 Task: Look for space in Mudon, Myanmar from 10th July, 2023 to 15th July, 2023 for 7 adults in price range Rs.10000 to Rs.15000. Place can be entire place or shared room with 4 bedrooms having 7 beds and 4 bathrooms. Property type can be house, flat, guest house. Amenities needed are: wifi, TV, free parkinig on premises, gym, breakfast. Booking option can be shelf check-in. Required host language is English.
Action: Mouse moved to (472, 99)
Screenshot: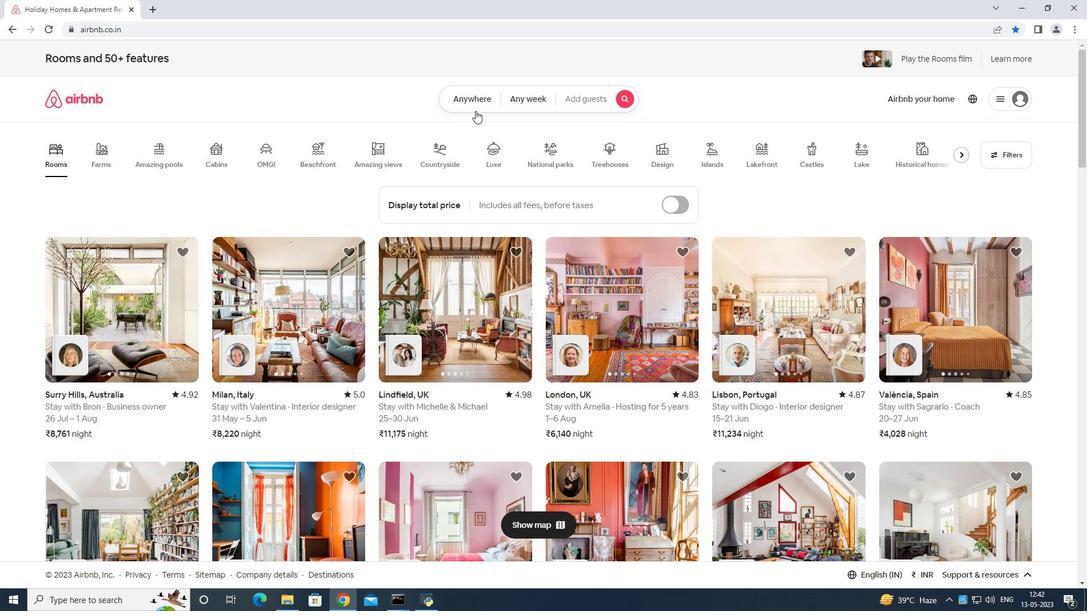 
Action: Mouse pressed left at (472, 99)
Screenshot: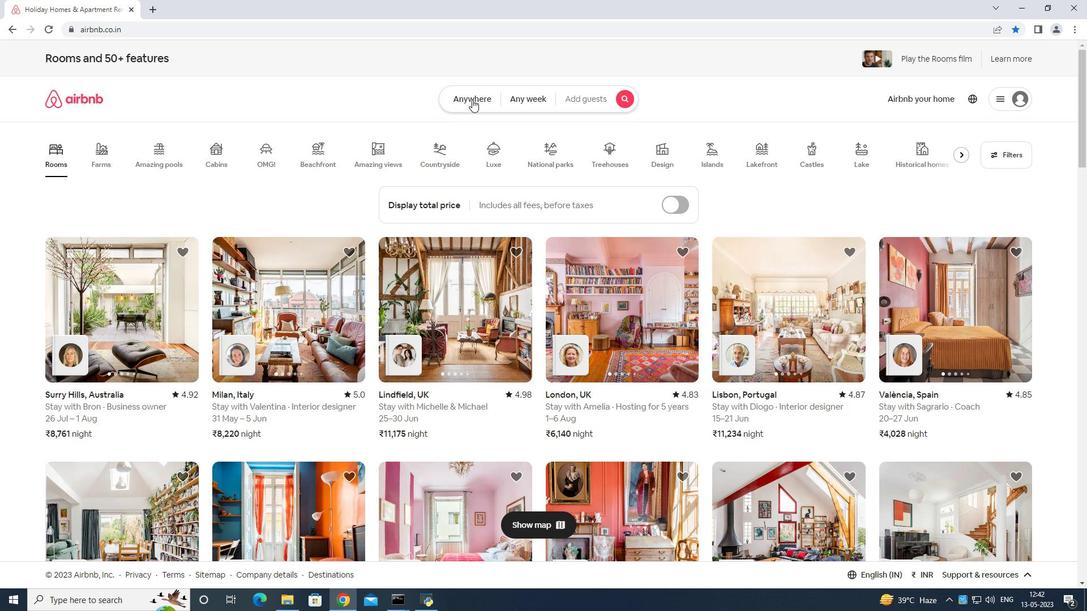 
Action: Mouse moved to (423, 145)
Screenshot: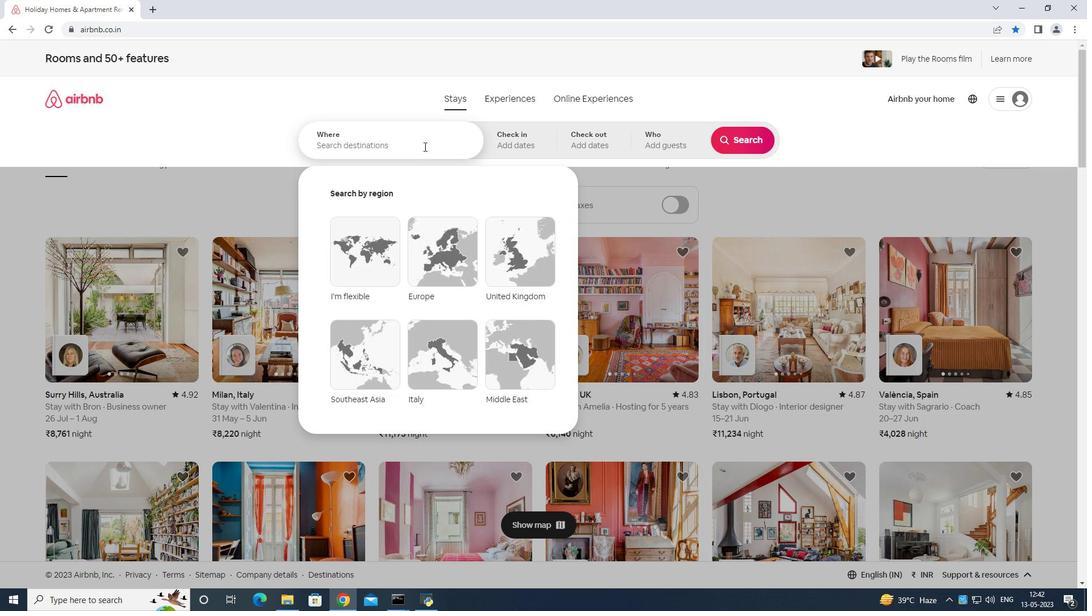 
Action: Mouse pressed left at (423, 145)
Screenshot: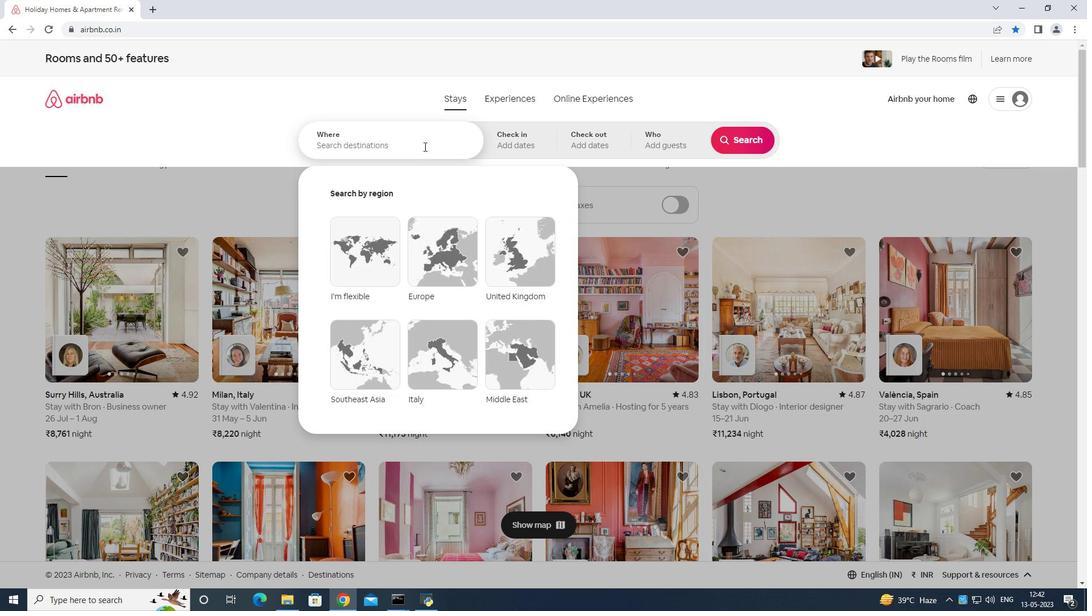 
Action: Mouse moved to (455, 147)
Screenshot: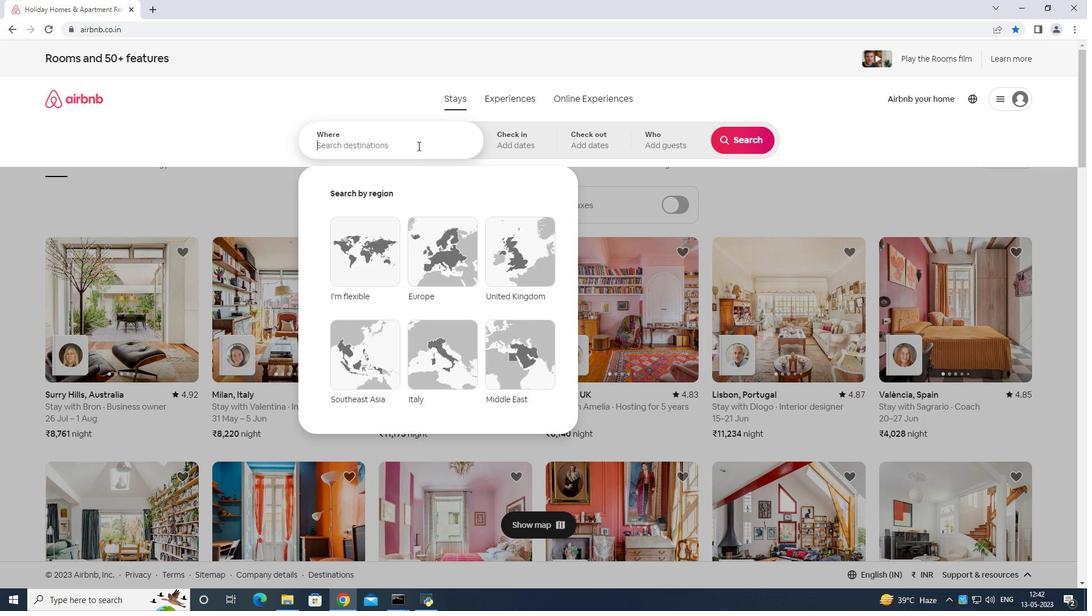 
Action: Key pressed <Key.shift>Mudon<Key.space>myanmar<Key.enter>
Screenshot: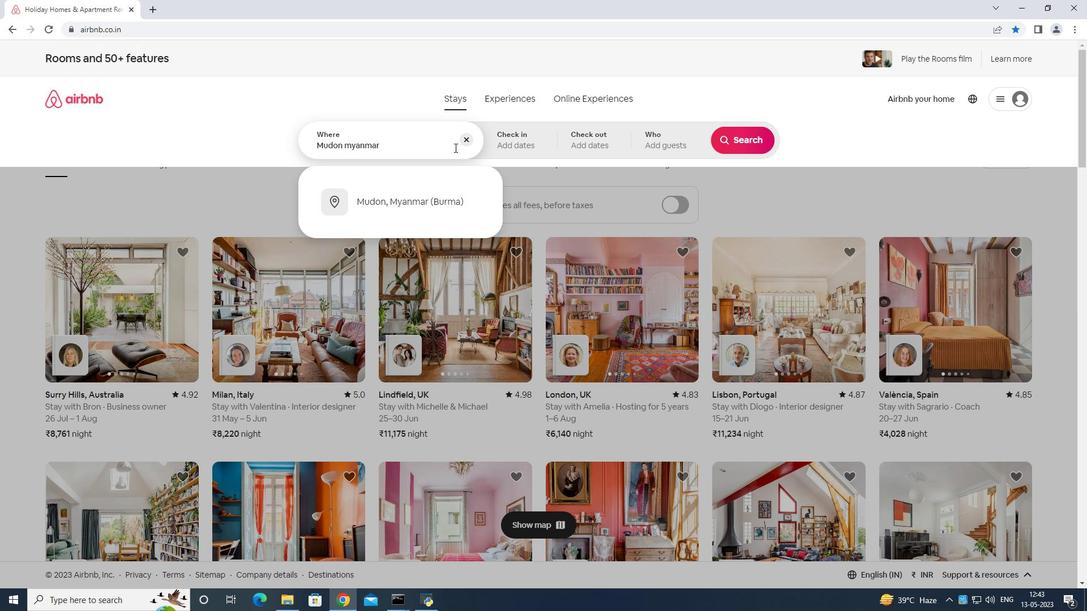 
Action: Mouse moved to (741, 225)
Screenshot: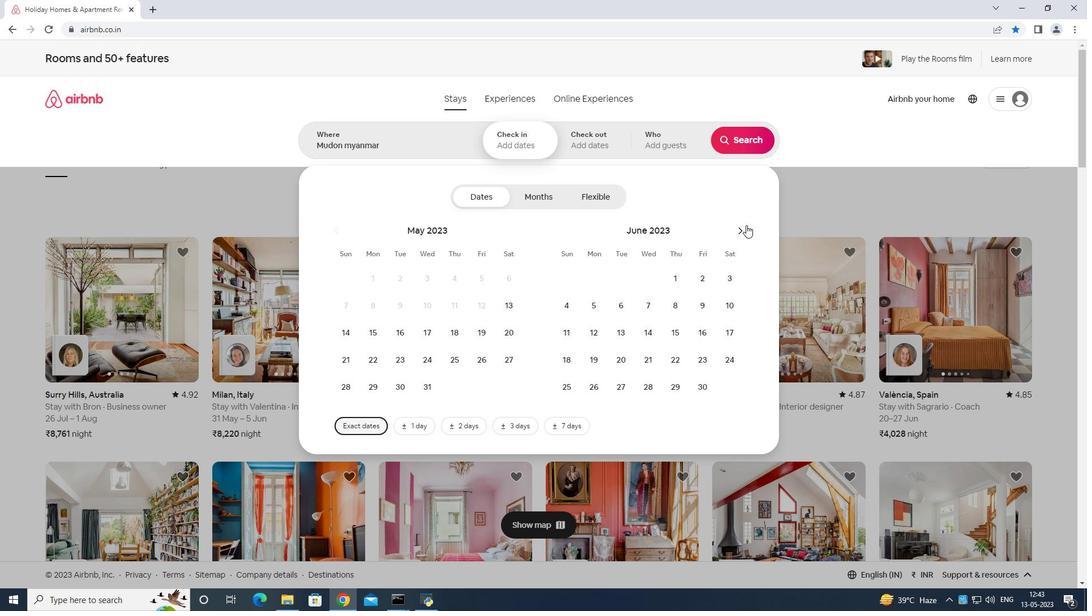 
Action: Mouse pressed left at (741, 225)
Screenshot: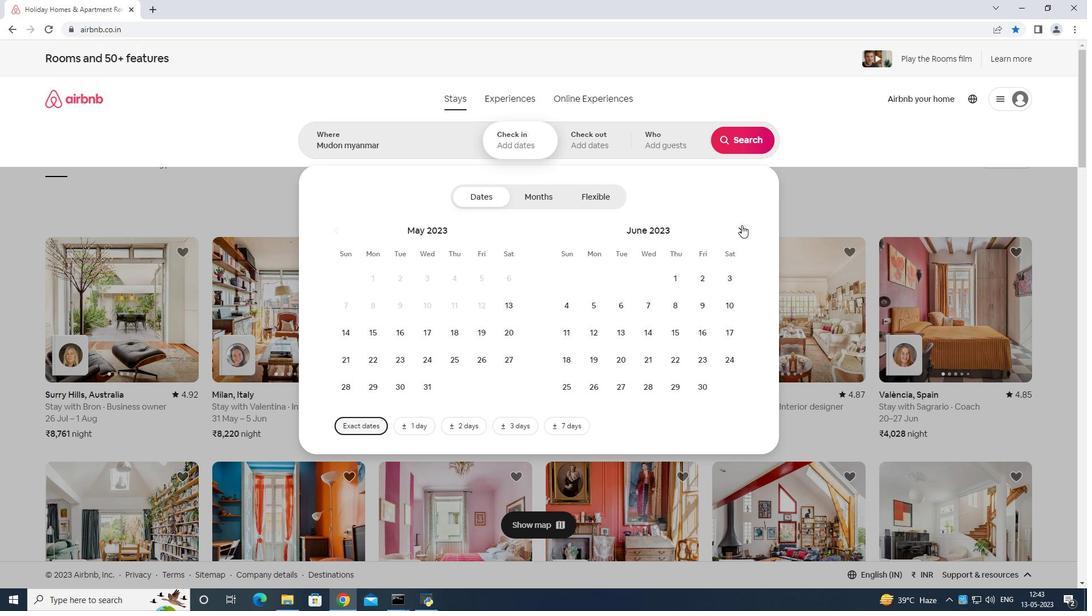
Action: Mouse moved to (594, 333)
Screenshot: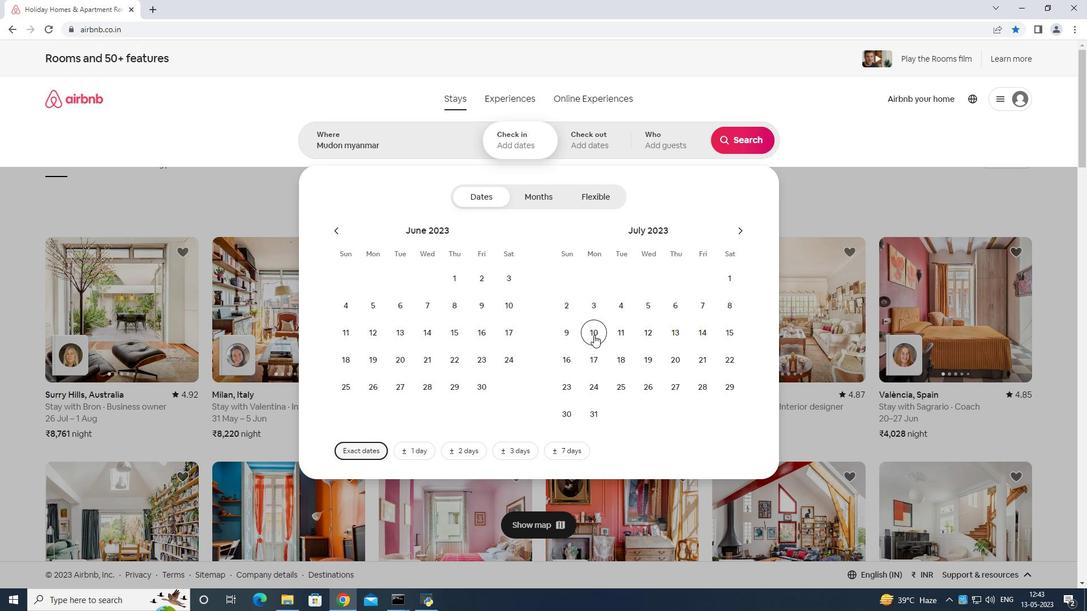
Action: Mouse pressed left at (594, 333)
Screenshot: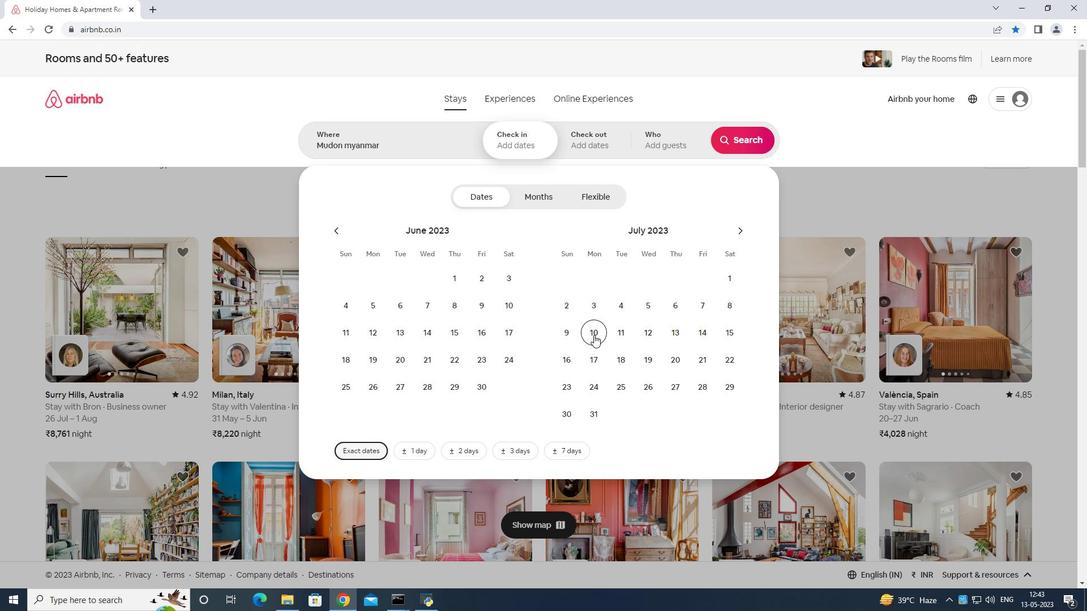 
Action: Mouse moved to (737, 327)
Screenshot: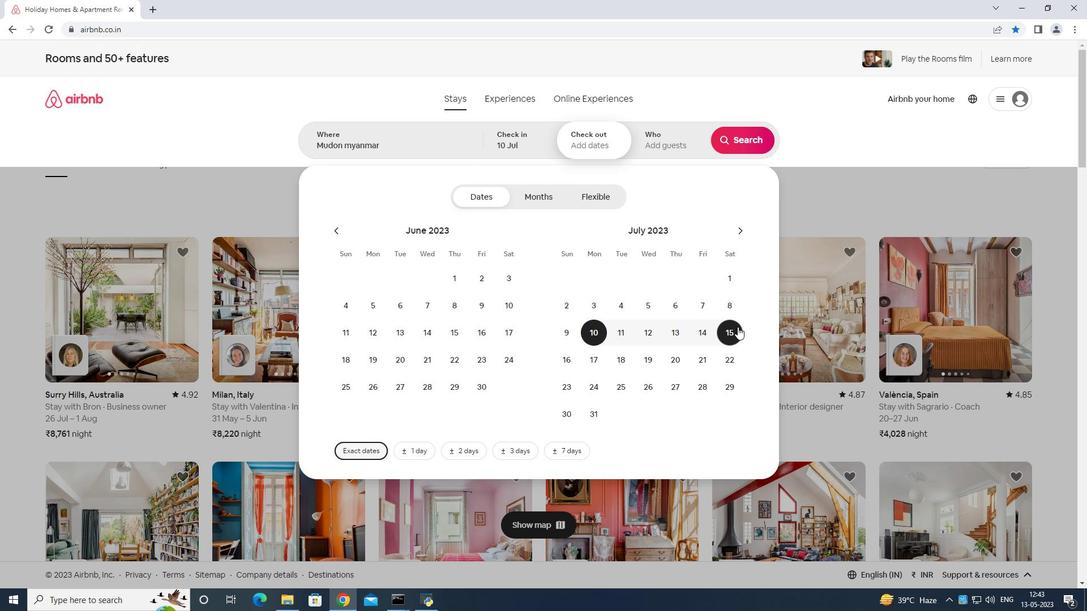 
Action: Mouse pressed left at (737, 327)
Screenshot: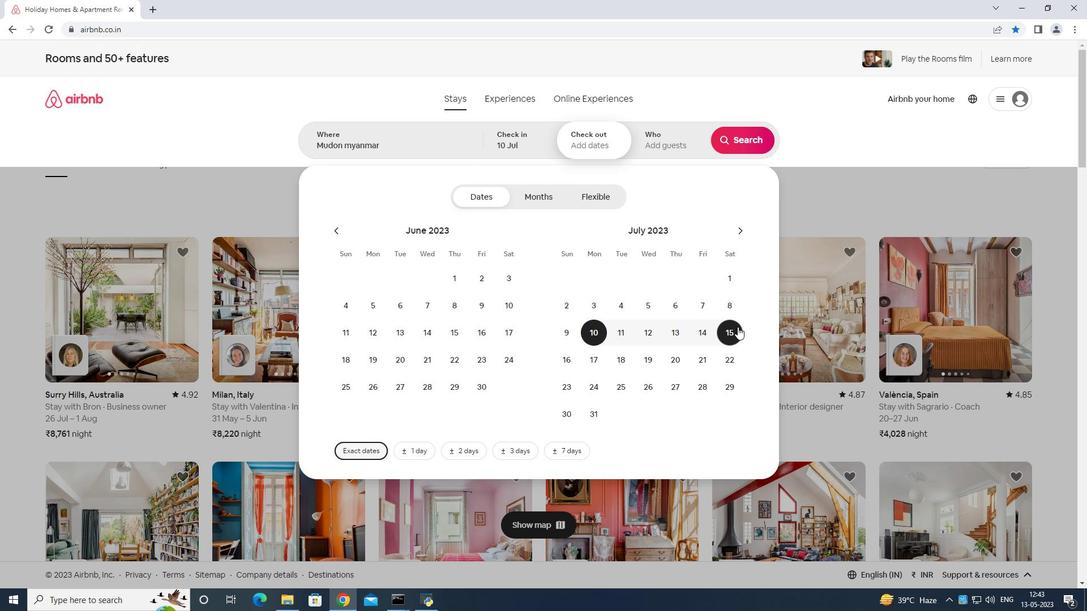 
Action: Mouse moved to (659, 138)
Screenshot: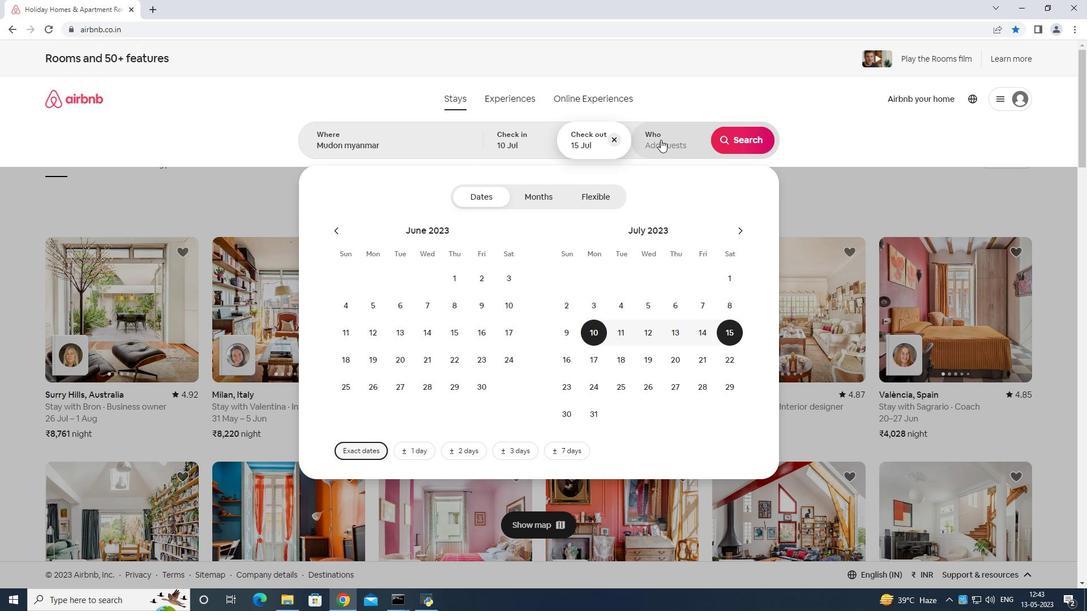 
Action: Mouse pressed left at (659, 138)
Screenshot: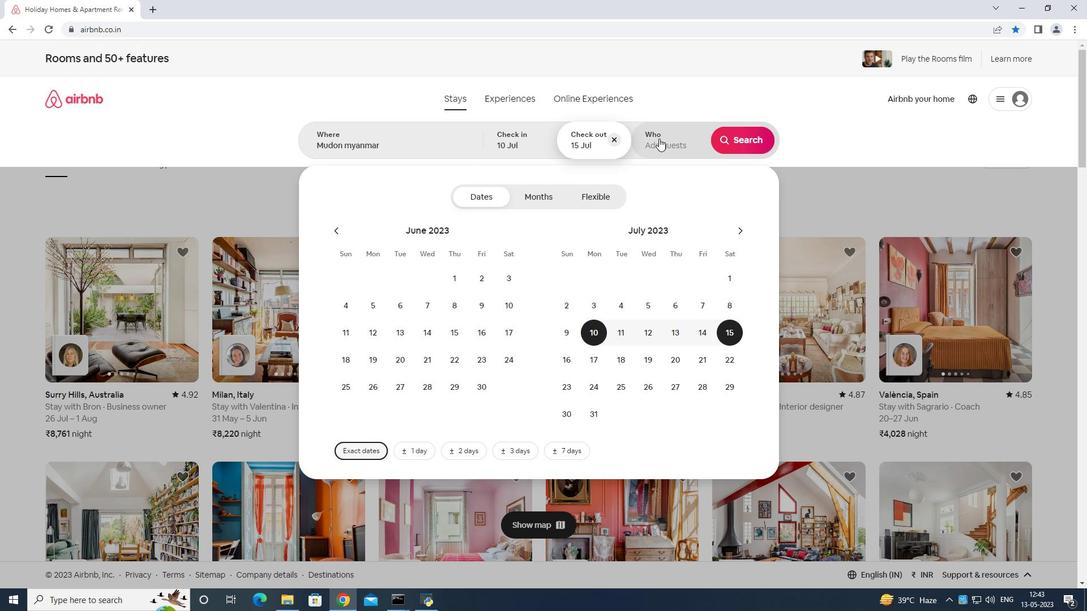 
Action: Mouse moved to (749, 197)
Screenshot: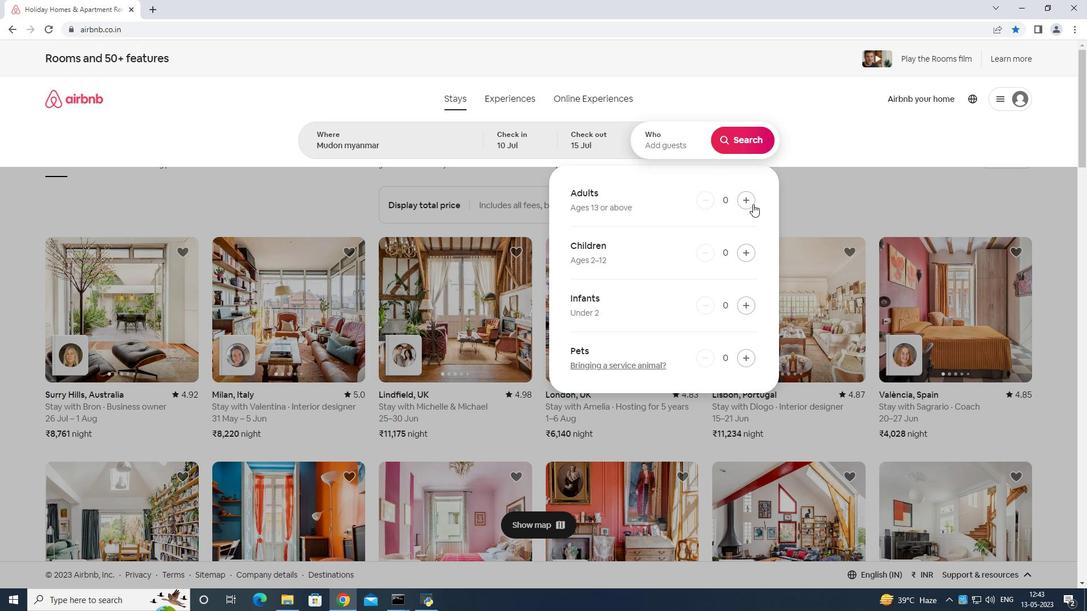 
Action: Mouse pressed left at (749, 197)
Screenshot: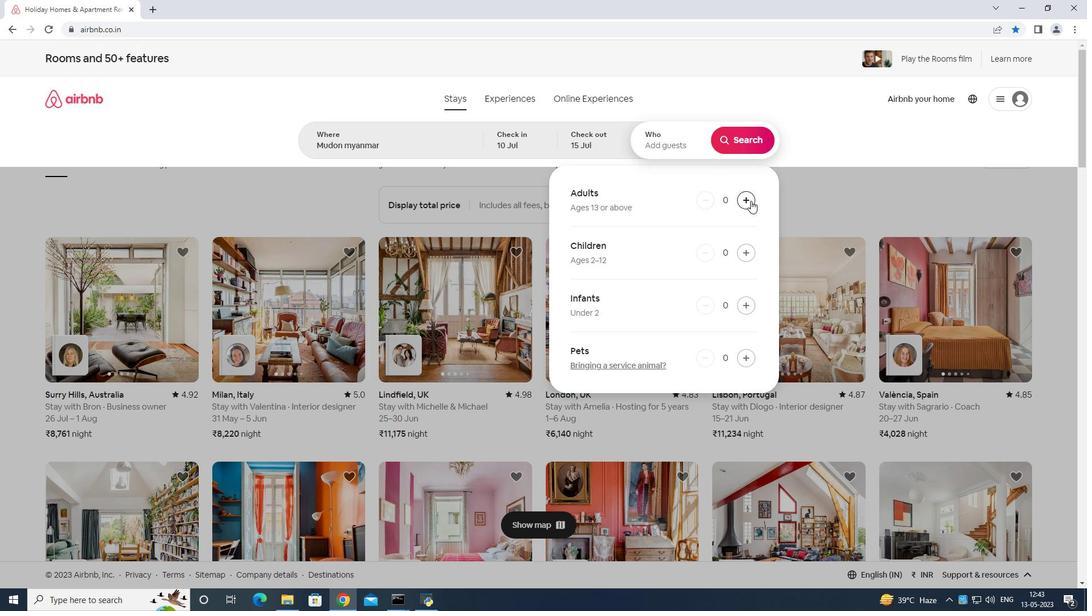 
Action: Mouse moved to (750, 197)
Screenshot: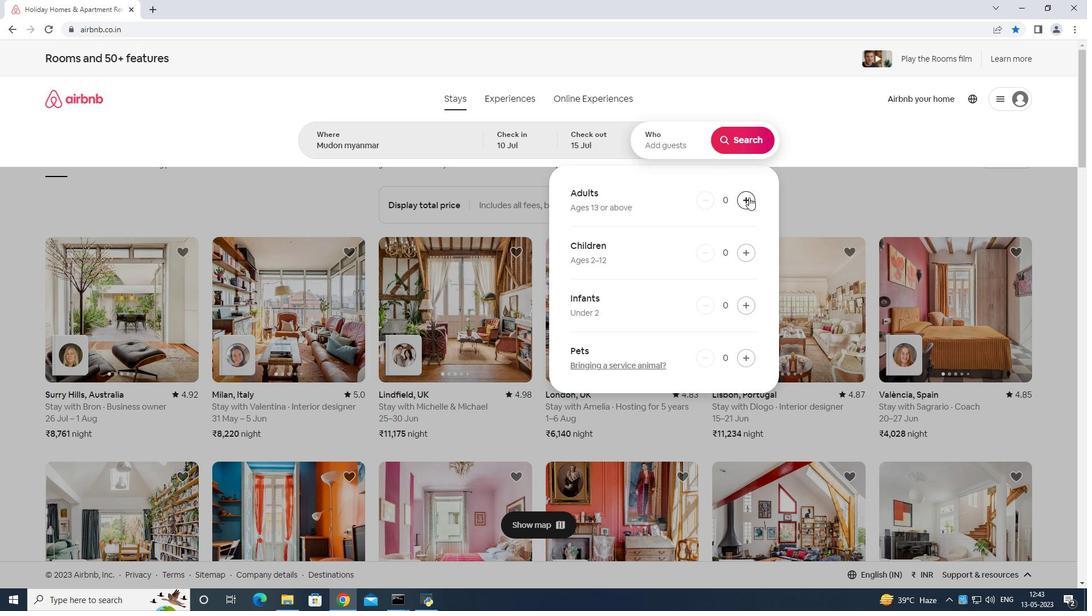 
Action: Mouse pressed left at (750, 197)
Screenshot: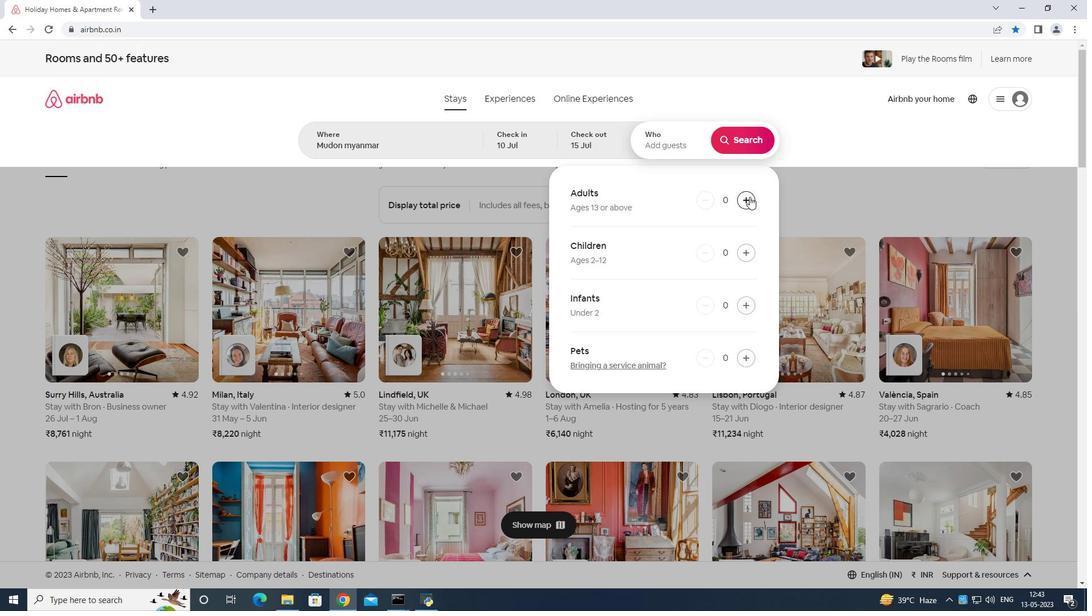 
Action: Mouse moved to (749, 197)
Screenshot: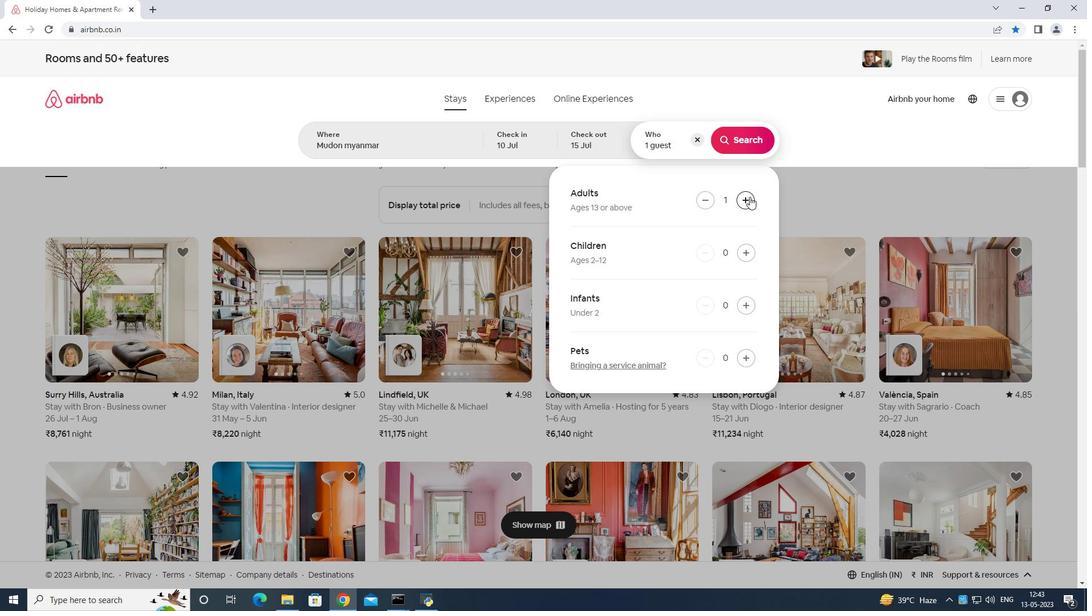 
Action: Mouse pressed left at (749, 197)
Screenshot: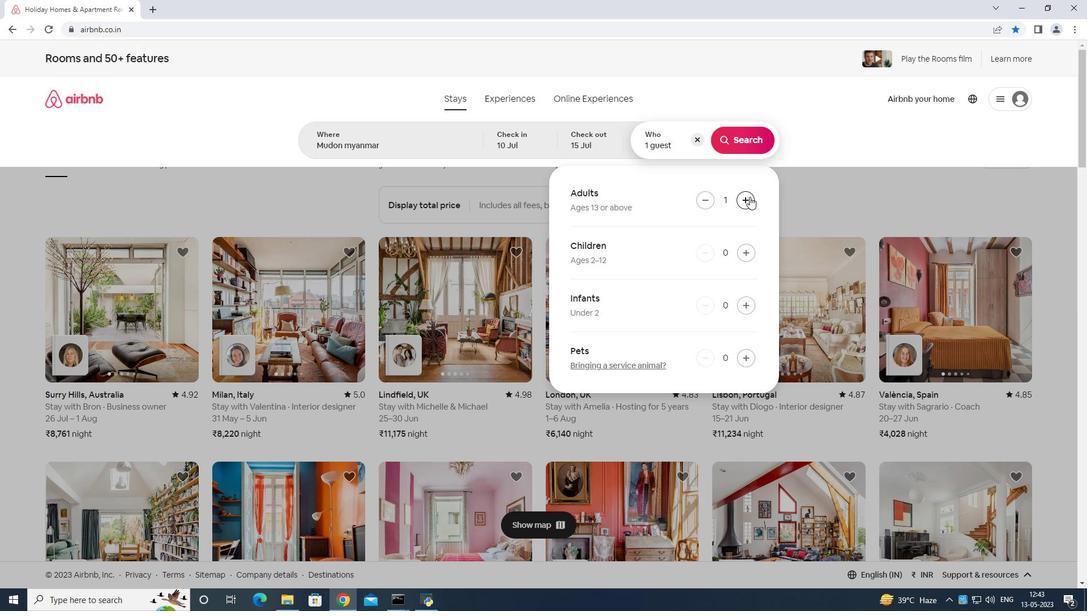 
Action: Mouse pressed left at (749, 197)
Screenshot: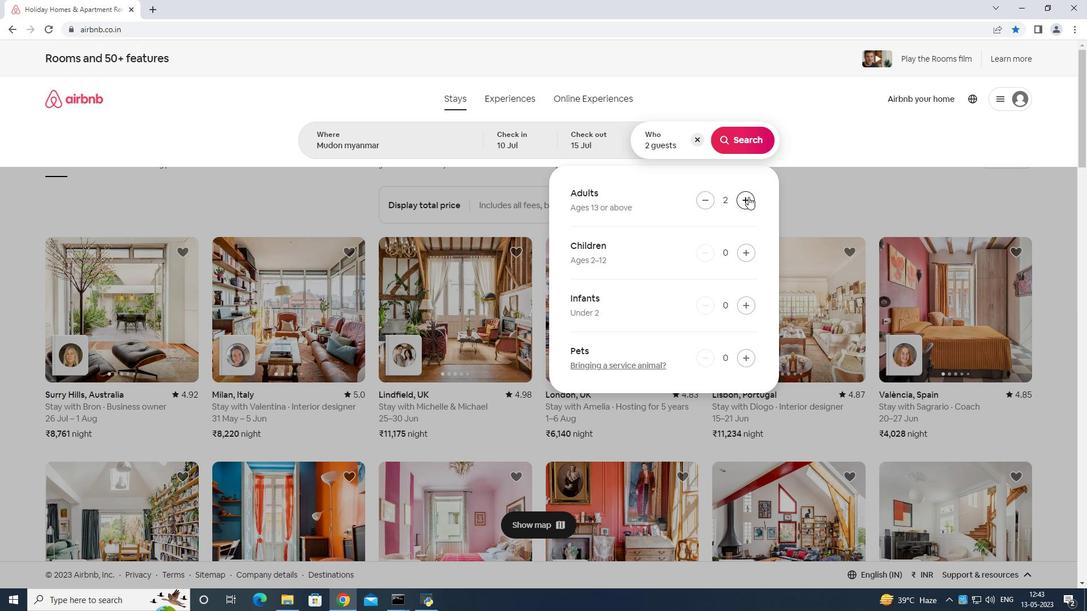 
Action: Mouse moved to (749, 197)
Screenshot: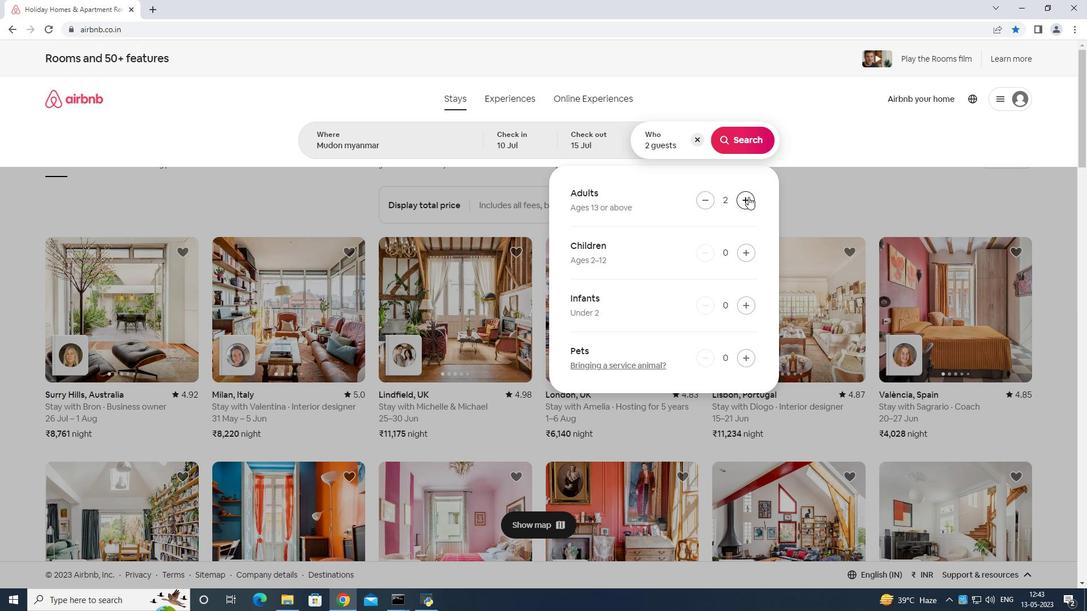 
Action: Mouse pressed left at (749, 197)
Screenshot: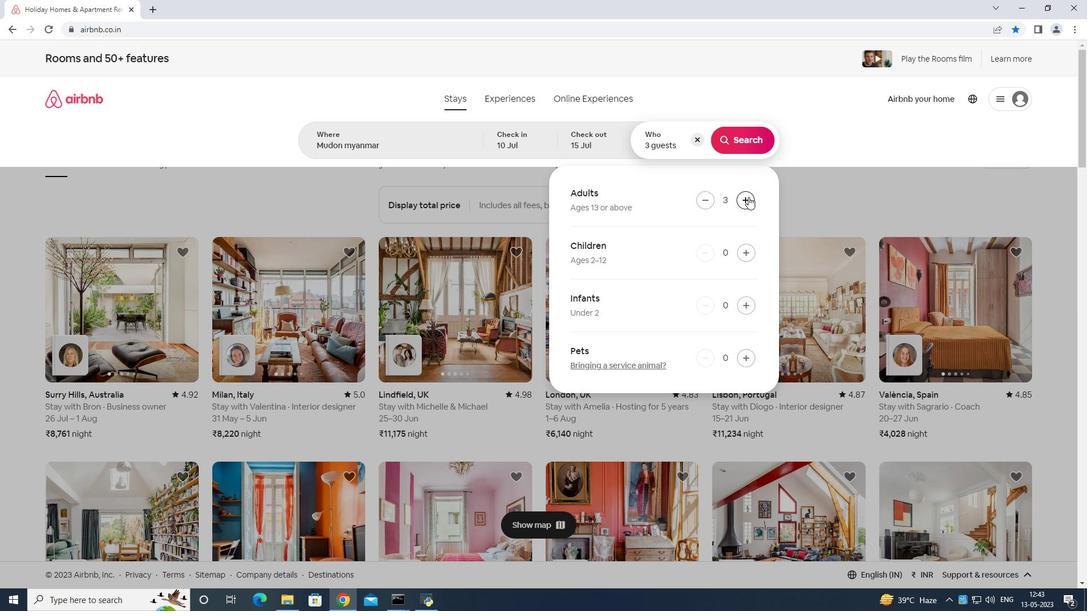 
Action: Mouse pressed left at (749, 197)
Screenshot: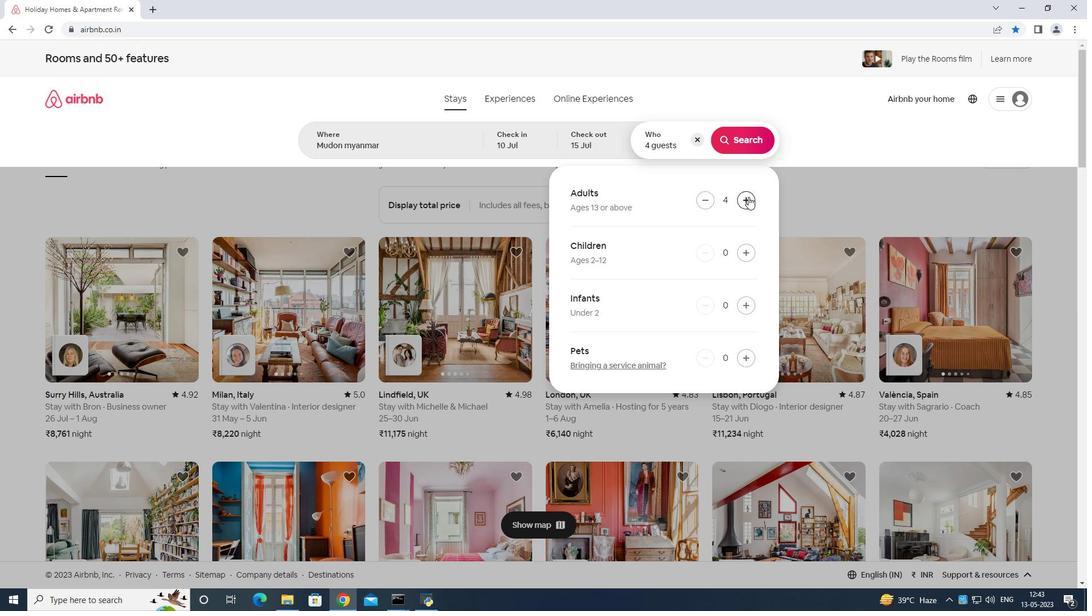 
Action: Mouse pressed left at (749, 197)
Screenshot: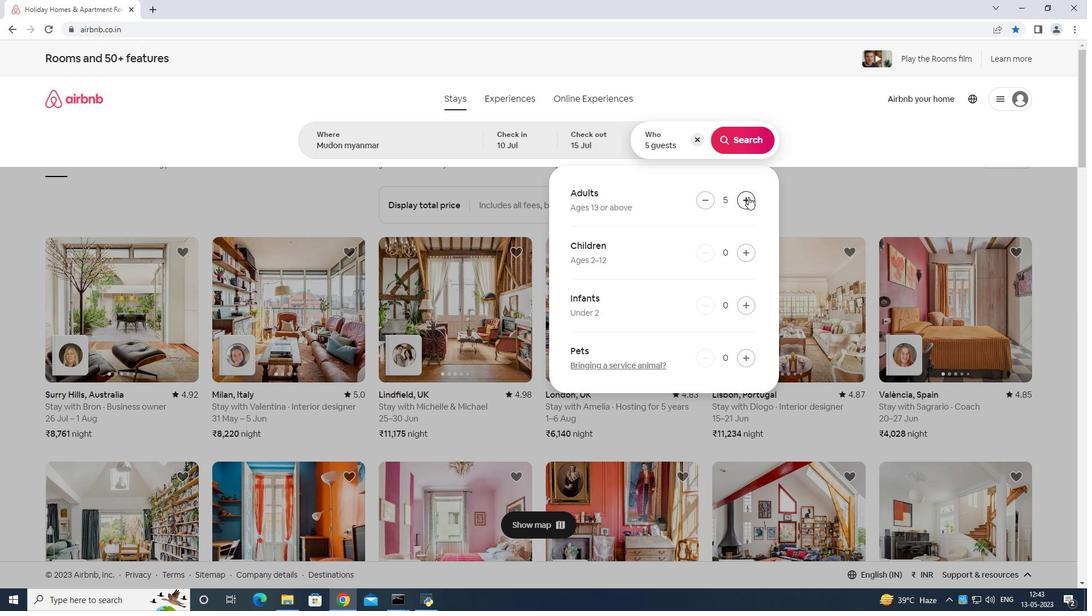
Action: Mouse moved to (744, 141)
Screenshot: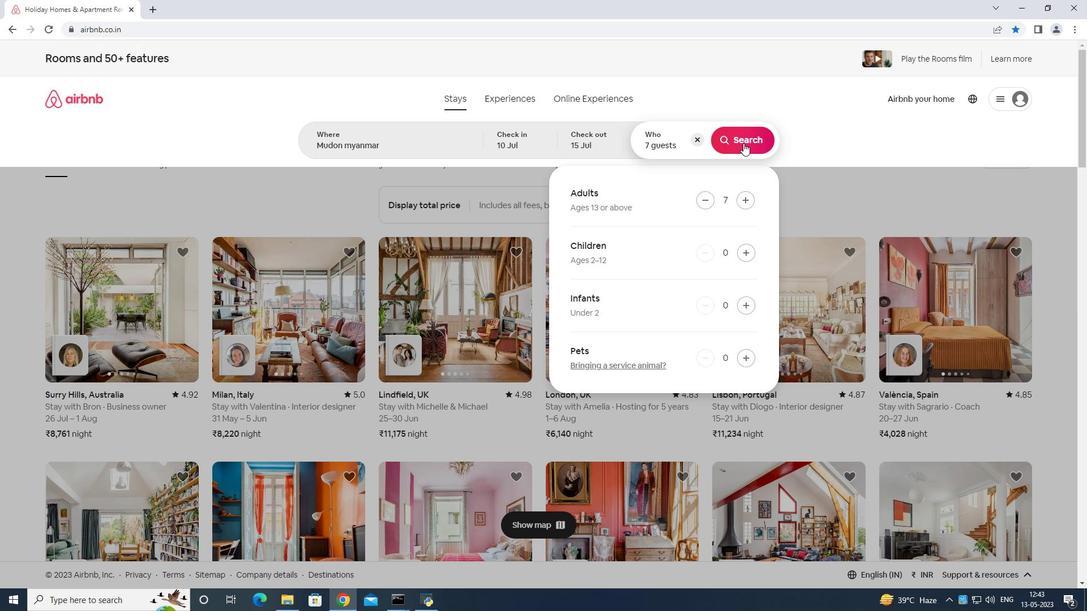 
Action: Mouse pressed left at (744, 141)
Screenshot: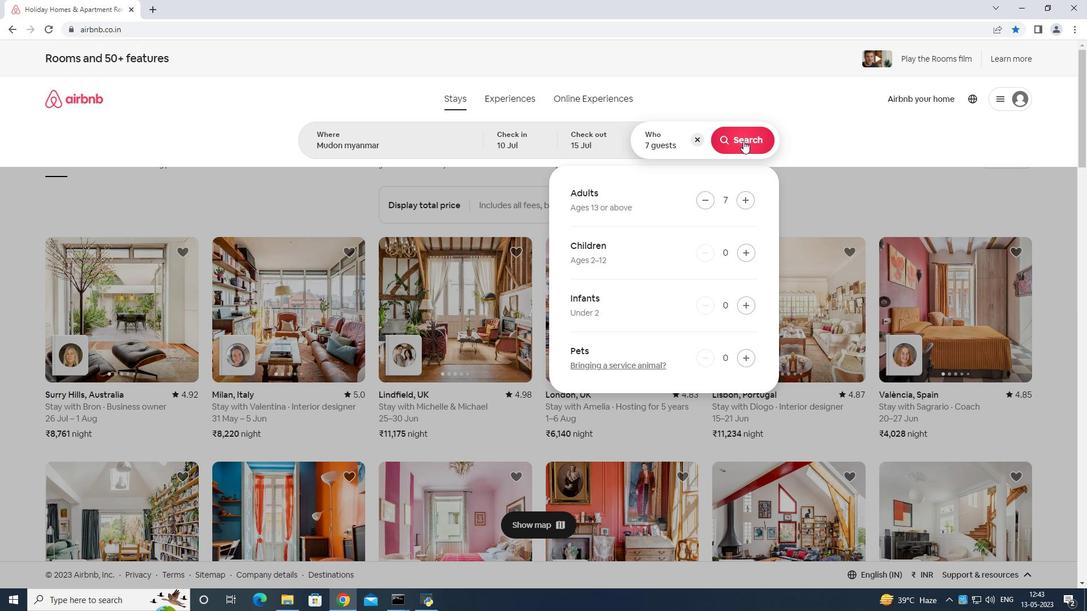 
Action: Mouse moved to (1030, 108)
Screenshot: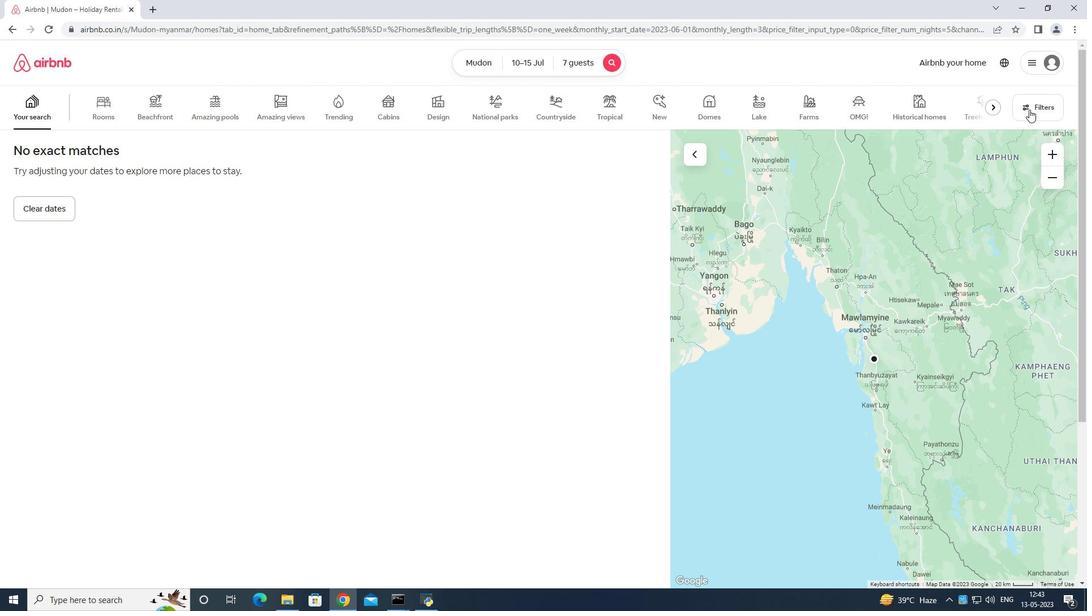 
Action: Mouse pressed left at (1030, 108)
Screenshot: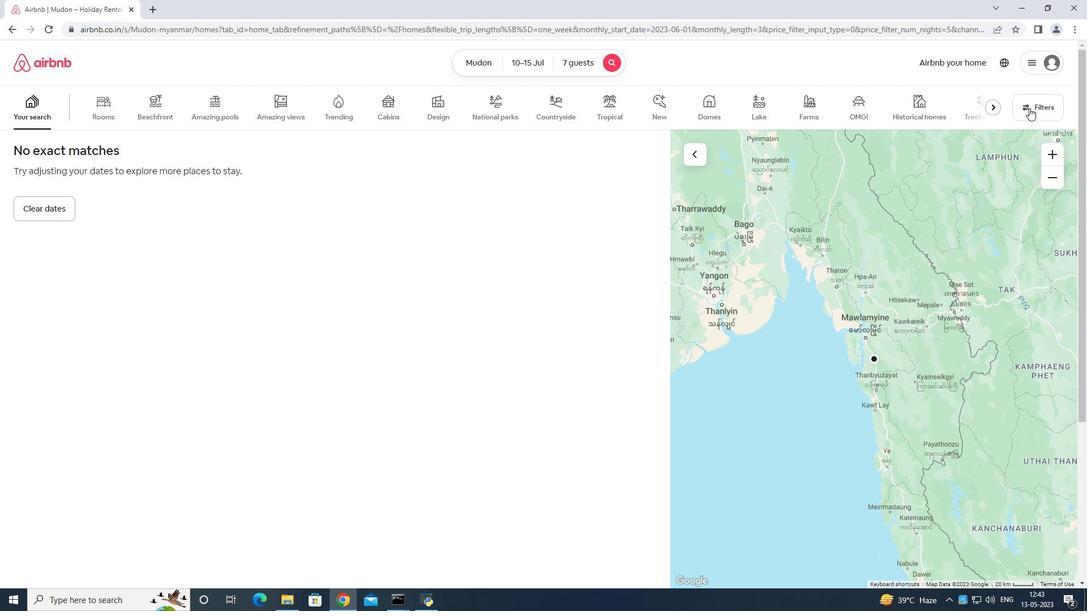 
Action: Mouse moved to (482, 373)
Screenshot: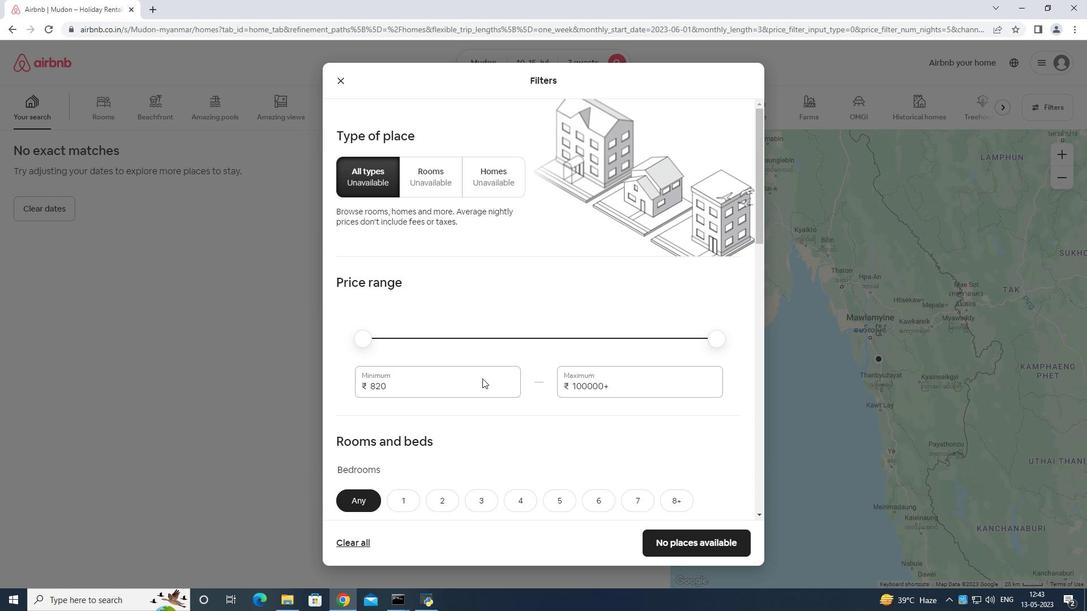 
Action: Mouse pressed left at (482, 373)
Screenshot: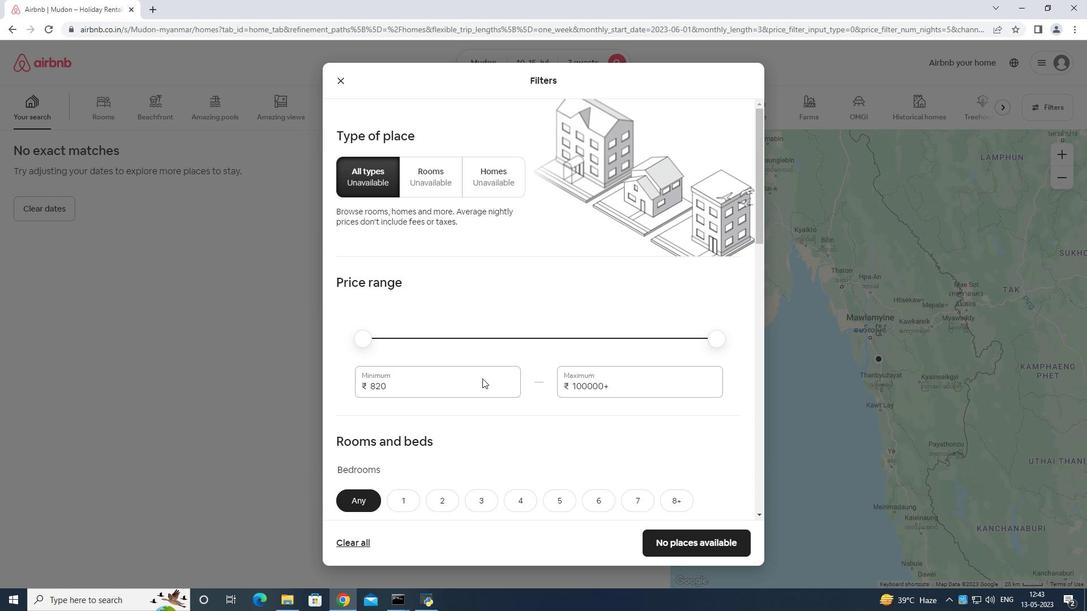 
Action: Mouse moved to (483, 371)
Screenshot: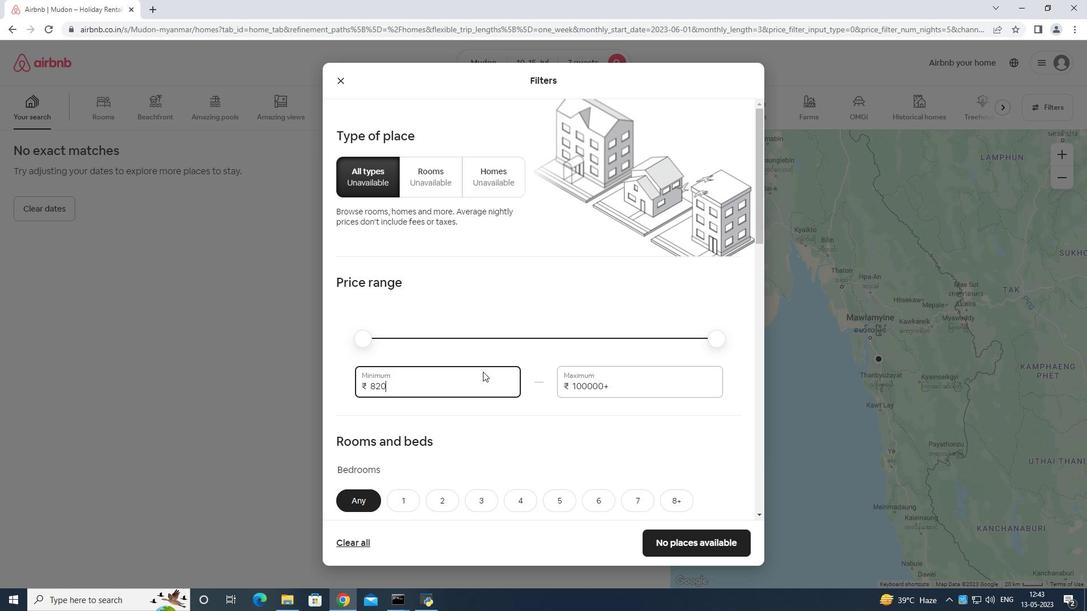 
Action: Key pressed <Key.backspace>
Screenshot: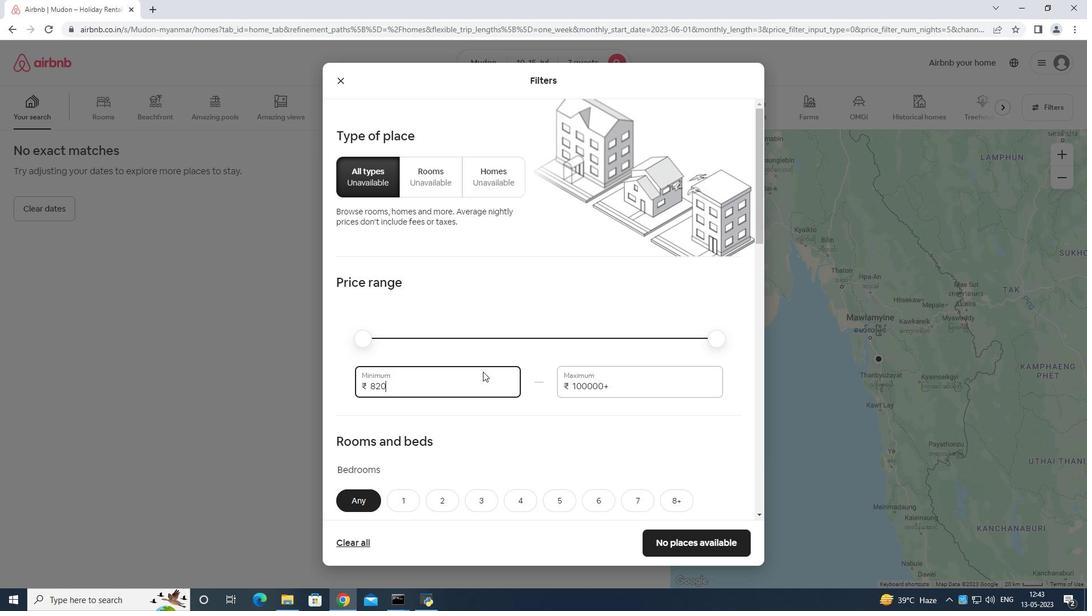 
Action: Mouse moved to (484, 369)
Screenshot: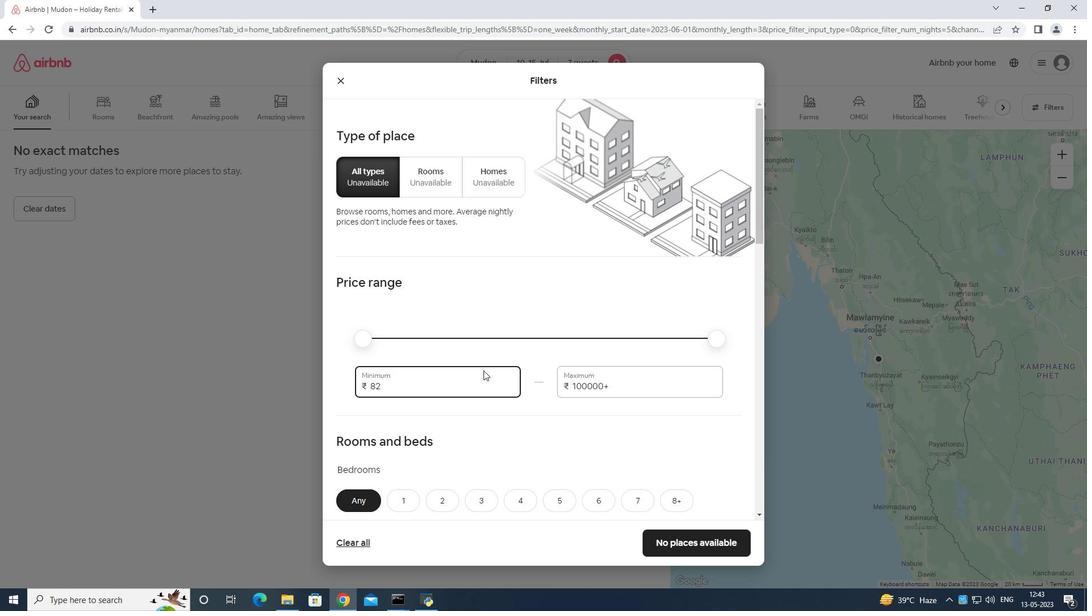 
Action: Key pressed <Key.backspace>
Screenshot: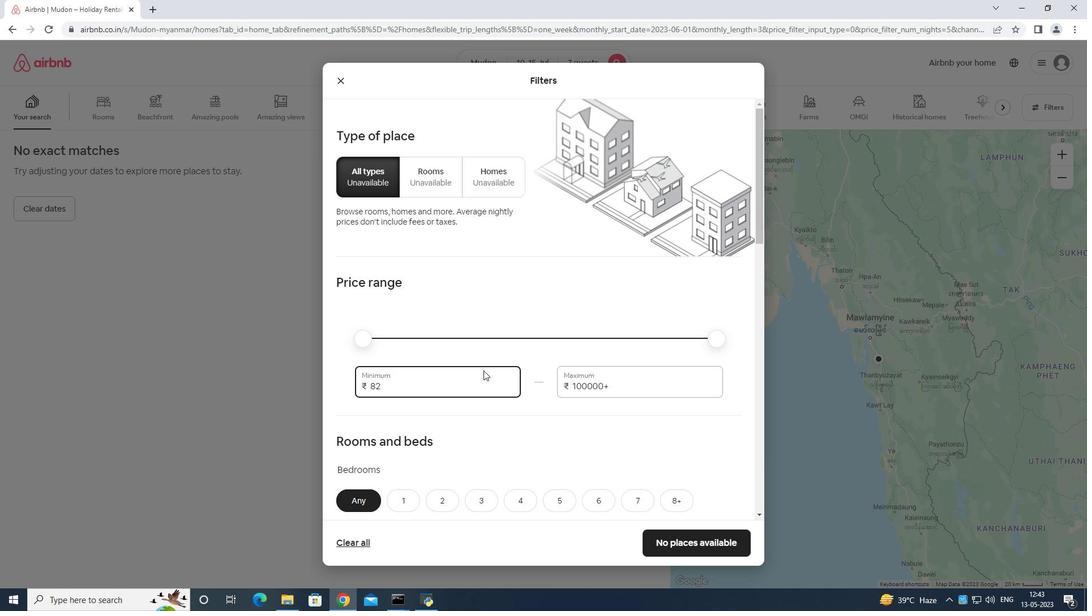 
Action: Mouse moved to (484, 368)
Screenshot: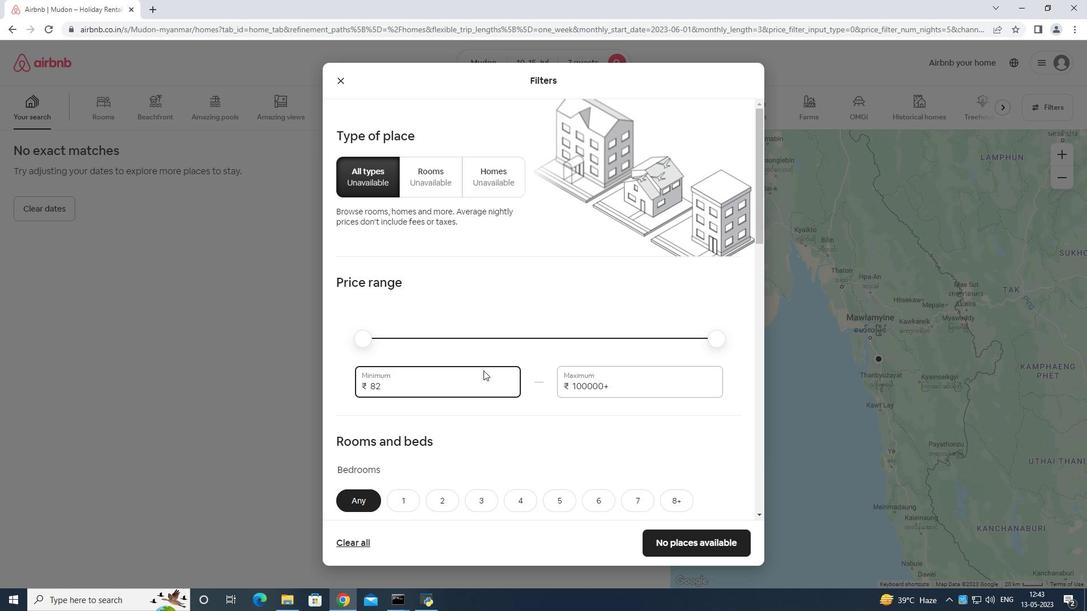 
Action: Key pressed <Key.backspace>
Screenshot: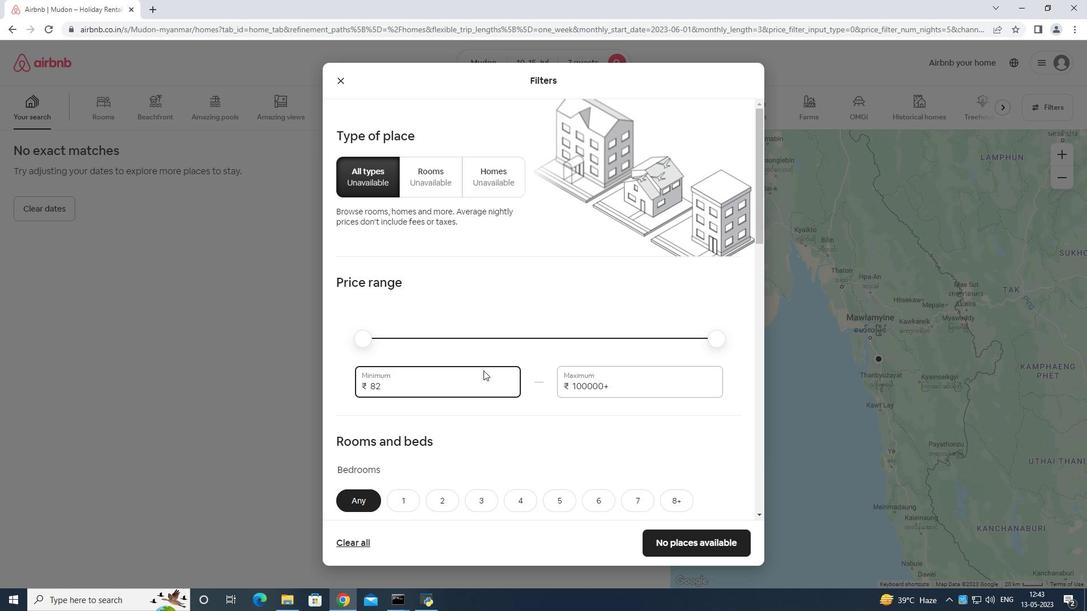 
Action: Mouse moved to (485, 367)
Screenshot: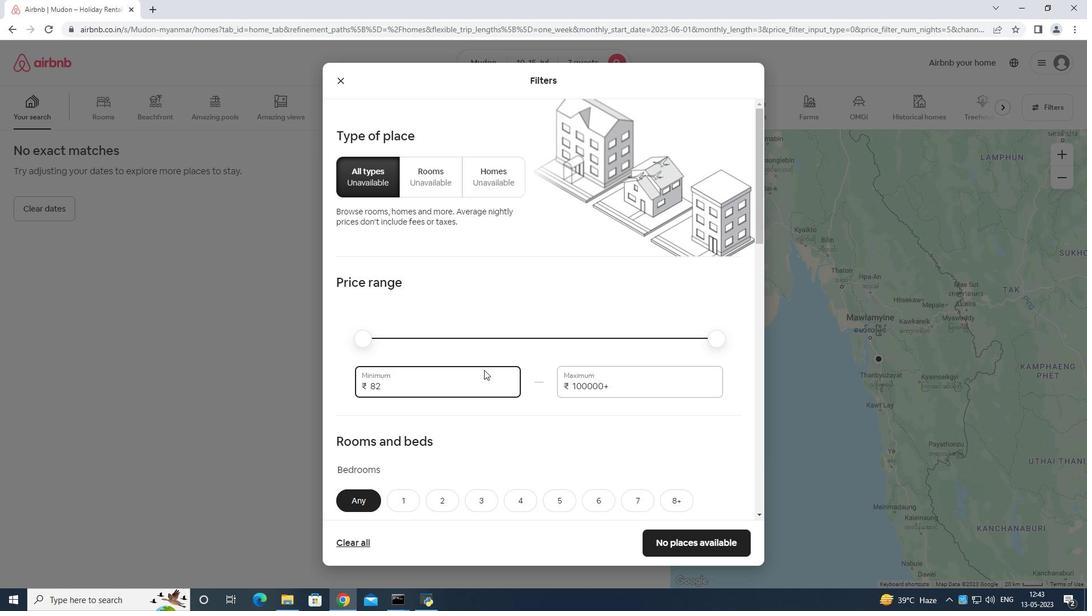 
Action: Key pressed <Key.backspace><Key.backspace><Key.backspace><Key.backspace><Key.backspace><Key.backspace><Key.backspace><Key.backspace><Key.backspace><Key.backspace><Key.backspace>10000
Screenshot: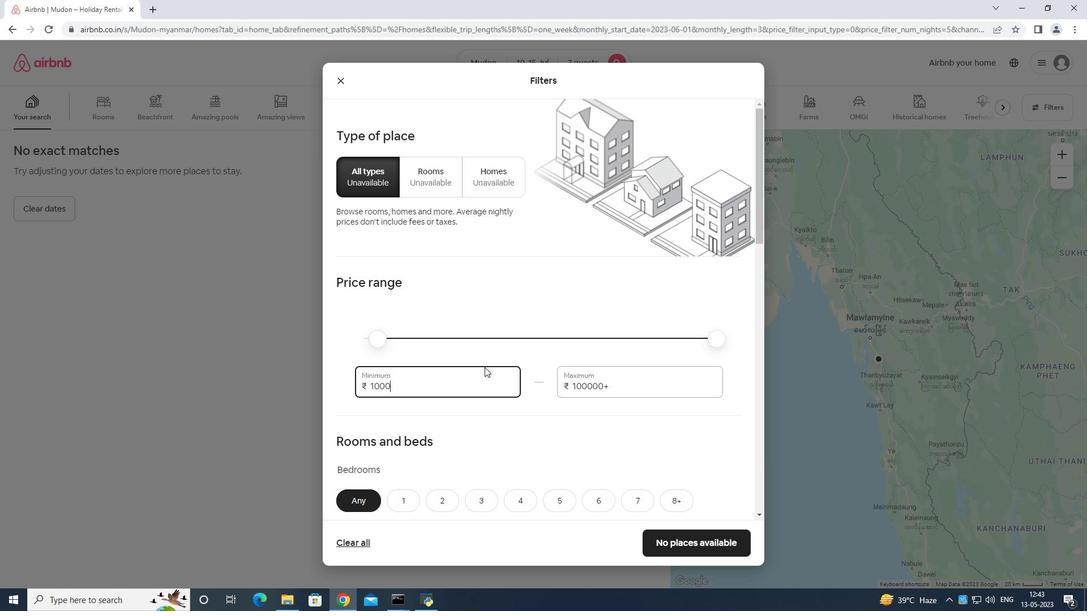 
Action: Mouse moved to (632, 384)
Screenshot: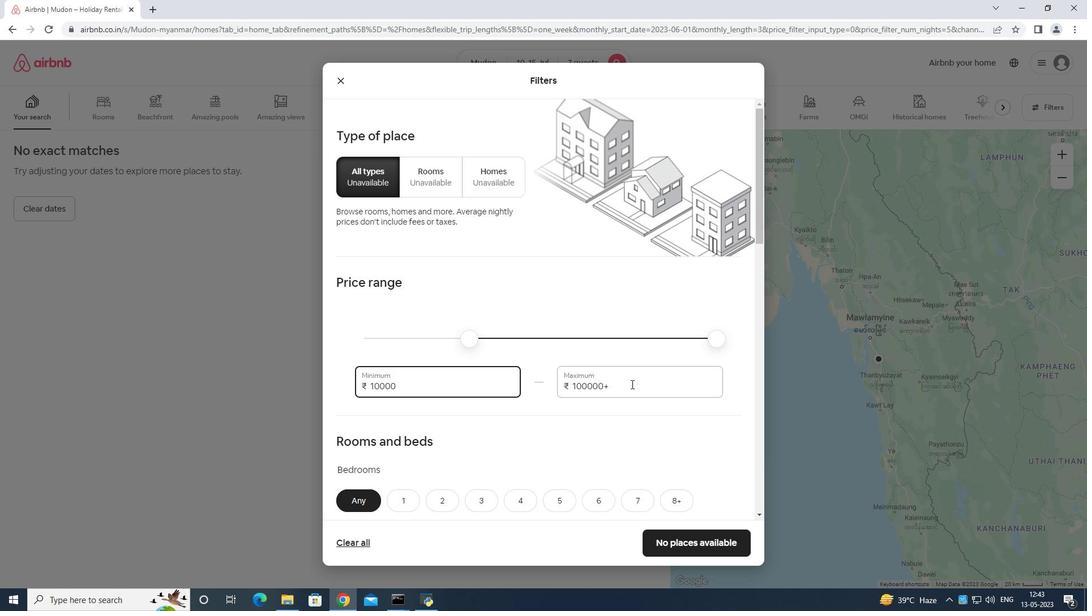 
Action: Mouse pressed left at (632, 384)
Screenshot: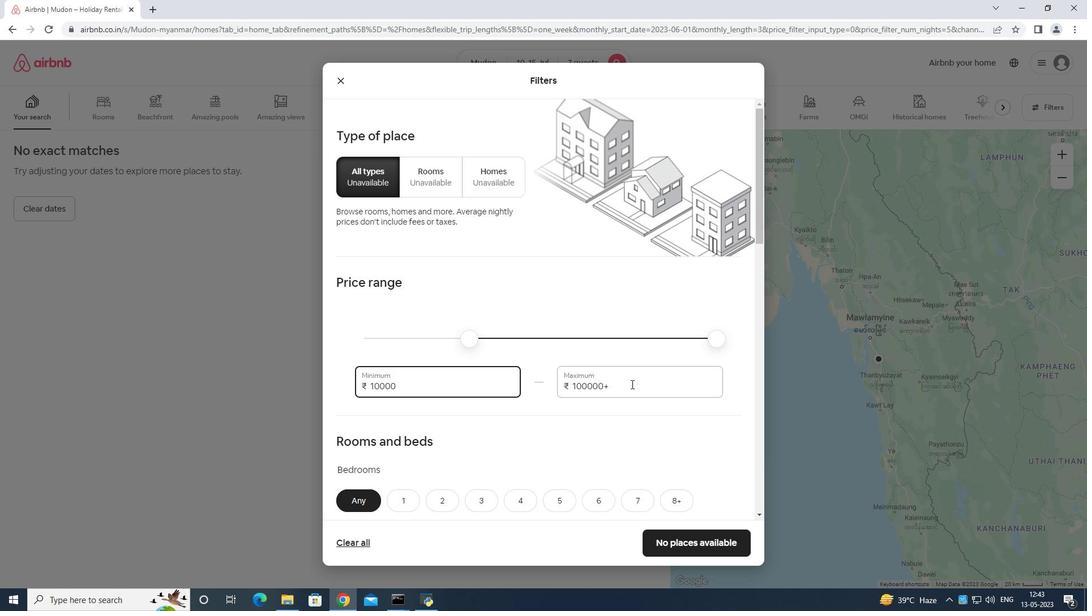 
Action: Mouse moved to (634, 381)
Screenshot: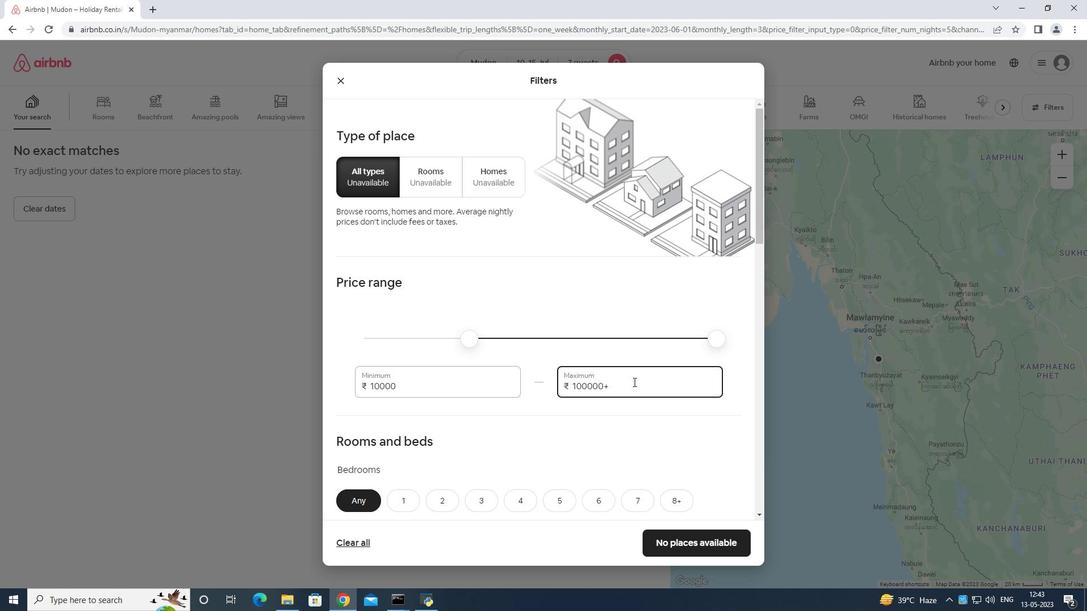 
Action: Key pressed <Key.backspace><Key.backspace><Key.backspace><Key.backspace><Key.backspace><Key.backspace><Key.backspace><Key.backspace><Key.backspace><Key.backspace><Key.backspace><Key.backspace><Key.backspace><Key.backspace><Key.backspace><Key.backspace>15000
Screenshot: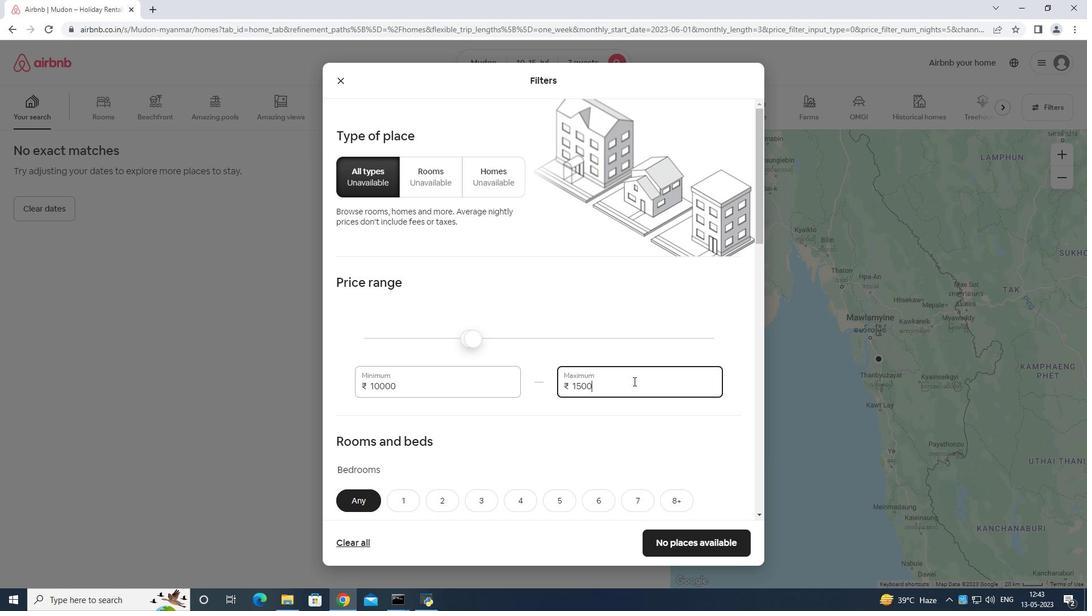 
Action: Mouse moved to (635, 380)
Screenshot: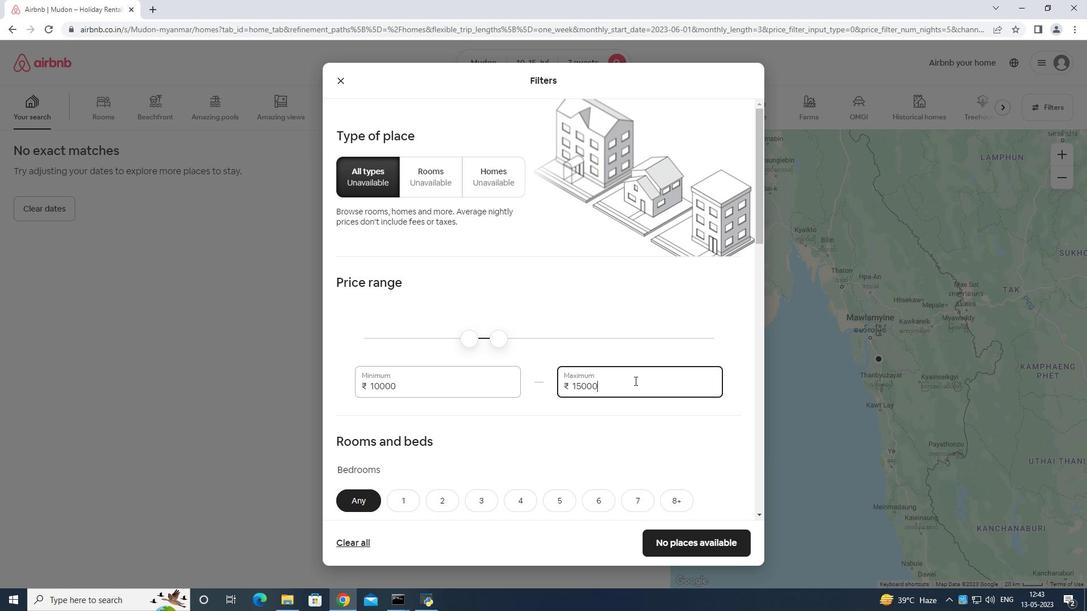 
Action: Mouse scrolled (635, 379) with delta (0, 0)
Screenshot: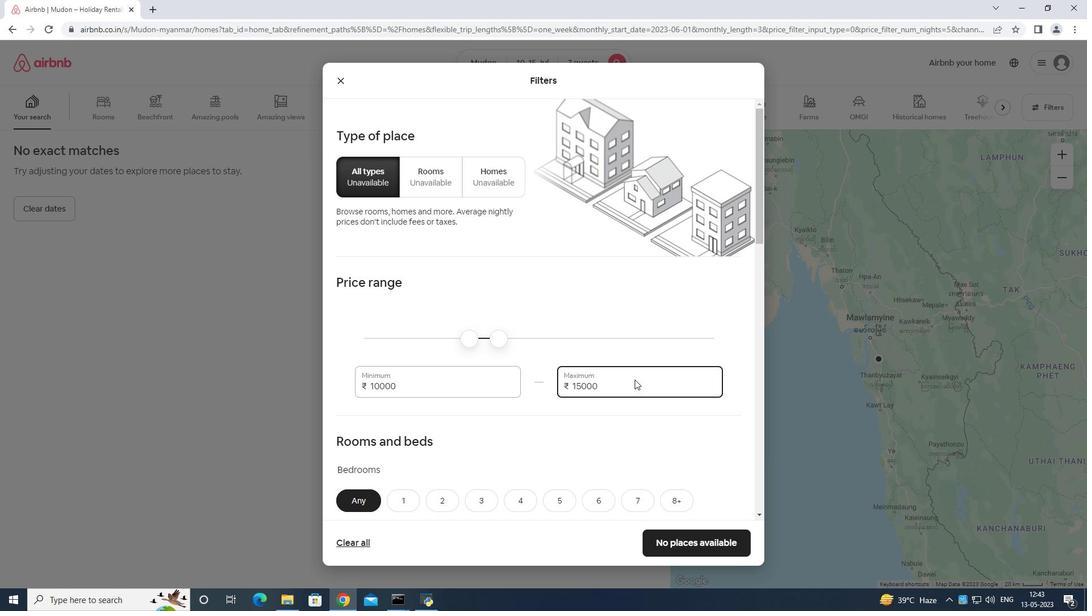 
Action: Mouse scrolled (635, 379) with delta (0, 0)
Screenshot: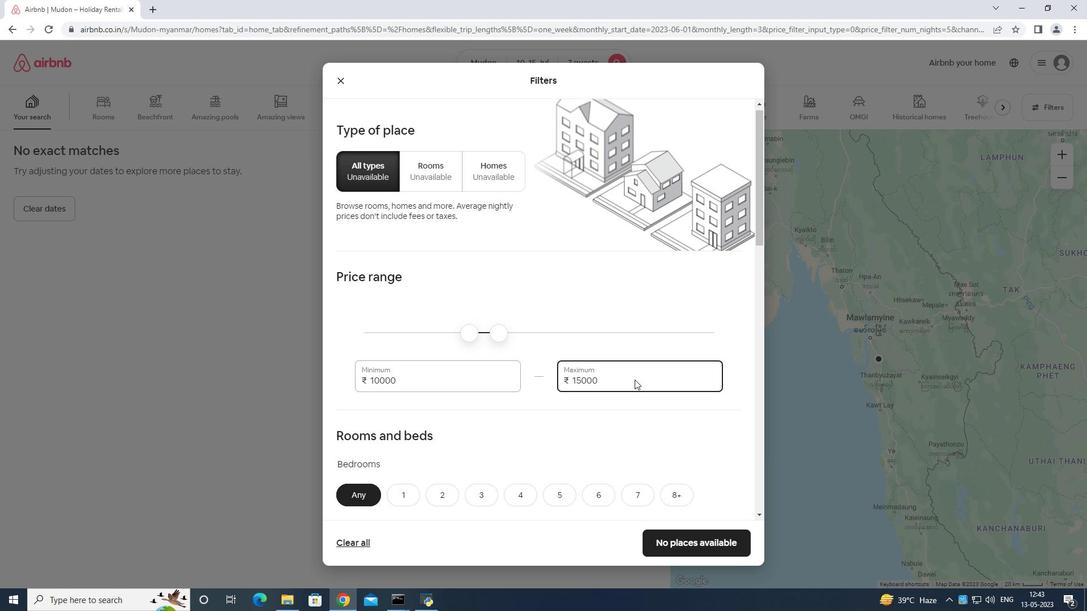 
Action: Mouse scrolled (635, 379) with delta (0, 0)
Screenshot: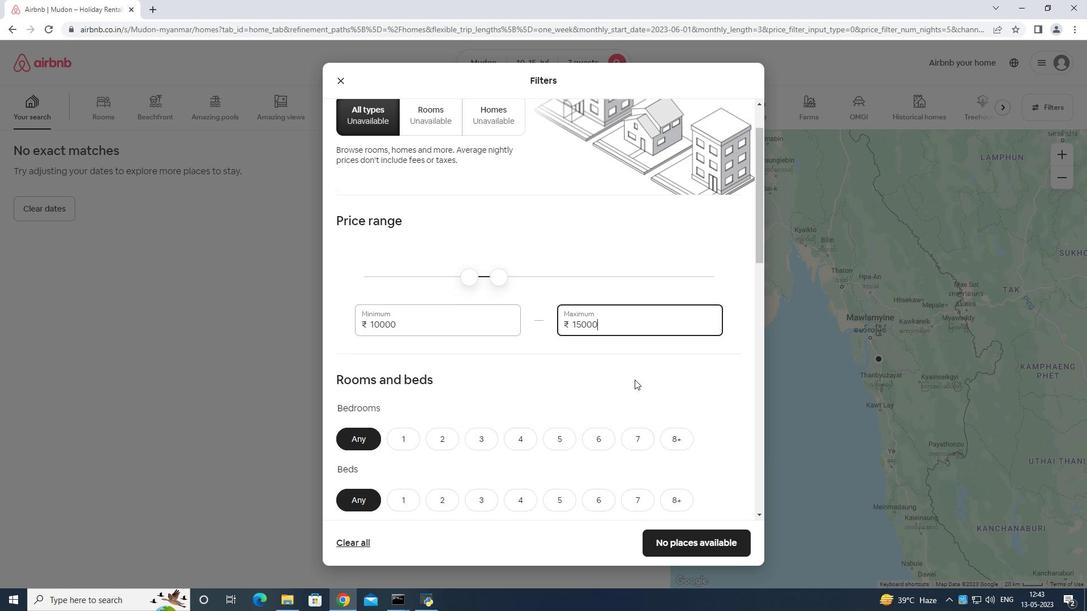 
Action: Mouse scrolled (635, 379) with delta (0, 0)
Screenshot: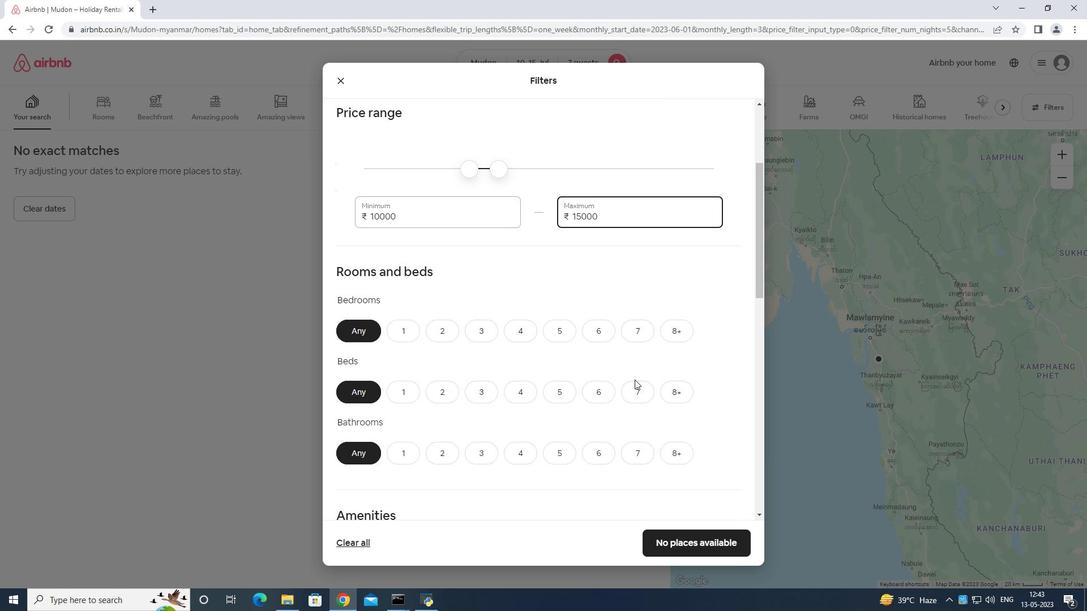 
Action: Mouse scrolled (635, 379) with delta (0, 0)
Screenshot: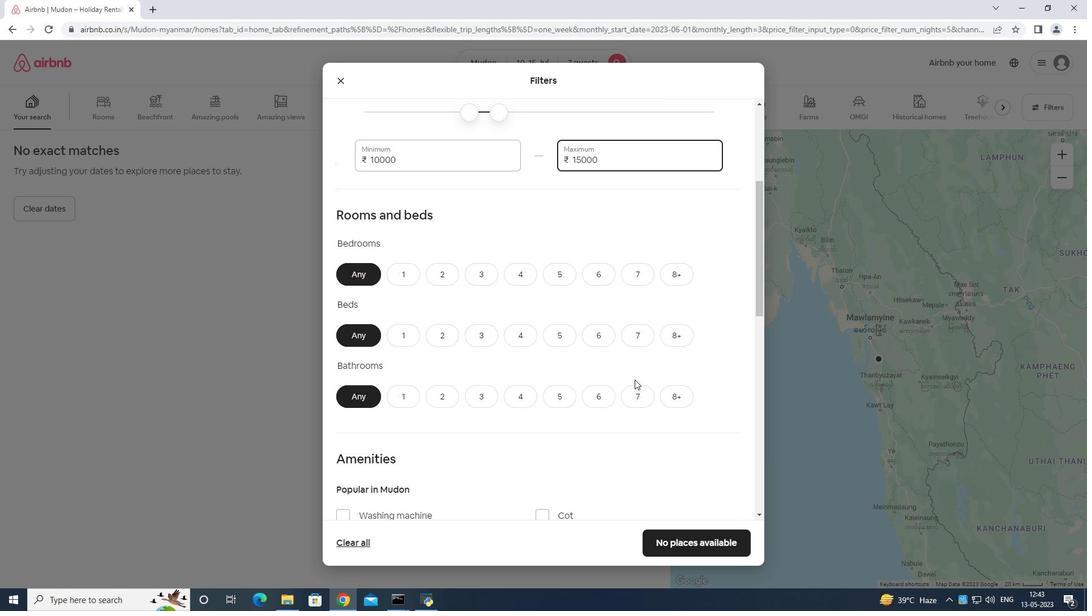 
Action: Mouse moved to (516, 217)
Screenshot: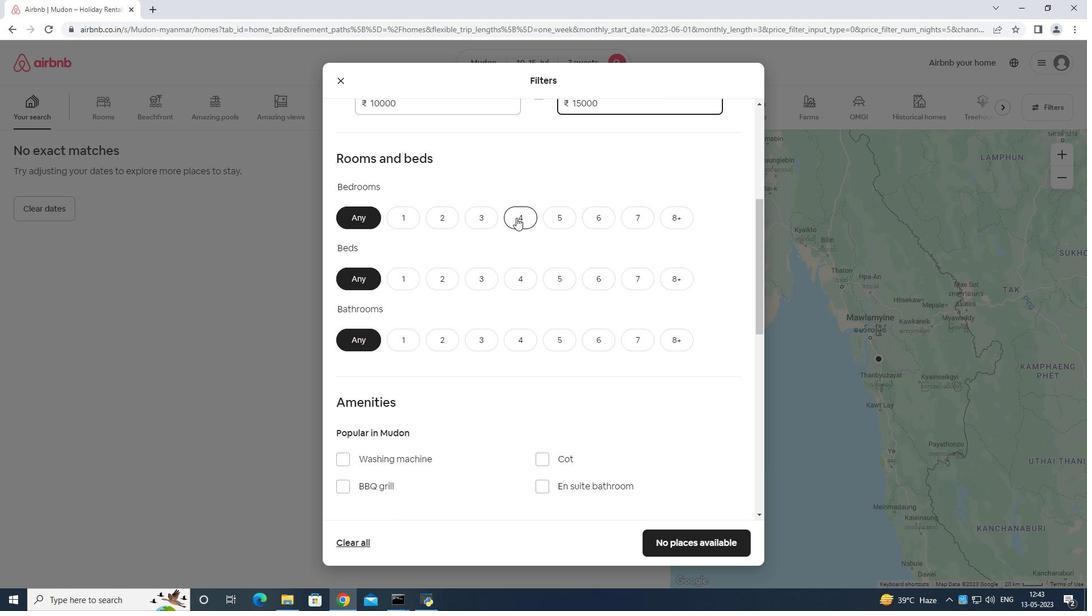 
Action: Mouse pressed left at (516, 217)
Screenshot: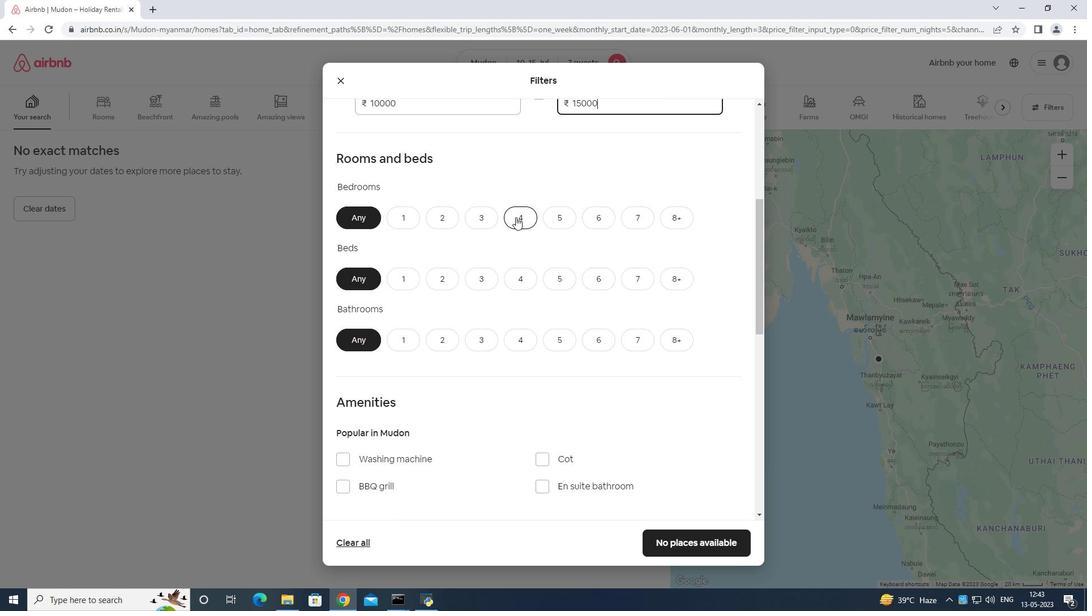 
Action: Mouse moved to (630, 273)
Screenshot: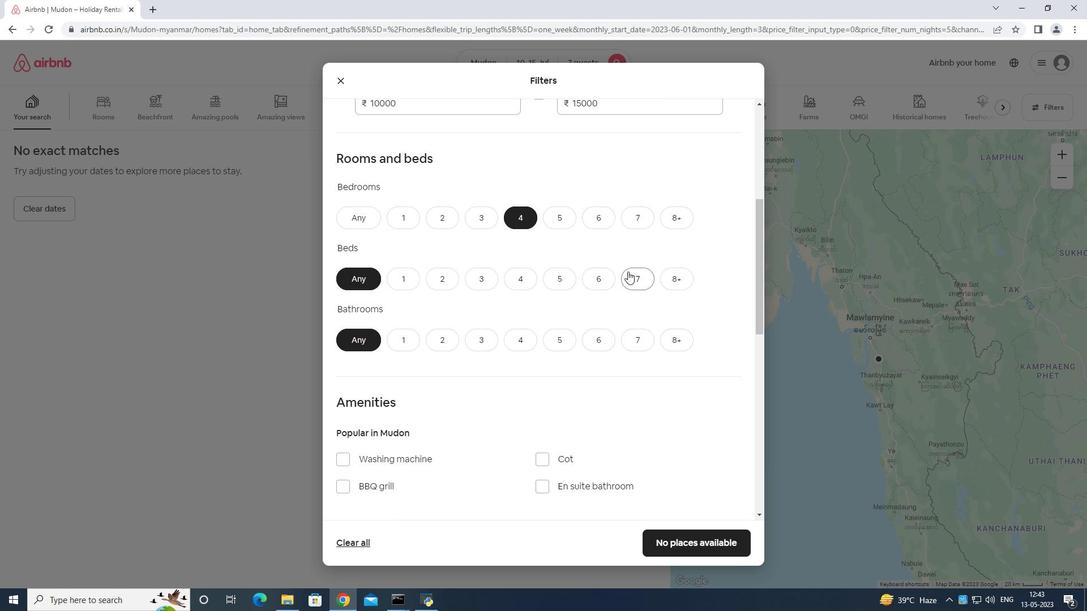 
Action: Mouse pressed left at (630, 273)
Screenshot: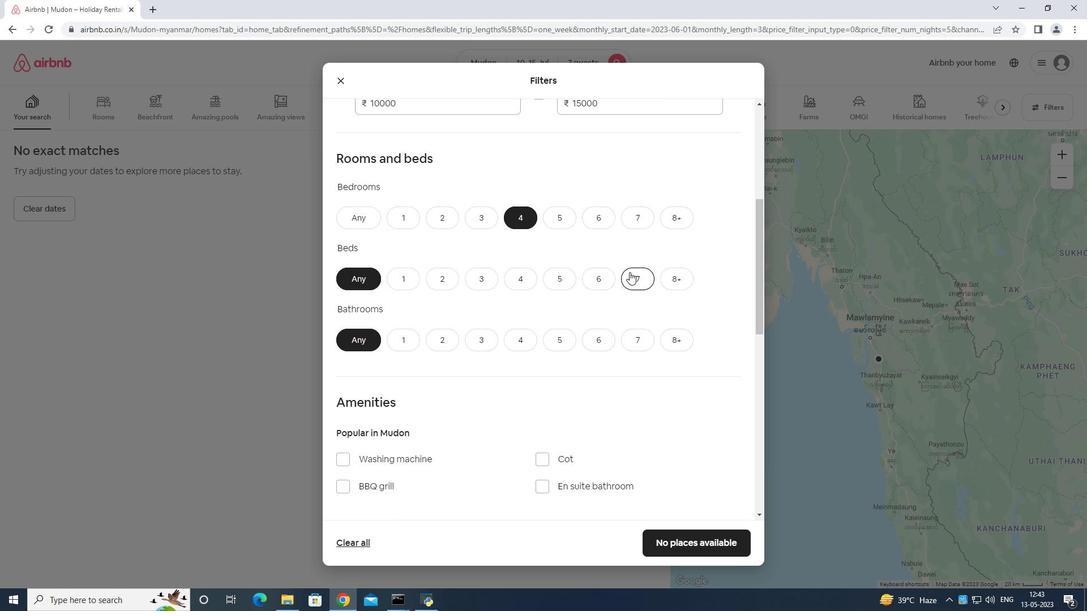 
Action: Mouse moved to (524, 339)
Screenshot: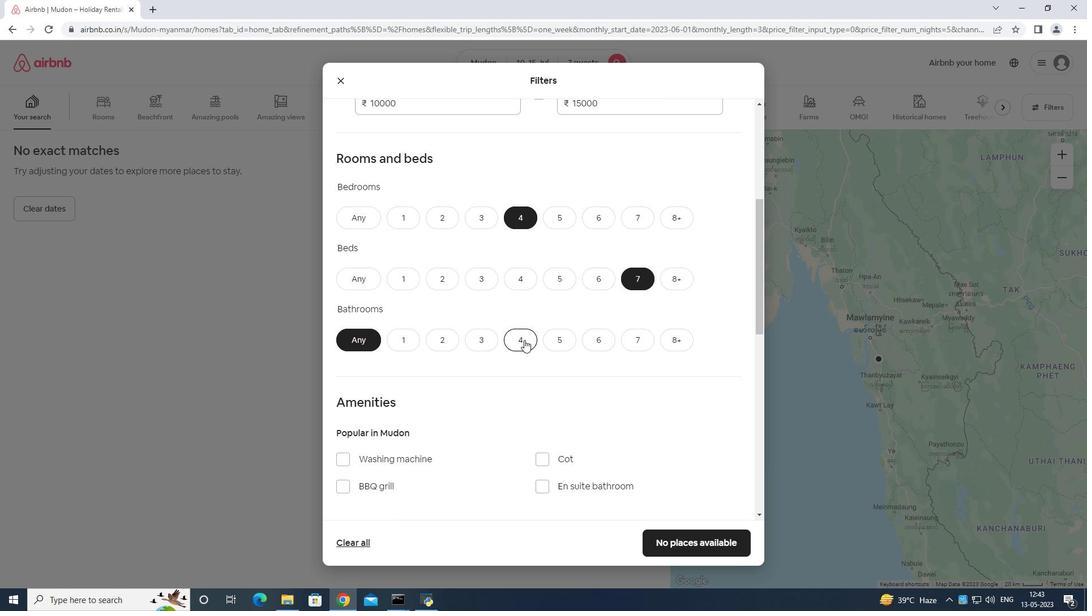 
Action: Mouse pressed left at (524, 339)
Screenshot: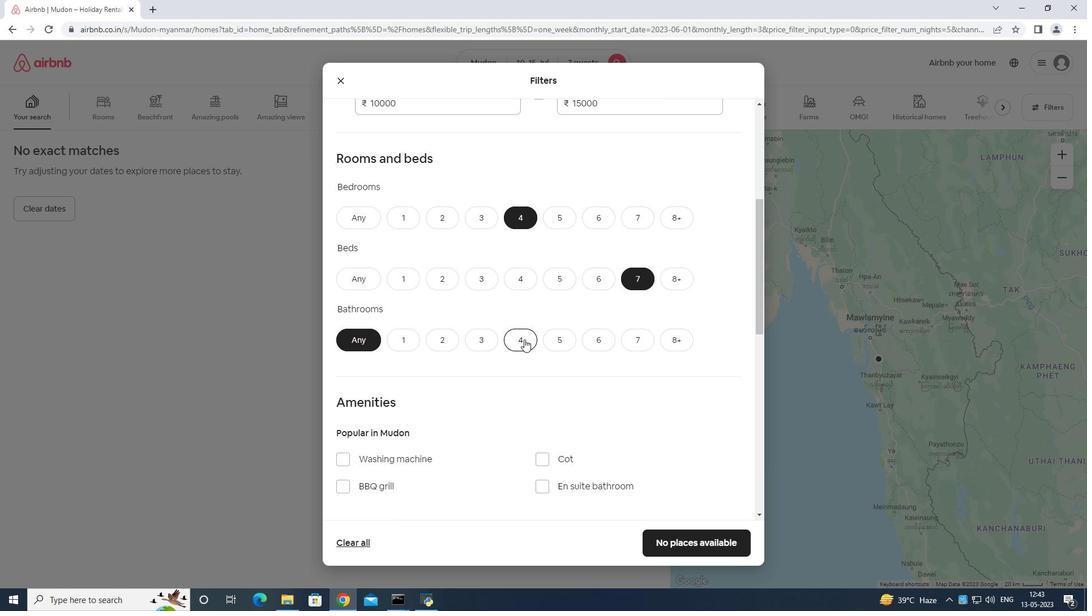 
Action: Mouse moved to (534, 322)
Screenshot: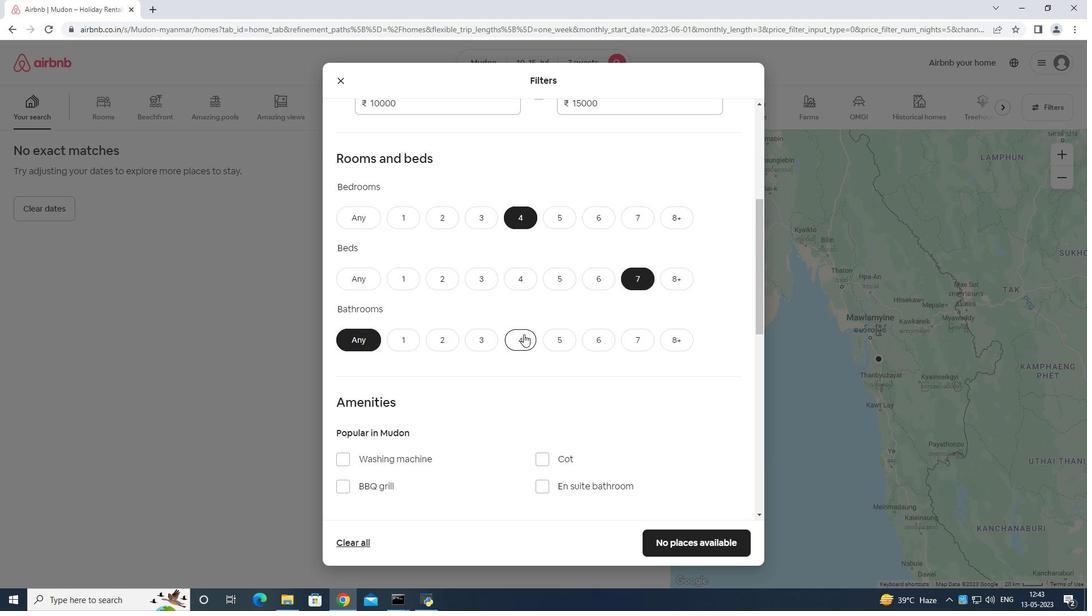 
Action: Mouse scrolled (534, 321) with delta (0, 0)
Screenshot: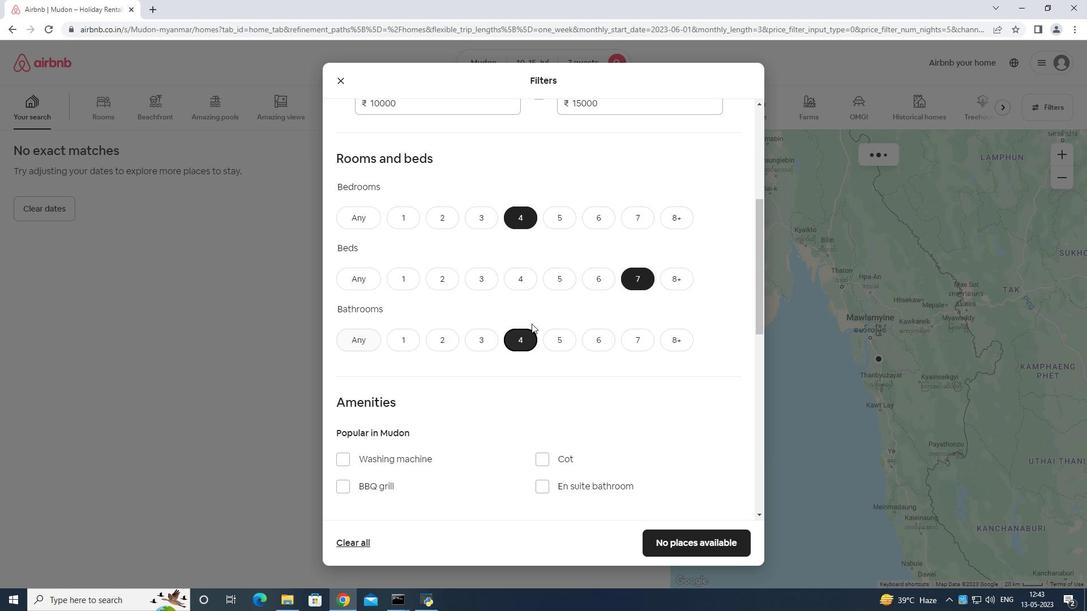 
Action: Mouse scrolled (534, 321) with delta (0, 0)
Screenshot: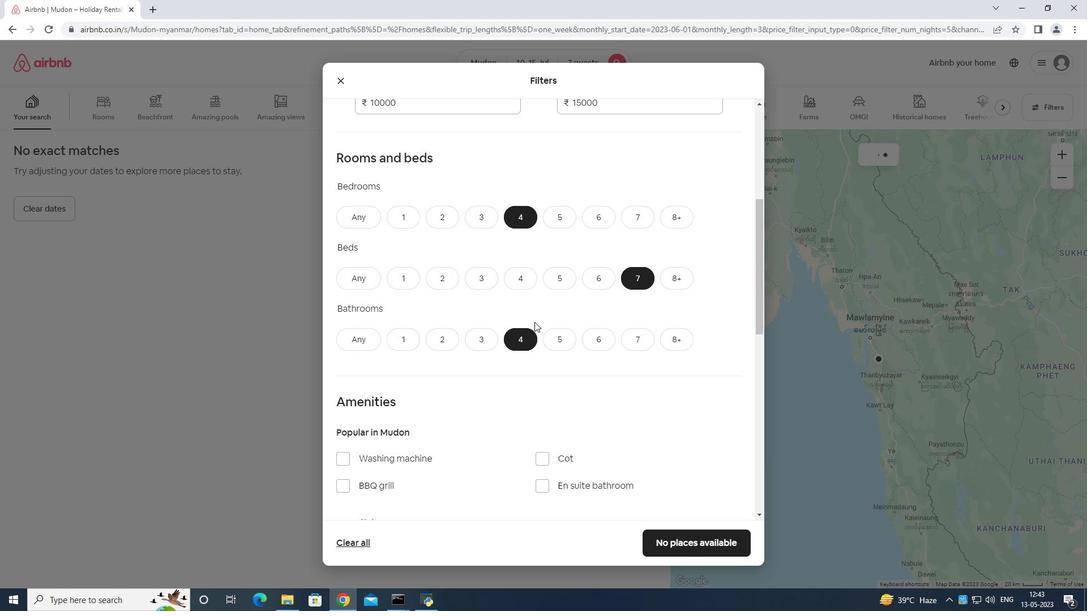 
Action: Mouse scrolled (534, 321) with delta (0, 0)
Screenshot: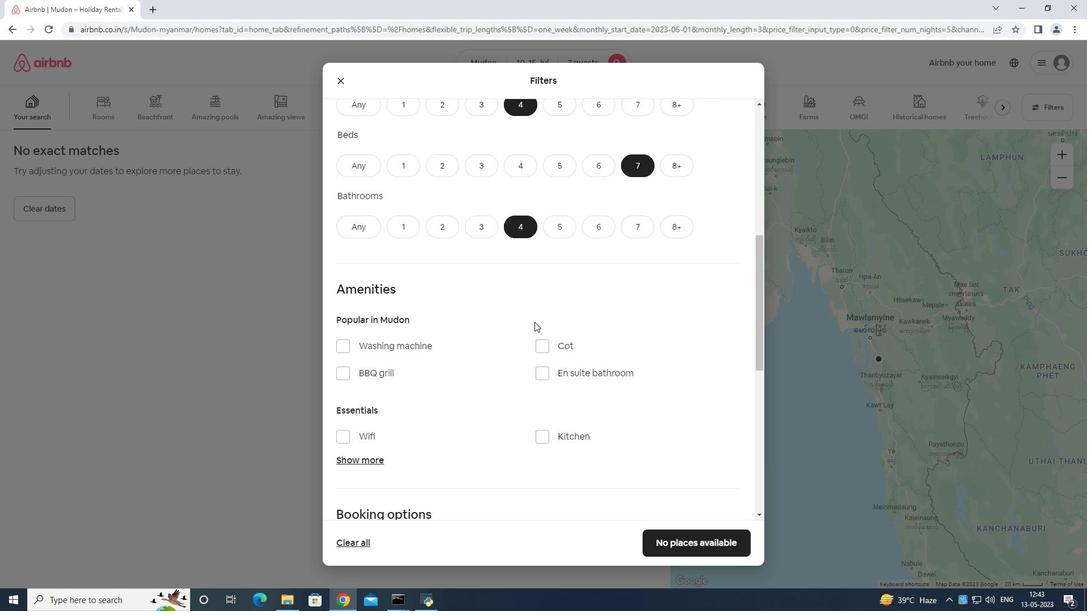 
Action: Mouse moved to (343, 377)
Screenshot: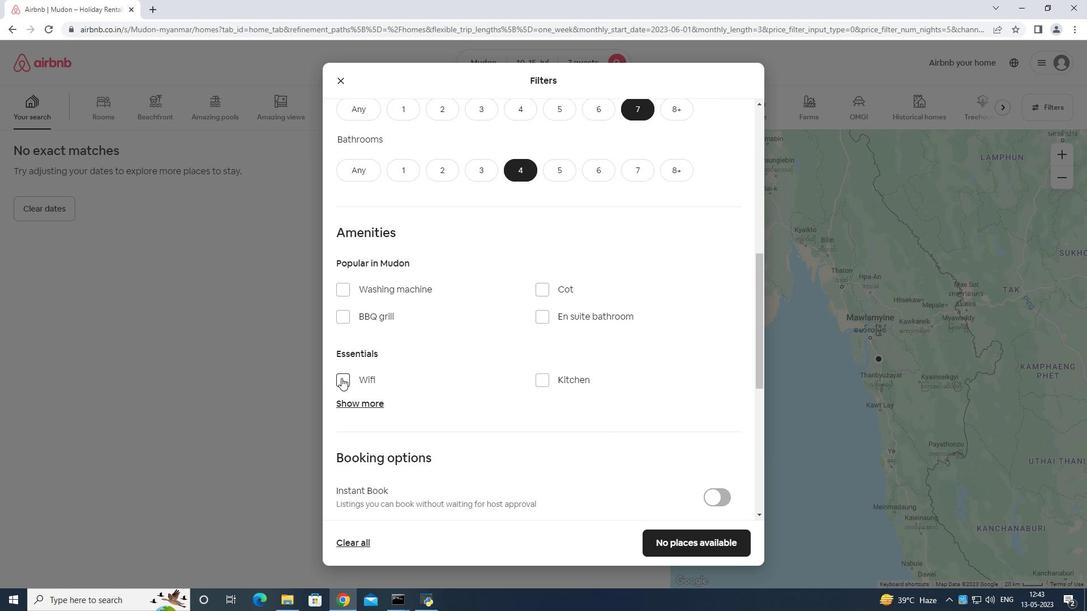 
Action: Mouse pressed left at (343, 377)
Screenshot: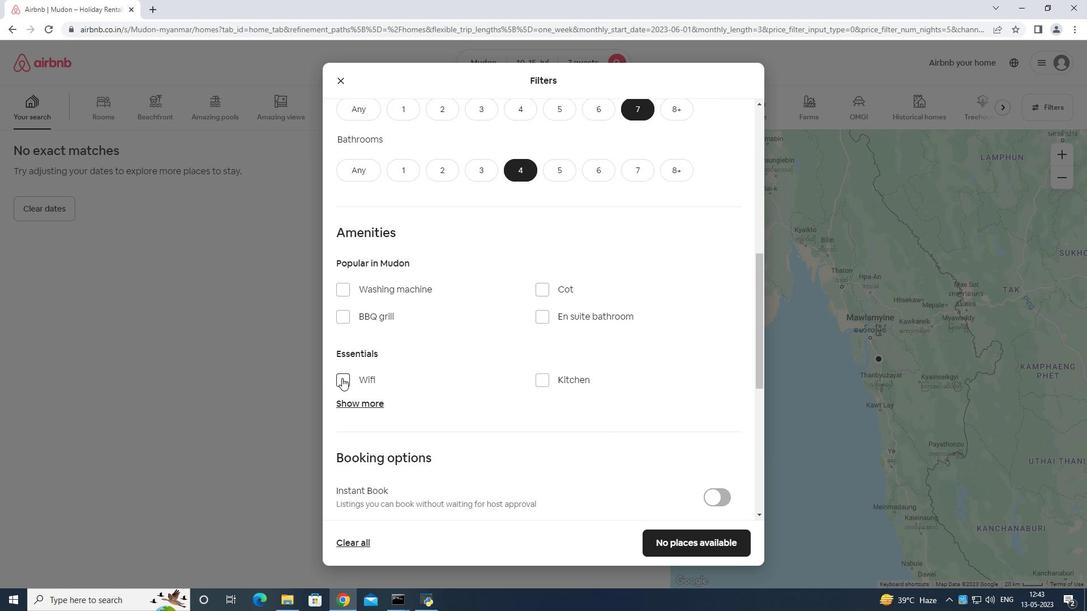 
Action: Mouse moved to (353, 397)
Screenshot: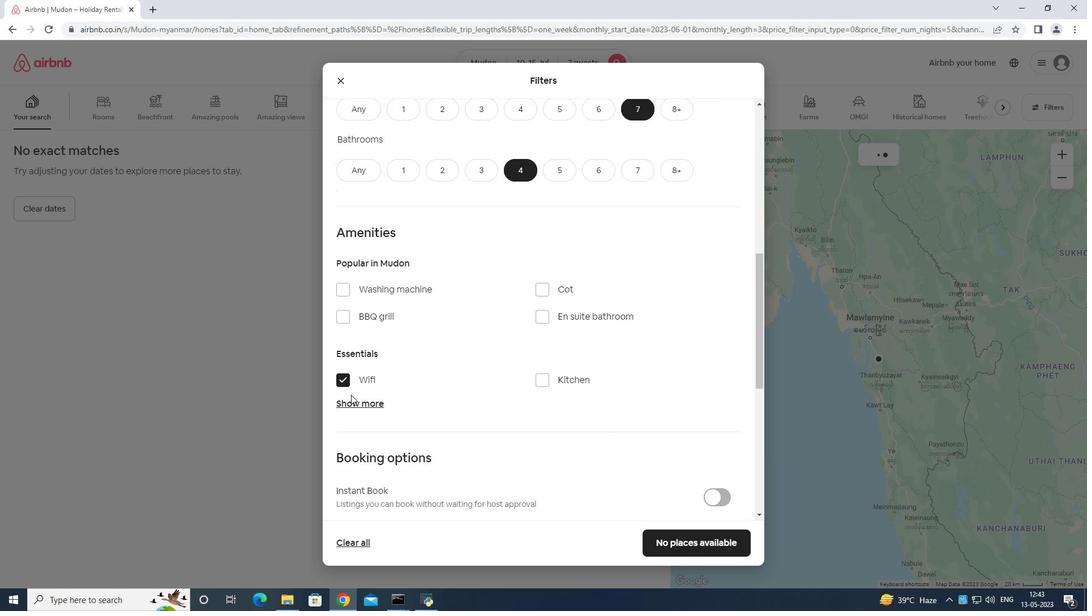 
Action: Mouse pressed left at (353, 397)
Screenshot: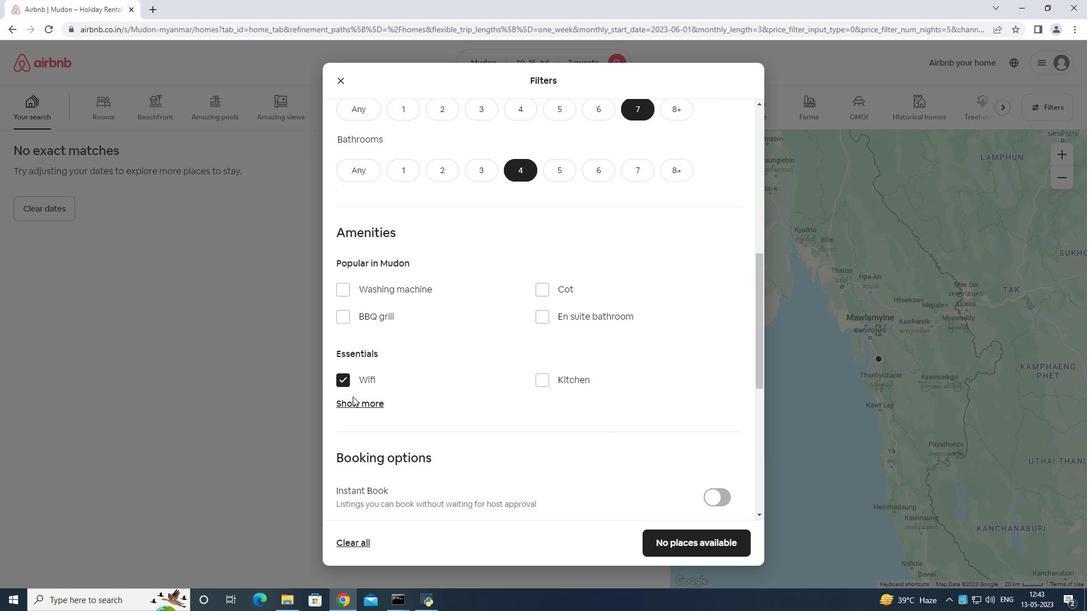
Action: Mouse moved to (354, 402)
Screenshot: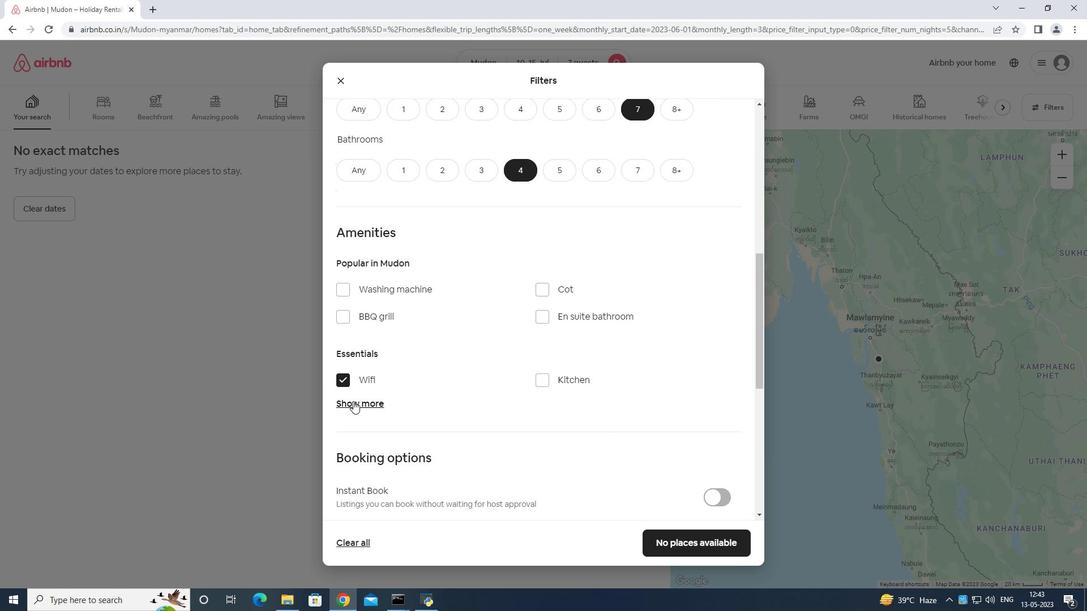 
Action: Mouse pressed left at (354, 402)
Screenshot: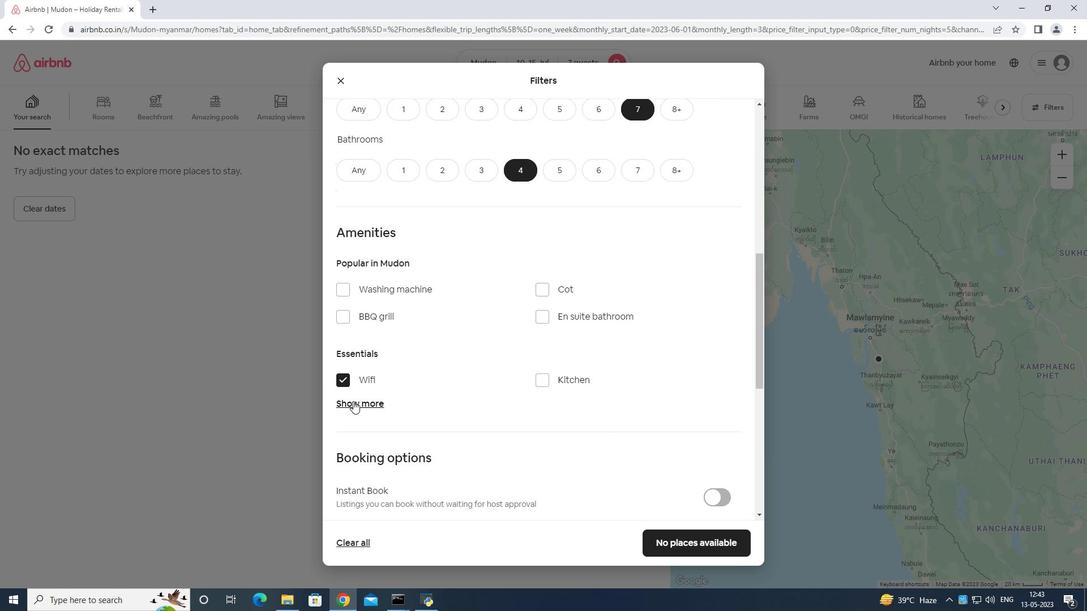 
Action: Mouse moved to (342, 456)
Screenshot: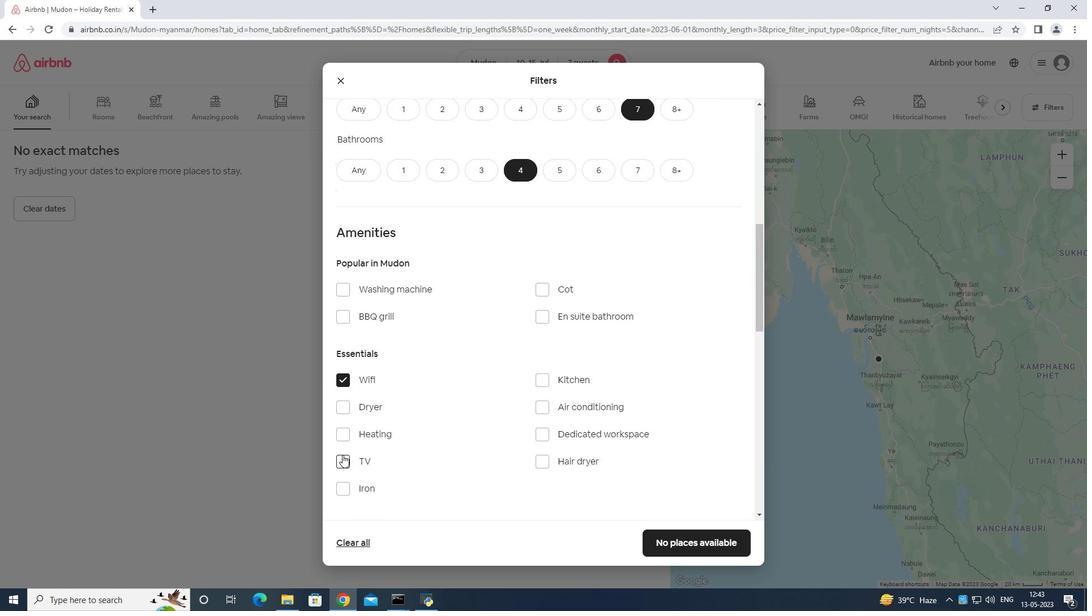 
Action: Mouse pressed left at (342, 456)
Screenshot: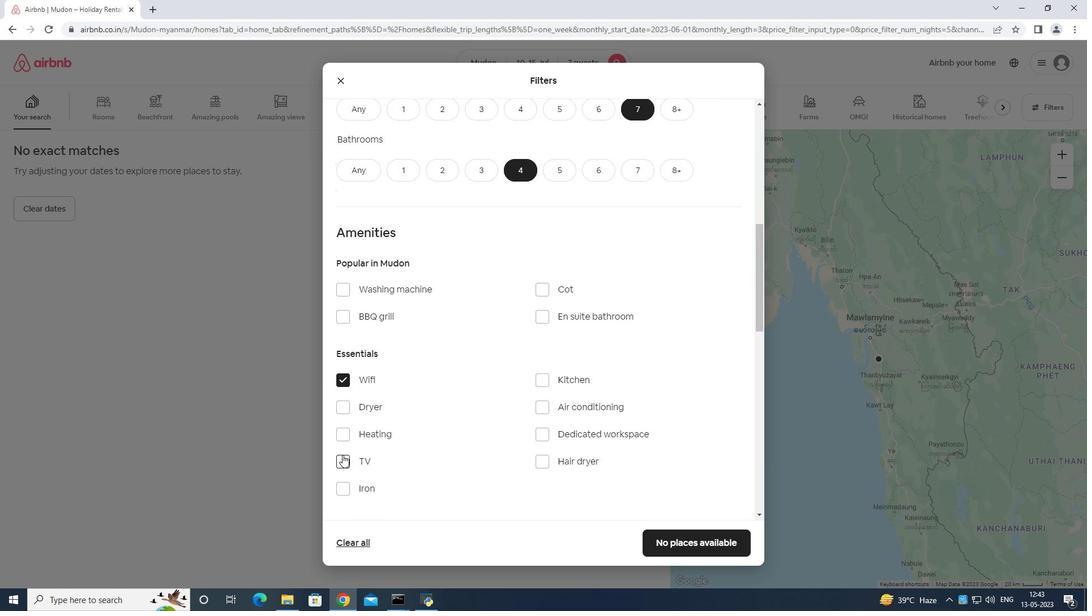 
Action: Mouse moved to (388, 418)
Screenshot: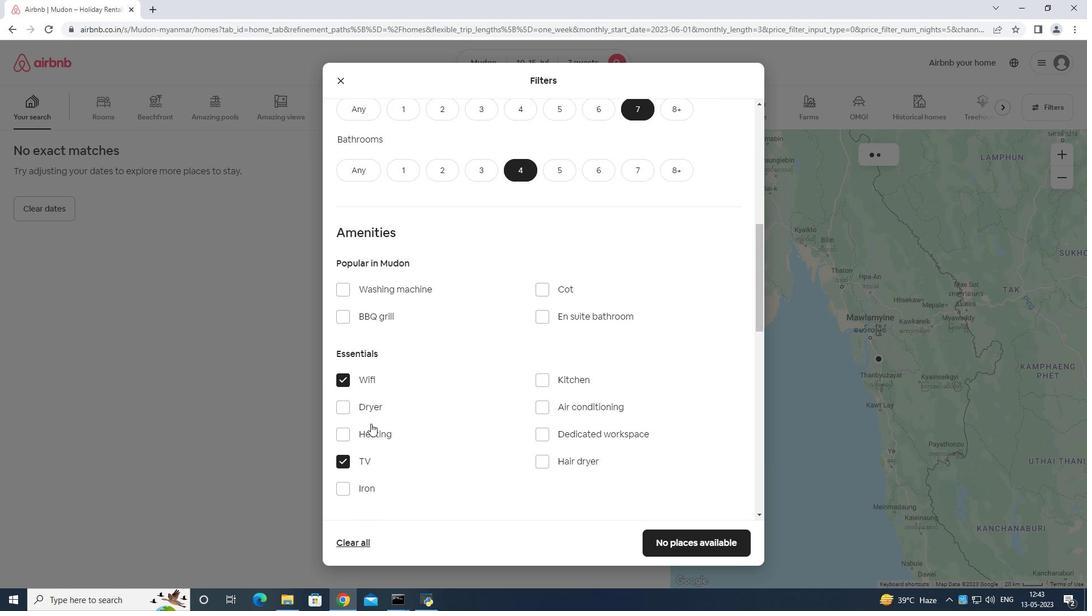 
Action: Mouse scrolled (388, 417) with delta (0, 0)
Screenshot: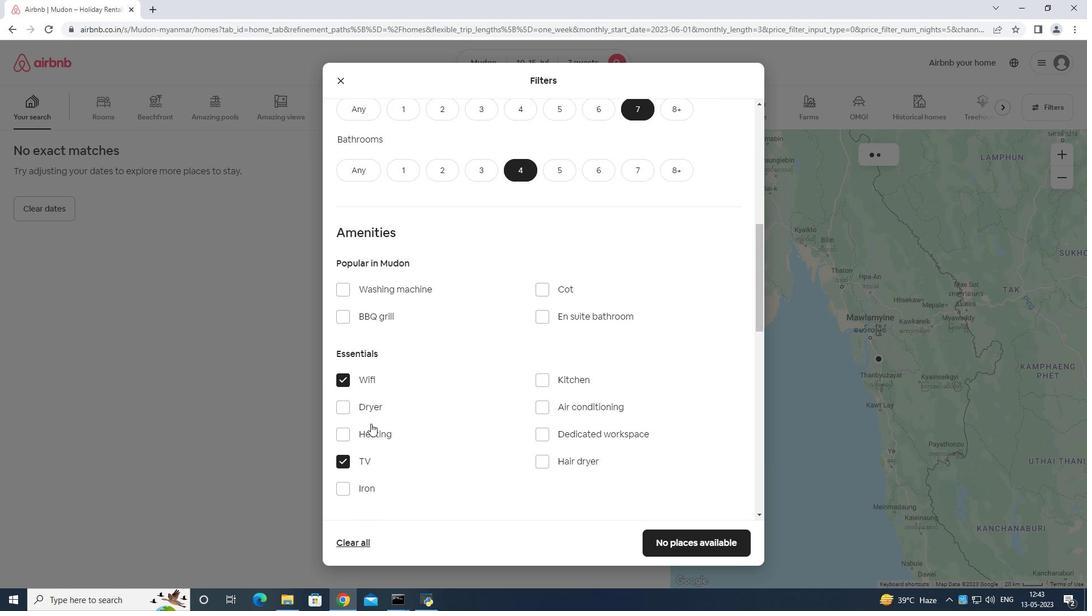 
Action: Mouse moved to (394, 417)
Screenshot: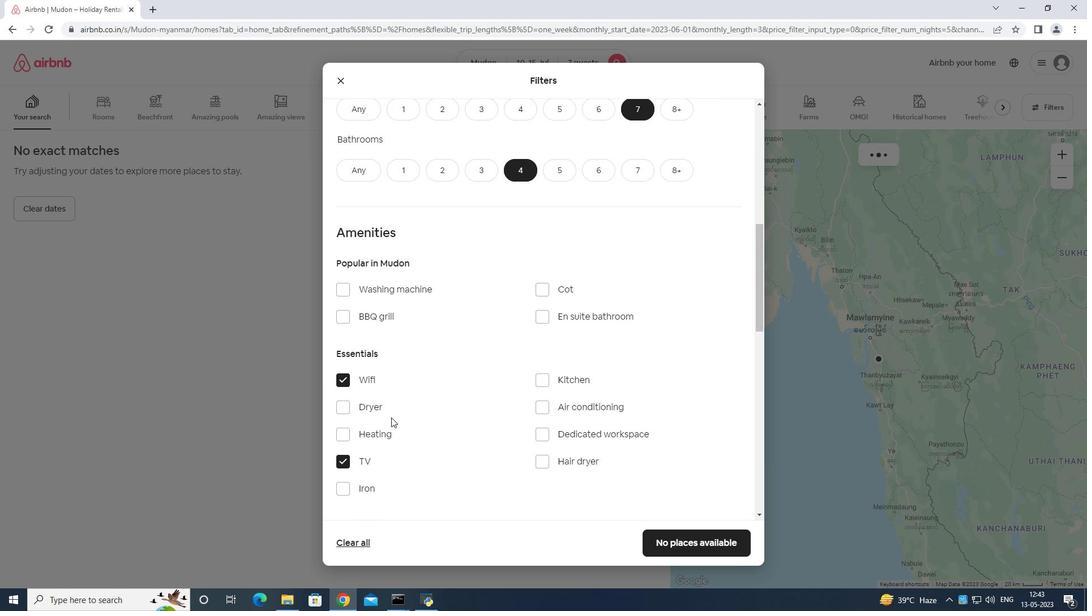 
Action: Mouse scrolled (394, 417) with delta (0, 0)
Screenshot: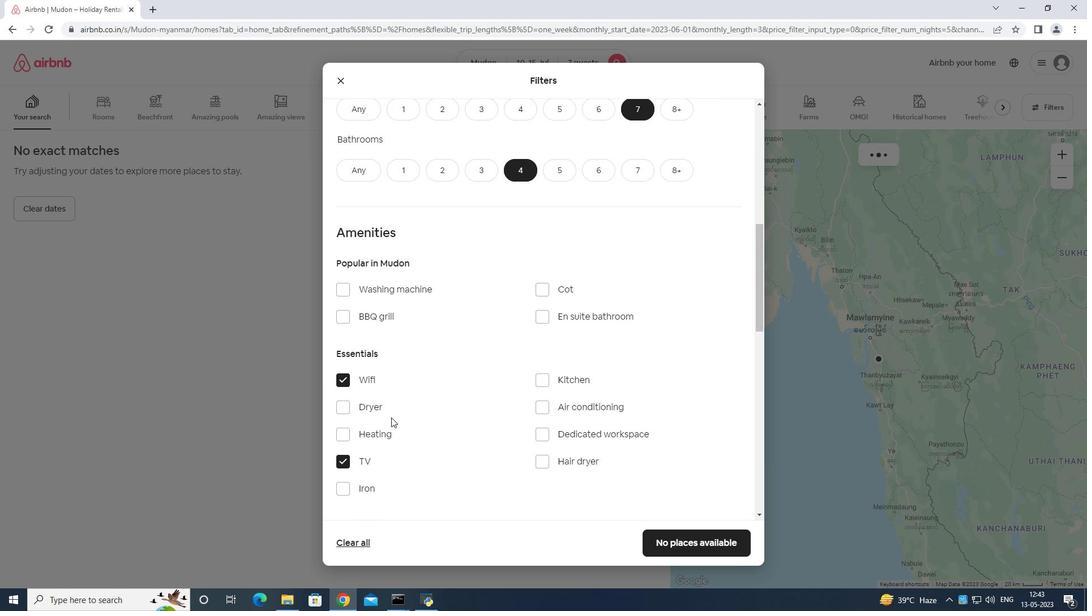
Action: Mouse moved to (399, 417)
Screenshot: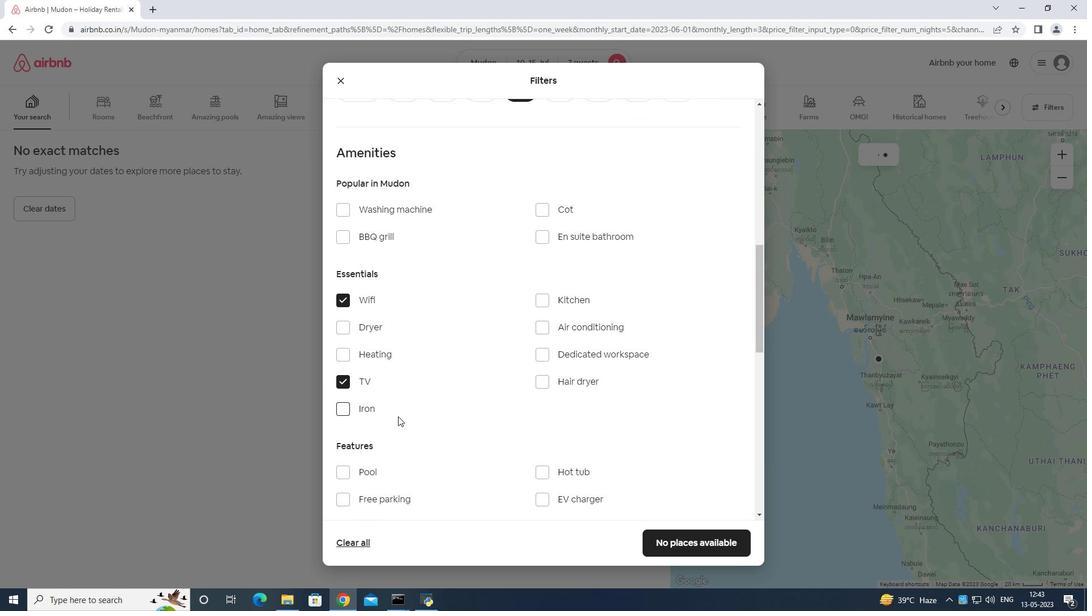 
Action: Mouse scrolled (399, 416) with delta (0, 0)
Screenshot: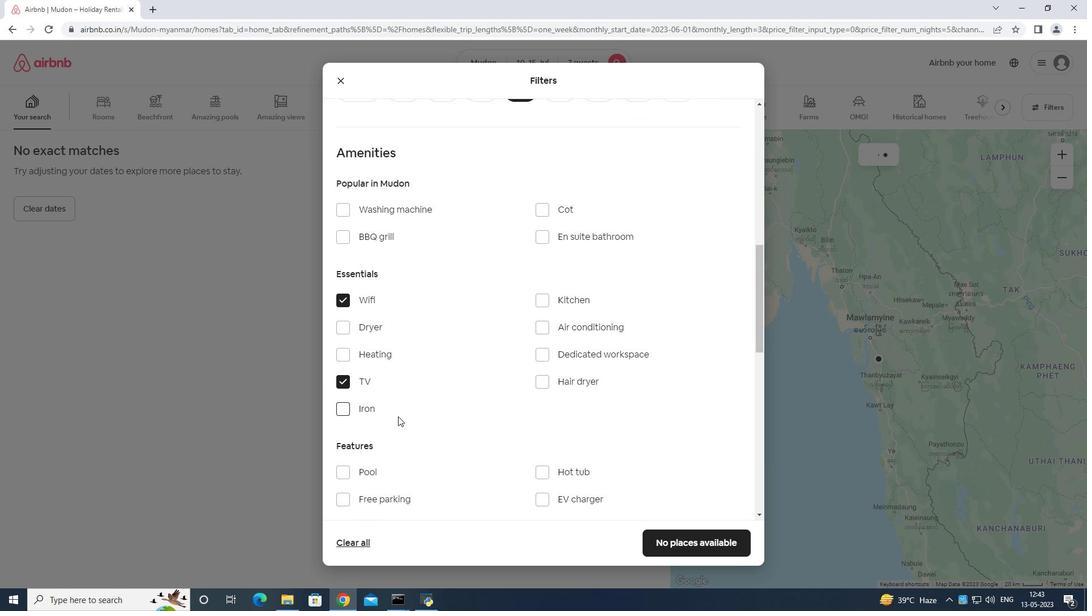 
Action: Mouse moved to (333, 404)
Screenshot: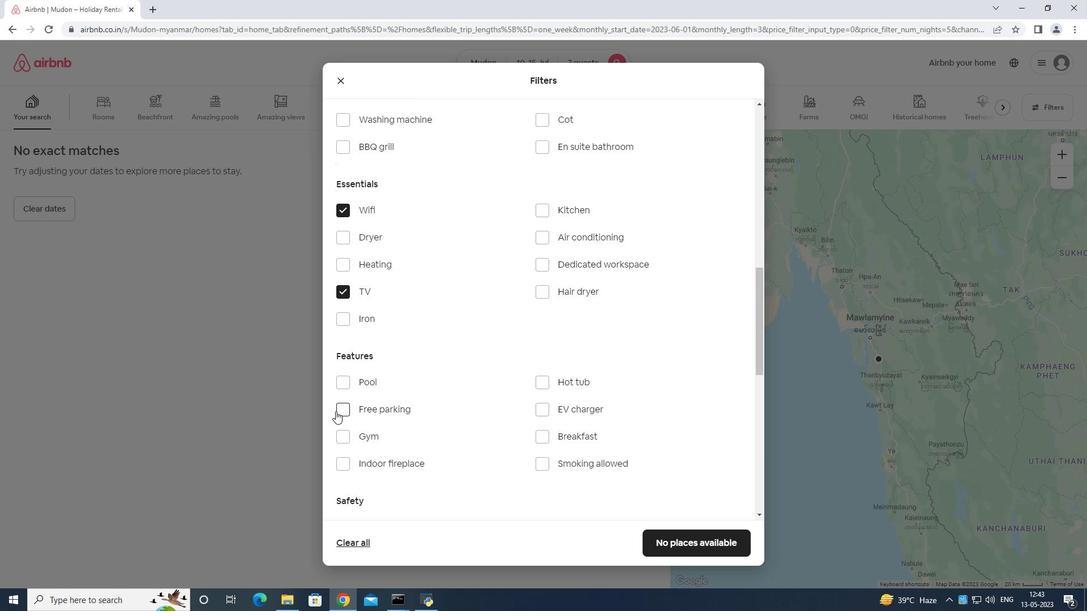 
Action: Mouse pressed left at (333, 404)
Screenshot: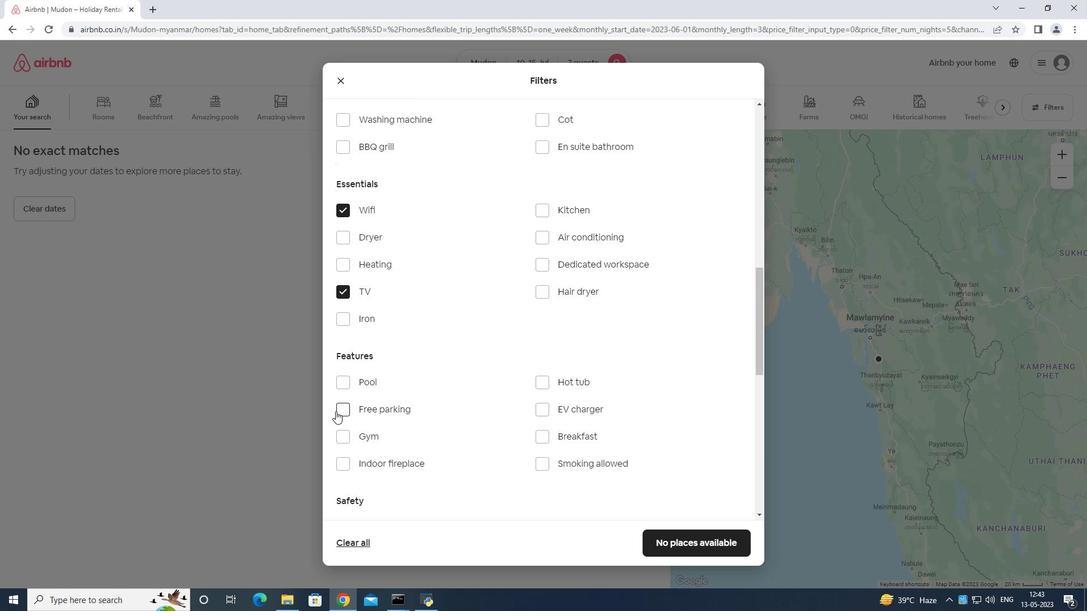 
Action: Mouse moved to (339, 405)
Screenshot: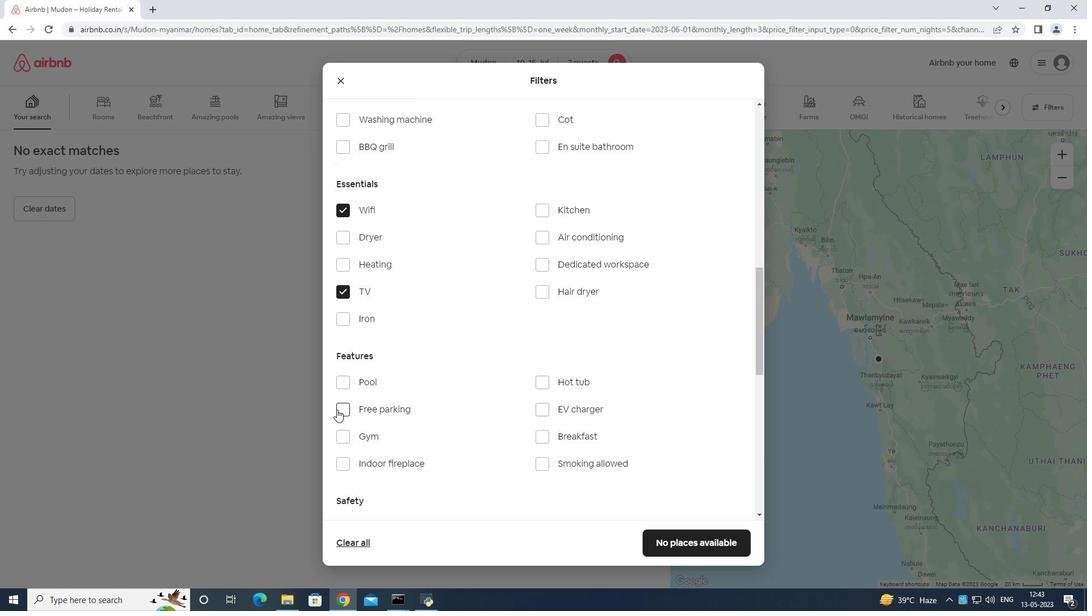 
Action: Mouse pressed left at (339, 405)
Screenshot: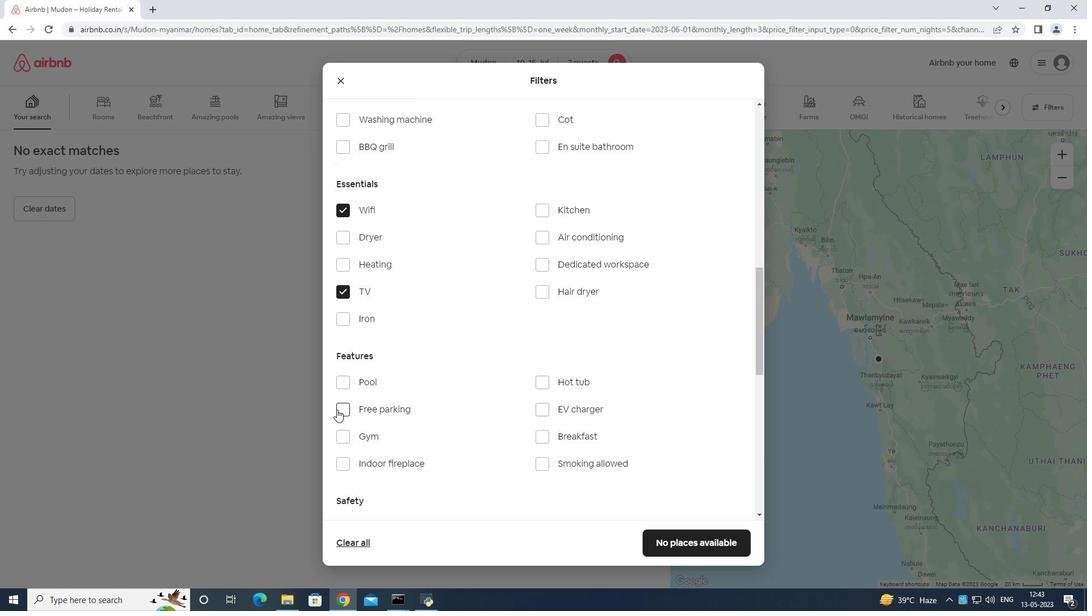 
Action: Mouse moved to (346, 434)
Screenshot: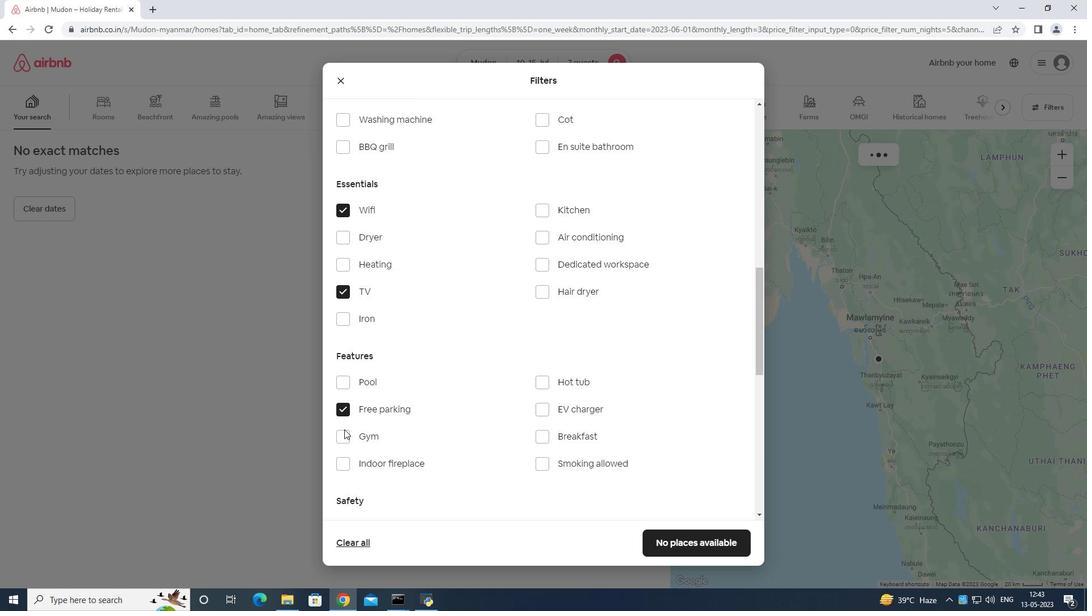 
Action: Mouse pressed left at (346, 434)
Screenshot: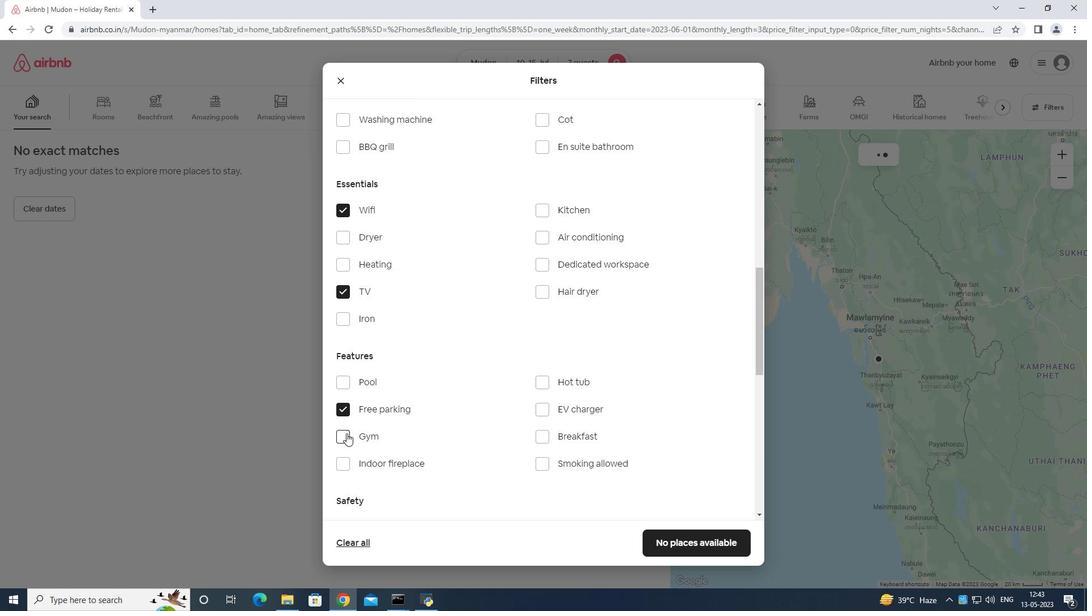 
Action: Mouse moved to (536, 432)
Screenshot: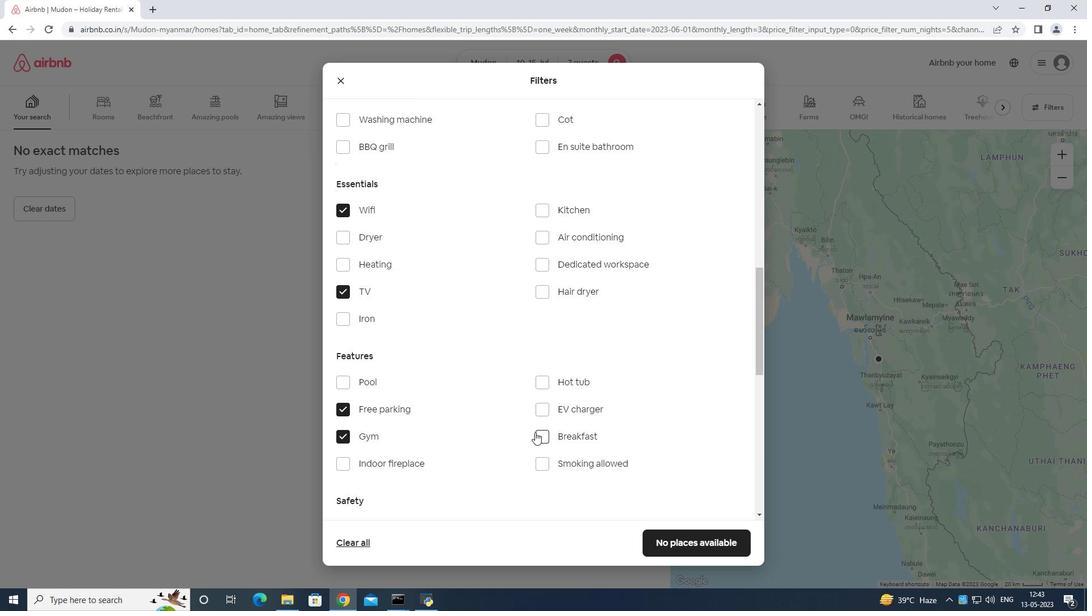
Action: Mouse pressed left at (536, 432)
Screenshot: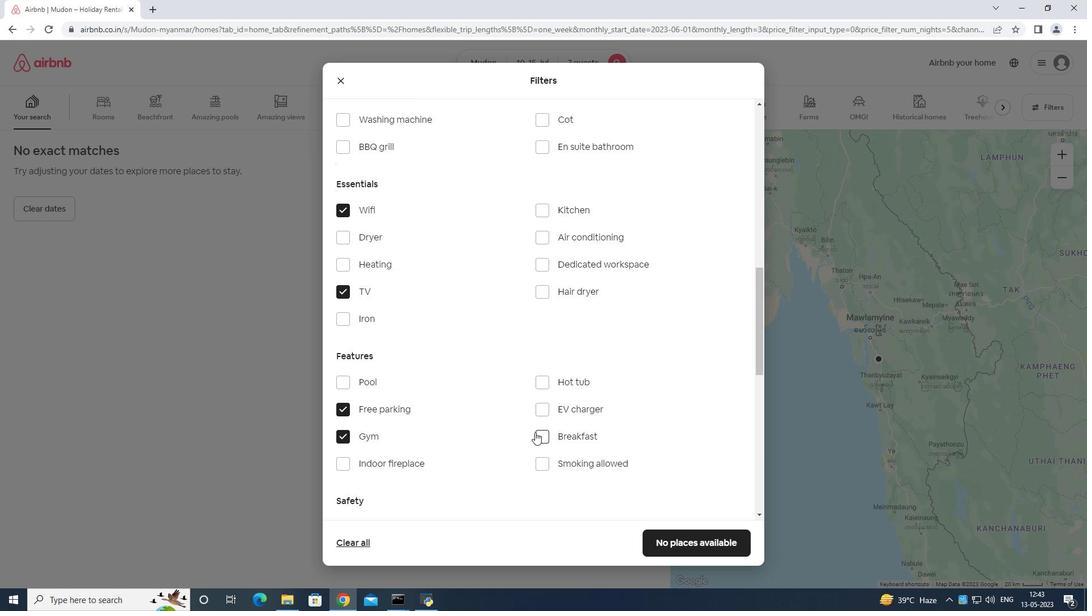 
Action: Mouse moved to (551, 419)
Screenshot: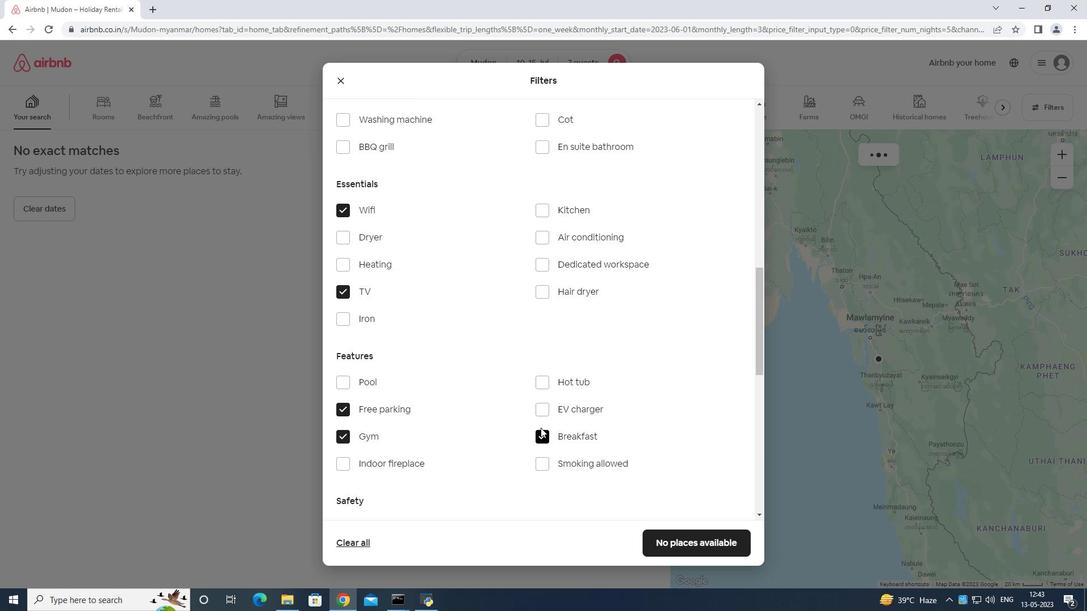 
Action: Mouse scrolled (551, 419) with delta (0, 0)
Screenshot: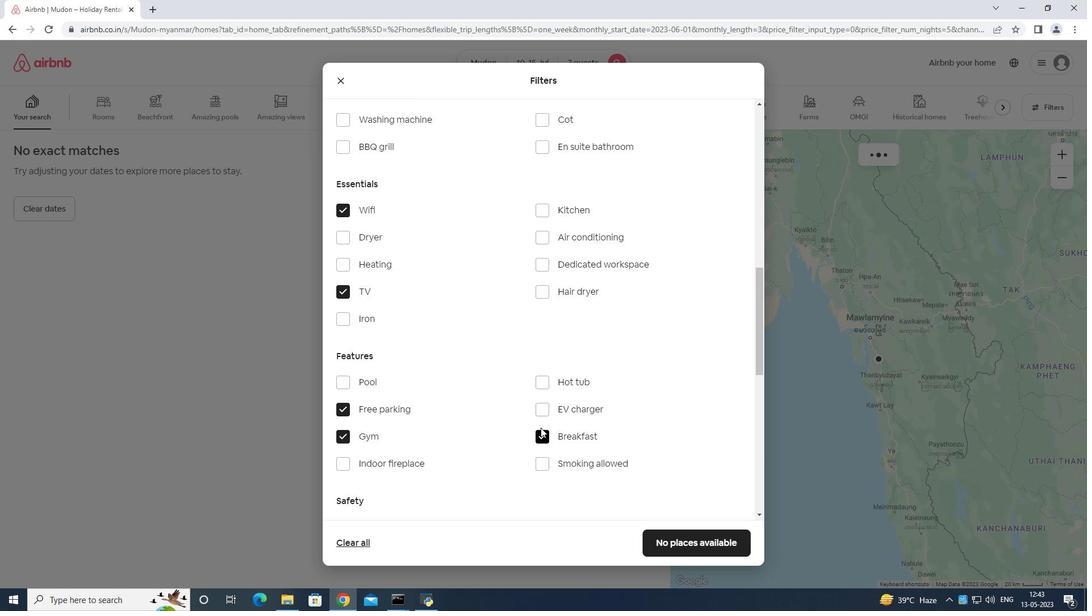 
Action: Mouse moved to (557, 419)
Screenshot: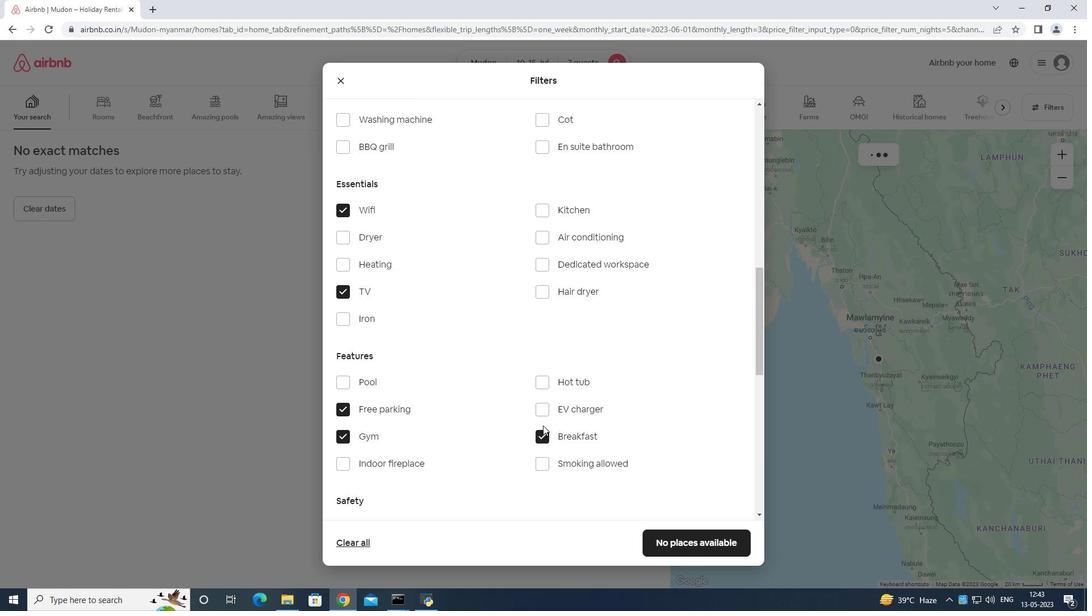 
Action: Mouse scrolled (557, 419) with delta (0, 0)
Screenshot: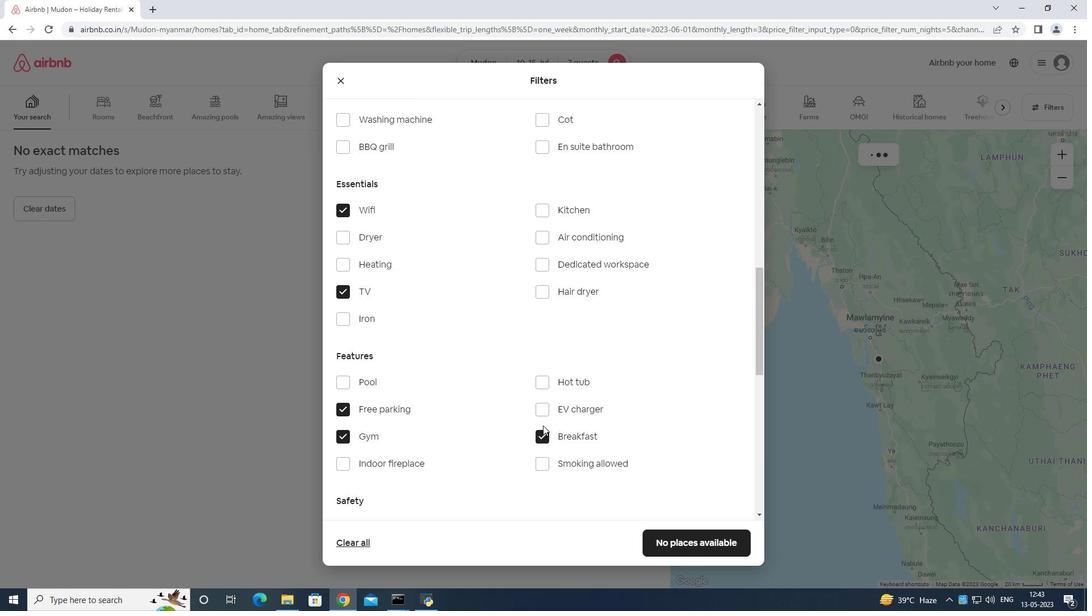 
Action: Mouse moved to (561, 419)
Screenshot: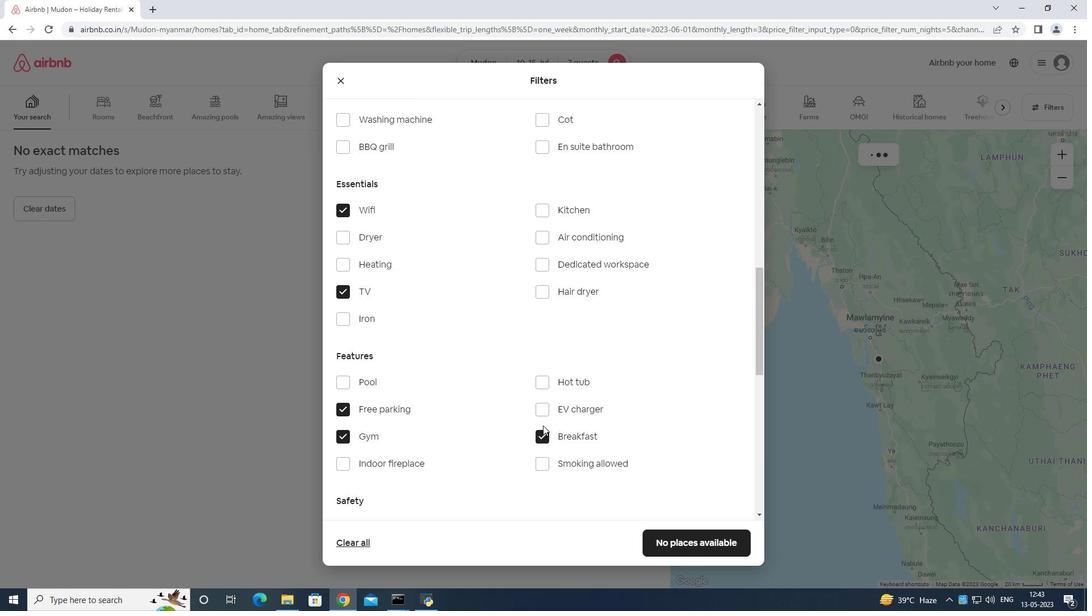 
Action: Mouse scrolled (561, 419) with delta (0, 0)
Screenshot: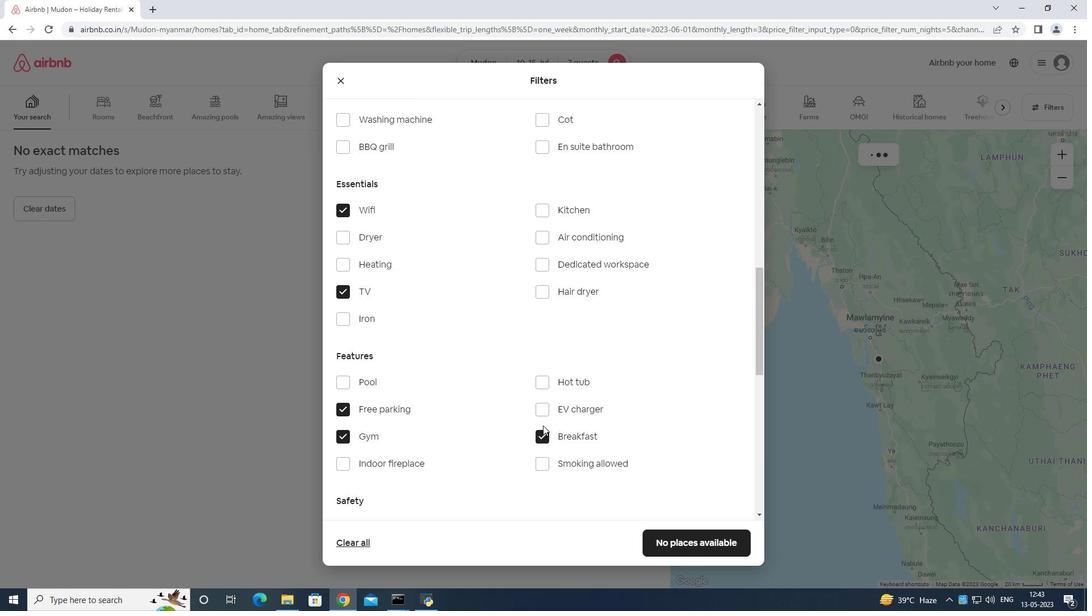 
Action: Mouse moved to (568, 419)
Screenshot: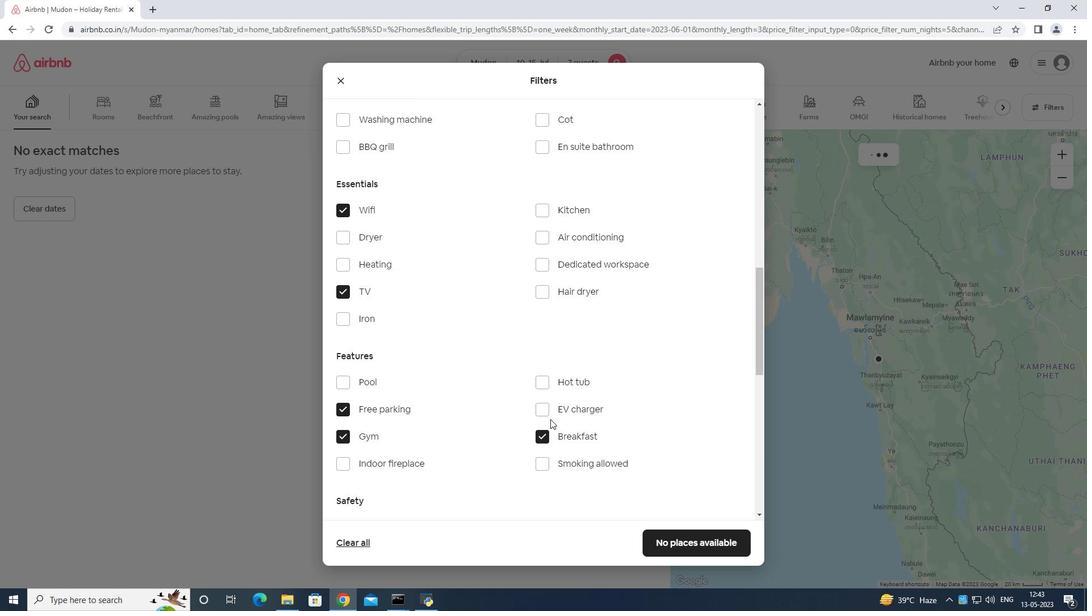 
Action: Mouse scrolled (568, 418) with delta (0, 0)
Screenshot: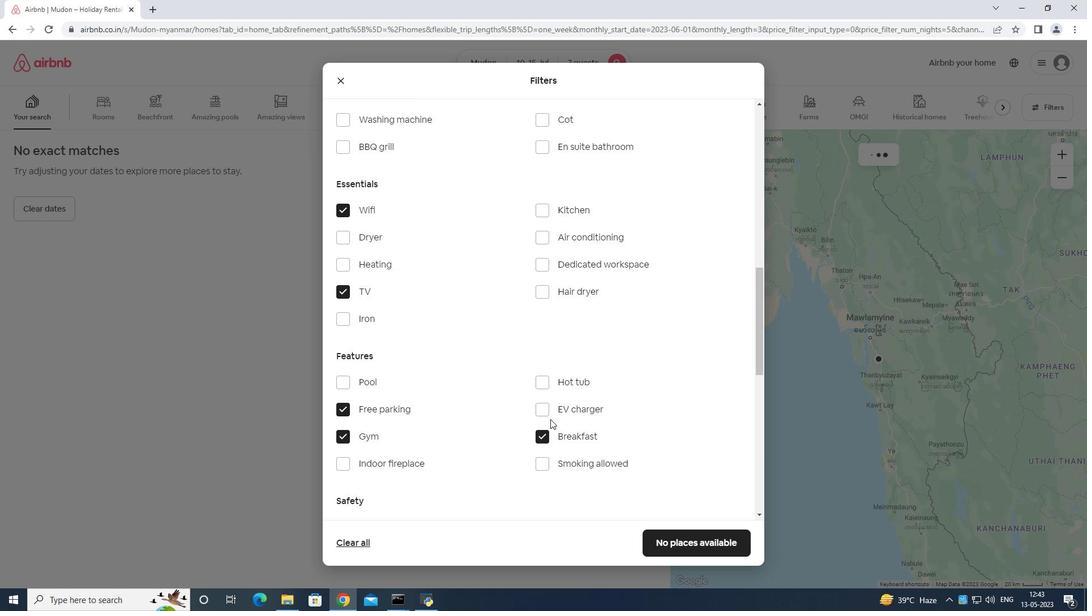 
Action: Mouse moved to (711, 445)
Screenshot: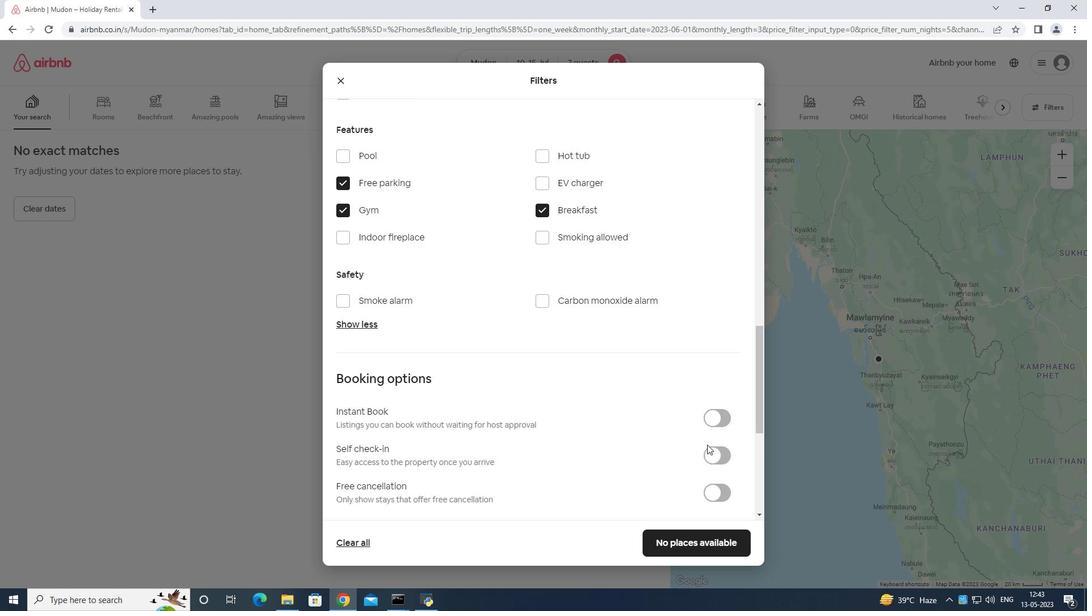
Action: Mouse pressed left at (711, 445)
Screenshot: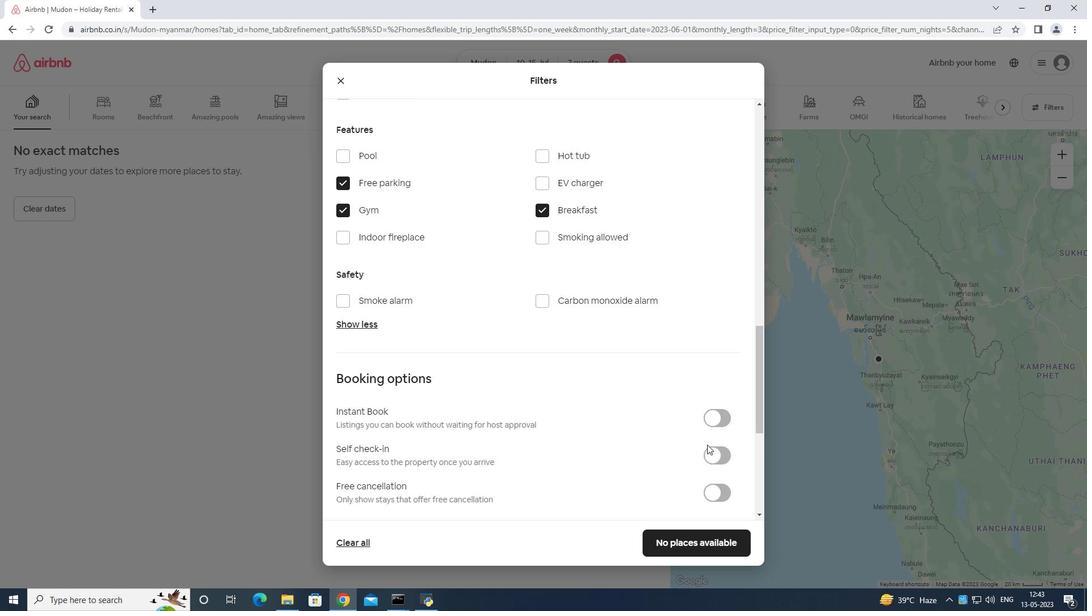 
Action: Mouse moved to (713, 449)
Screenshot: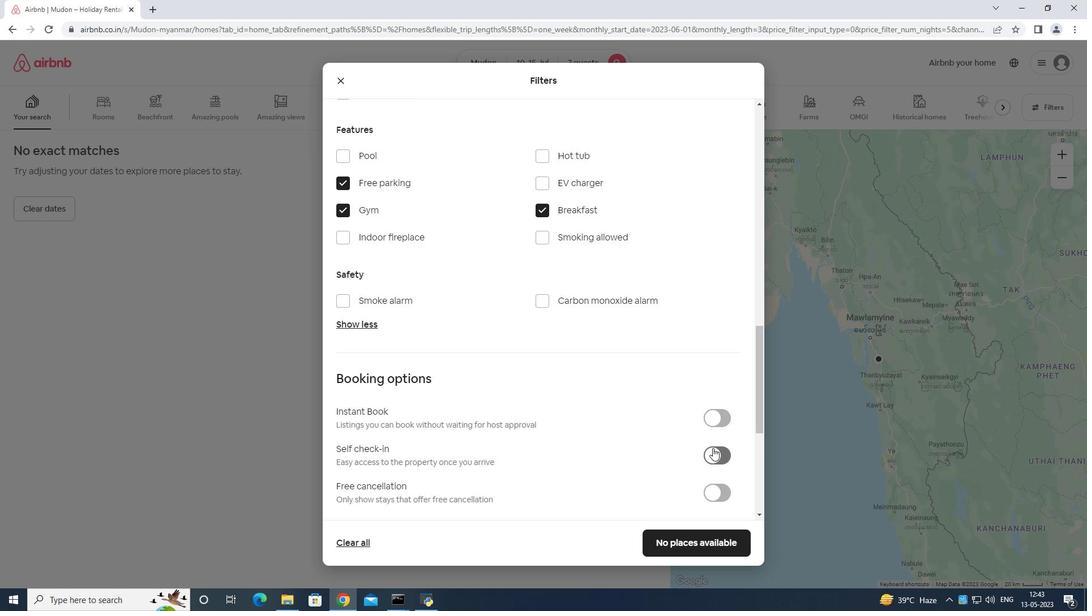 
Action: Mouse pressed left at (713, 449)
Screenshot: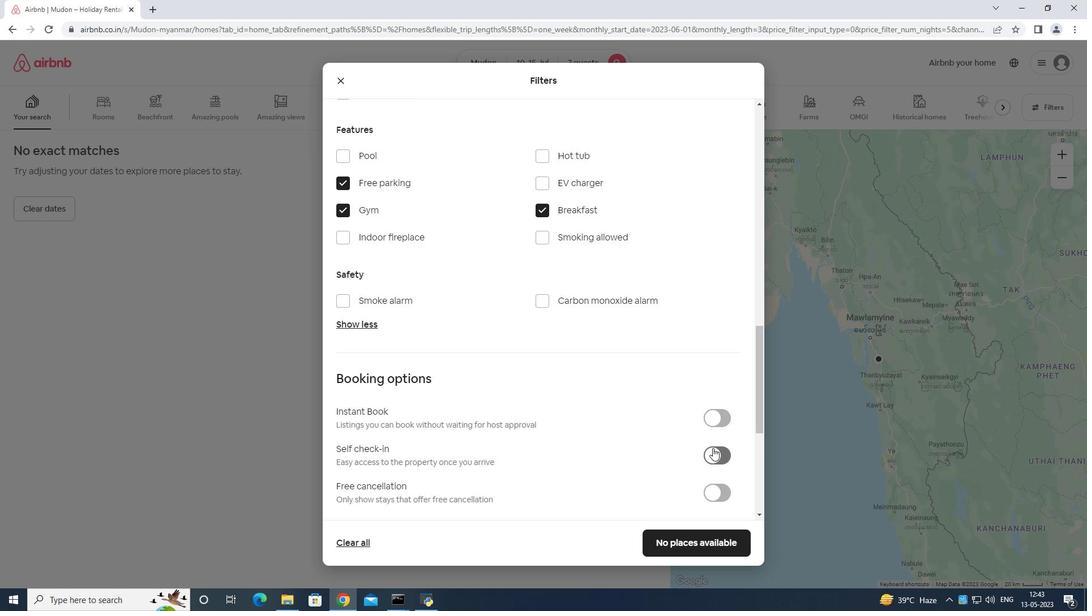 
Action: Mouse moved to (716, 441)
Screenshot: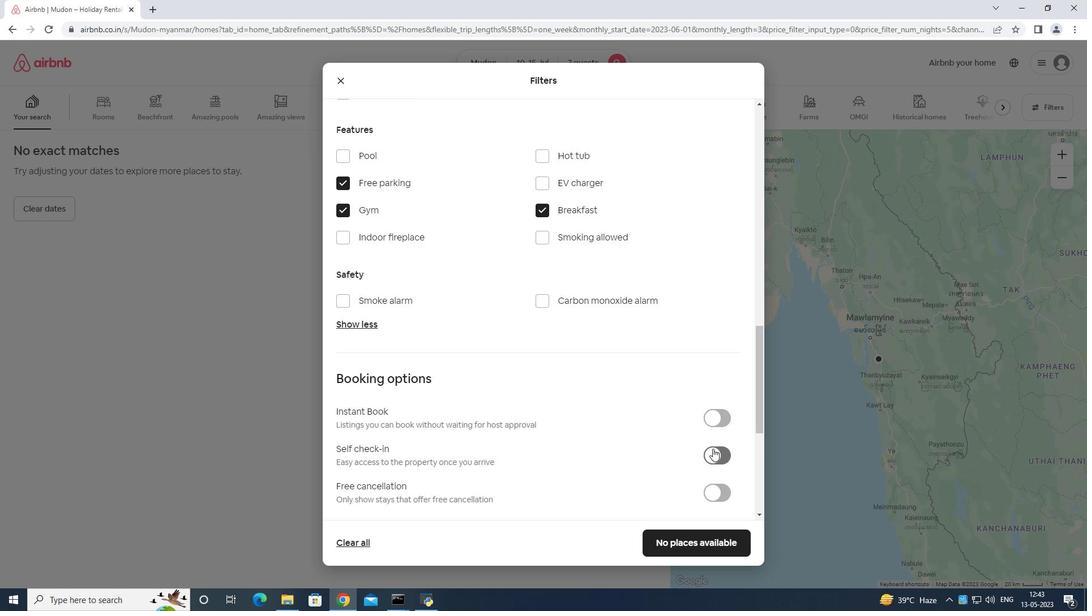 
Action: Mouse scrolled (716, 441) with delta (0, 0)
Screenshot: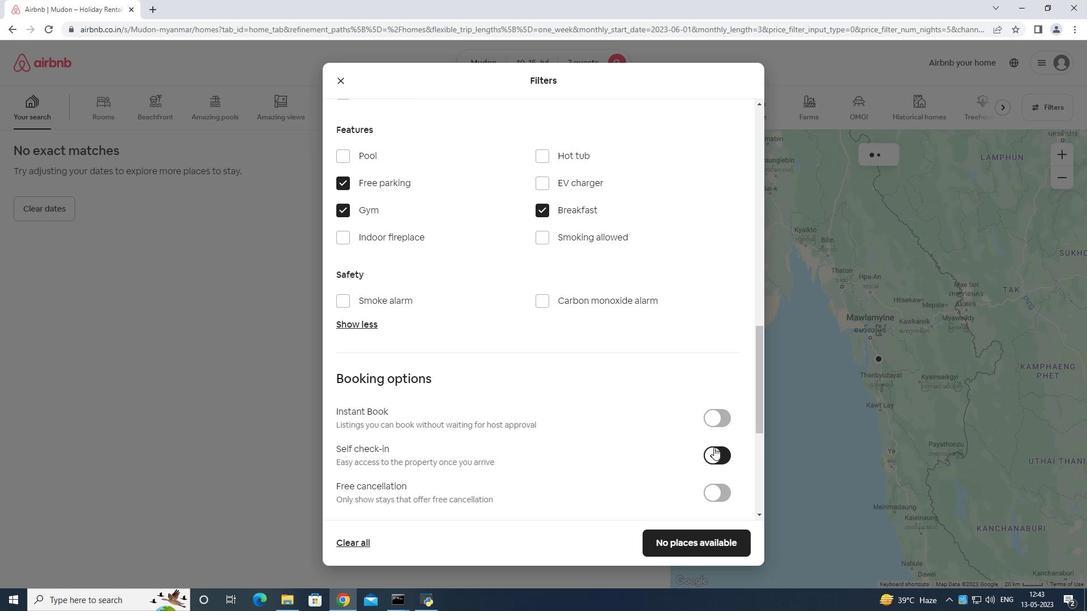 
Action: Mouse scrolled (716, 441) with delta (0, 0)
Screenshot: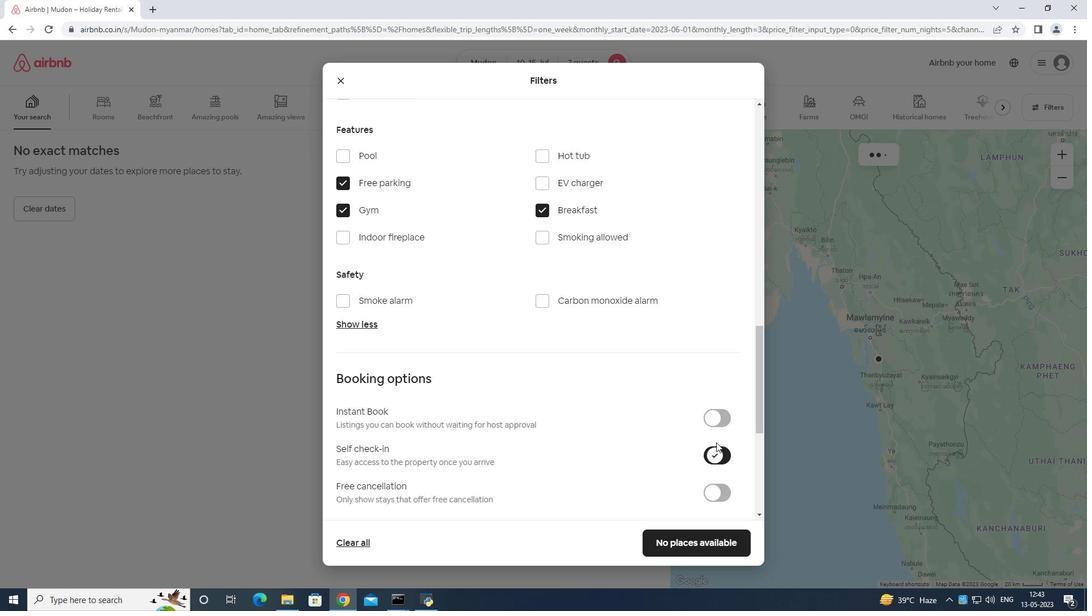 
Action: Mouse scrolled (716, 441) with delta (0, 0)
Screenshot: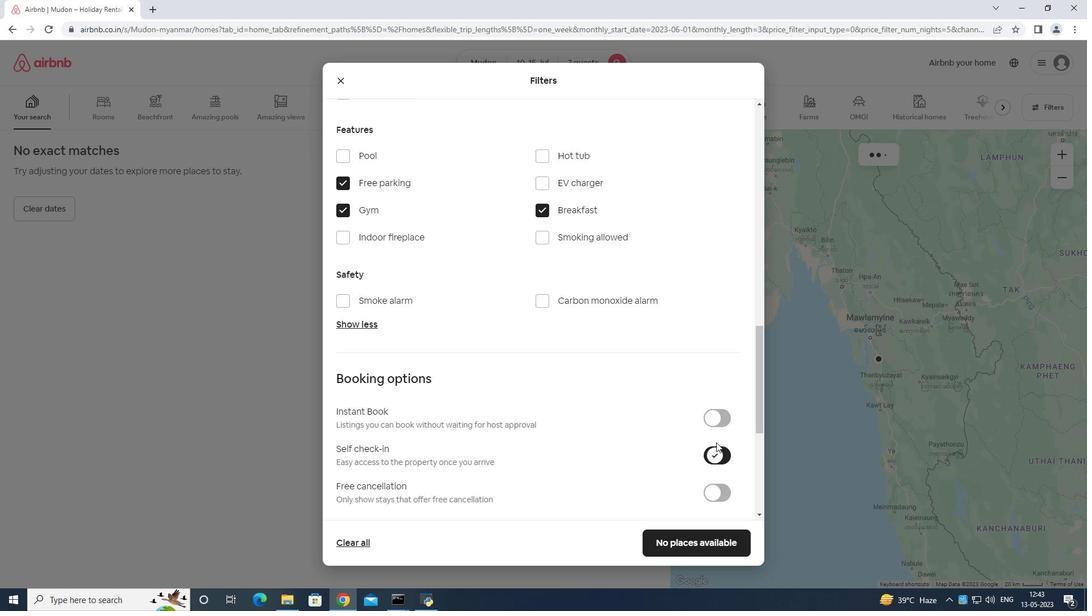 
Action: Mouse scrolled (716, 441) with delta (0, 0)
Screenshot: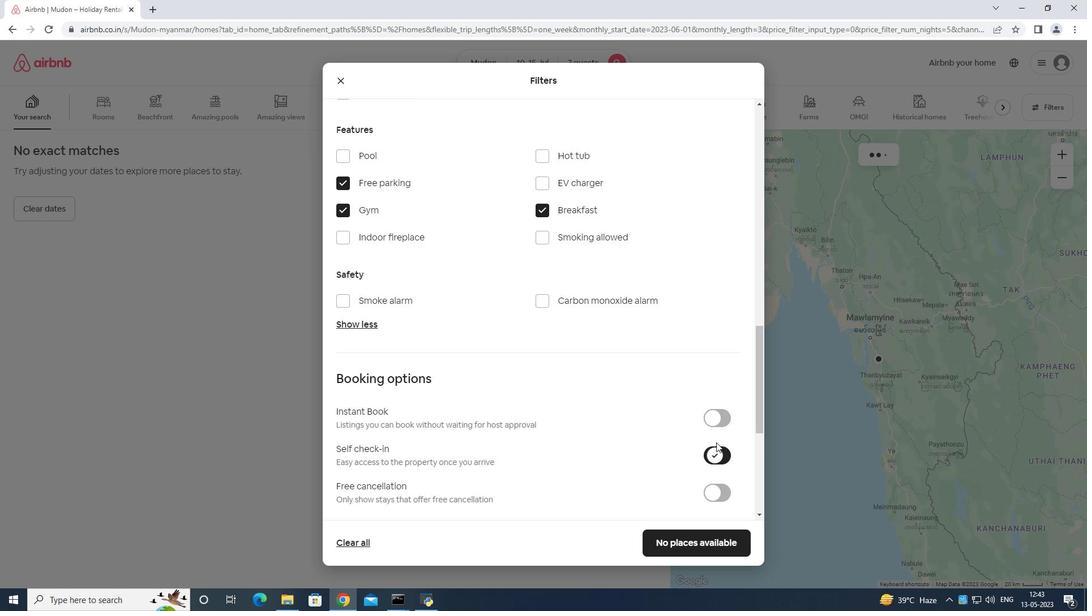 
Action: Mouse moved to (716, 431)
Screenshot: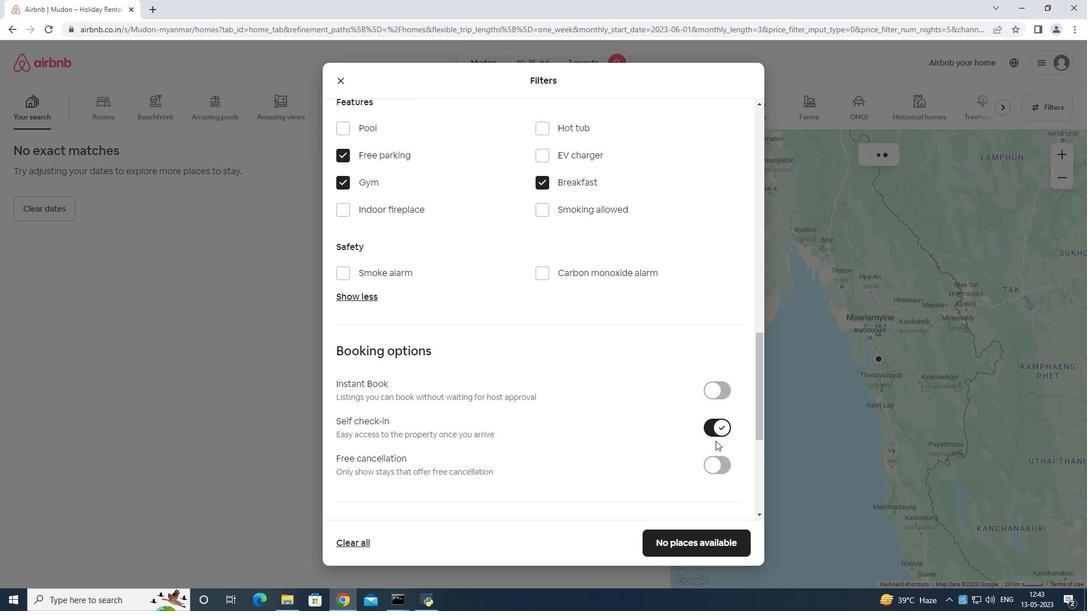 
Action: Mouse scrolled (716, 430) with delta (0, 0)
Screenshot: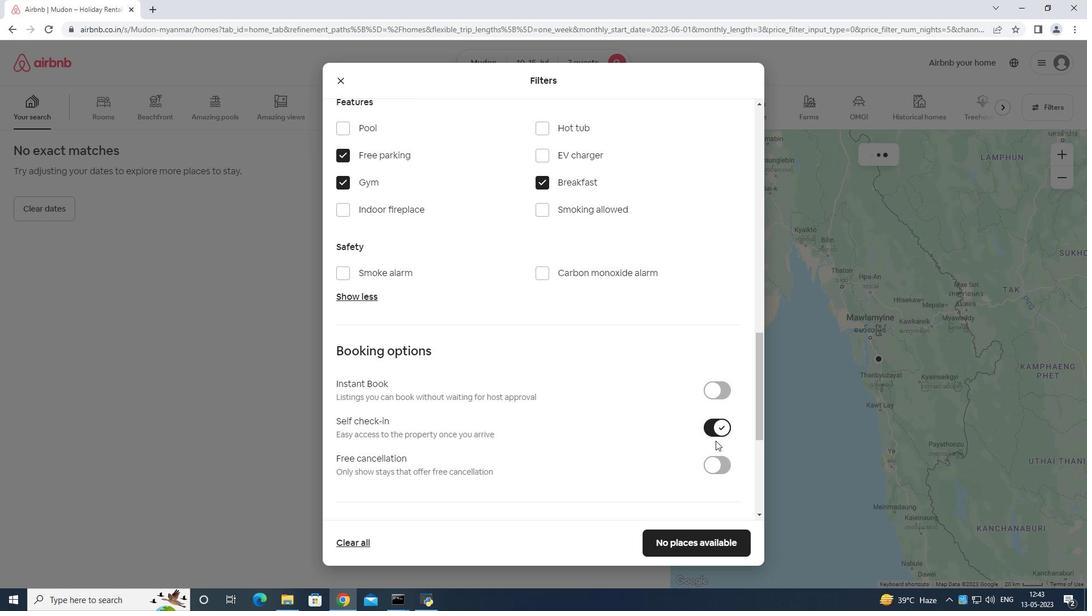 
Action: Mouse scrolled (716, 430) with delta (0, 0)
Screenshot: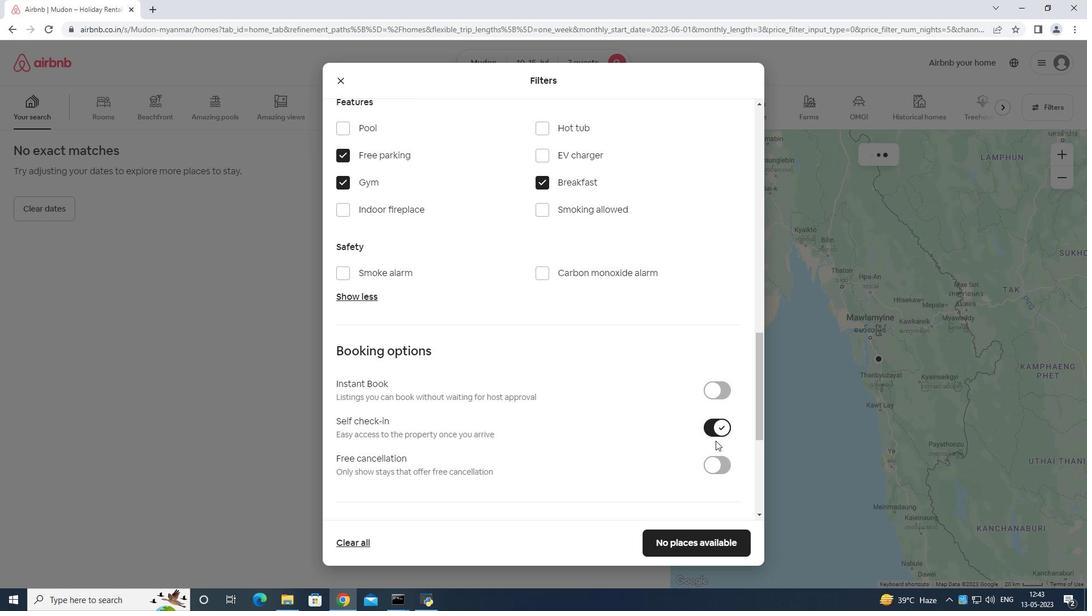
Action: Mouse moved to (715, 430)
Screenshot: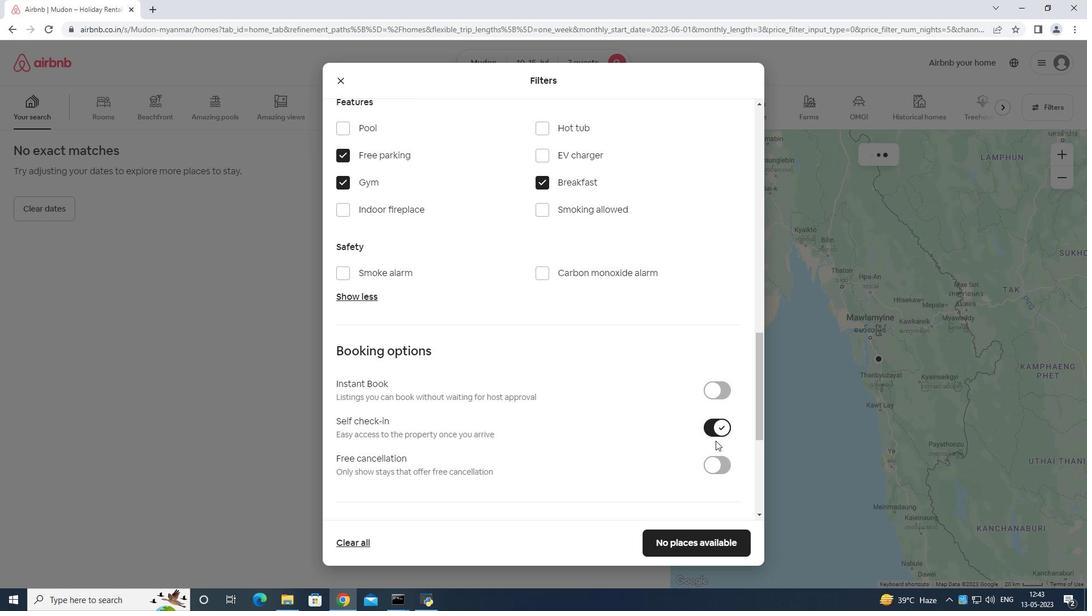 
Action: Mouse scrolled (715, 430) with delta (0, 0)
Screenshot: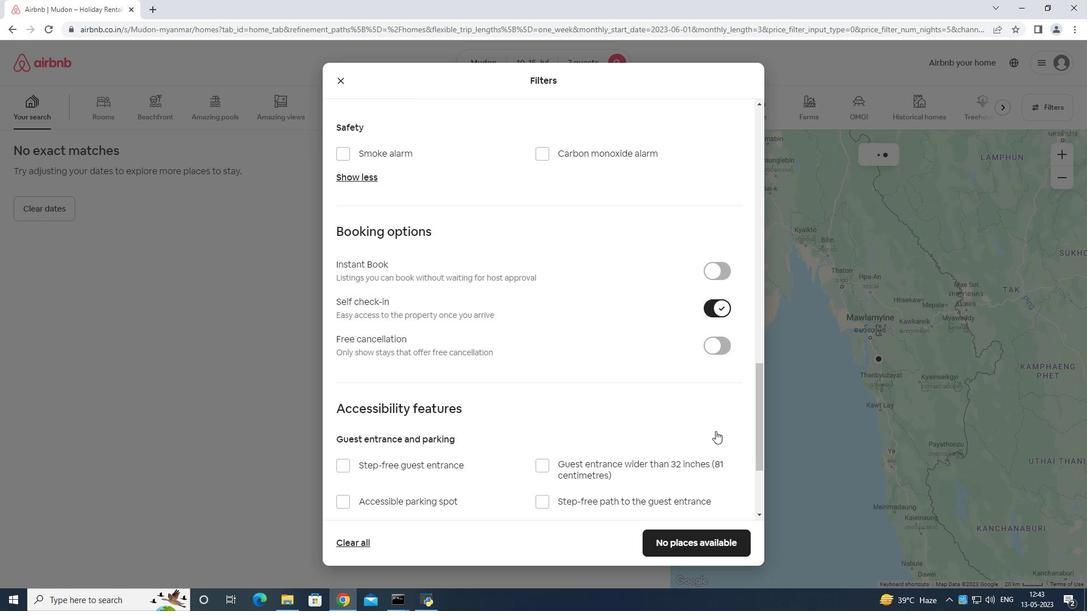
Action: Mouse moved to (715, 430)
Screenshot: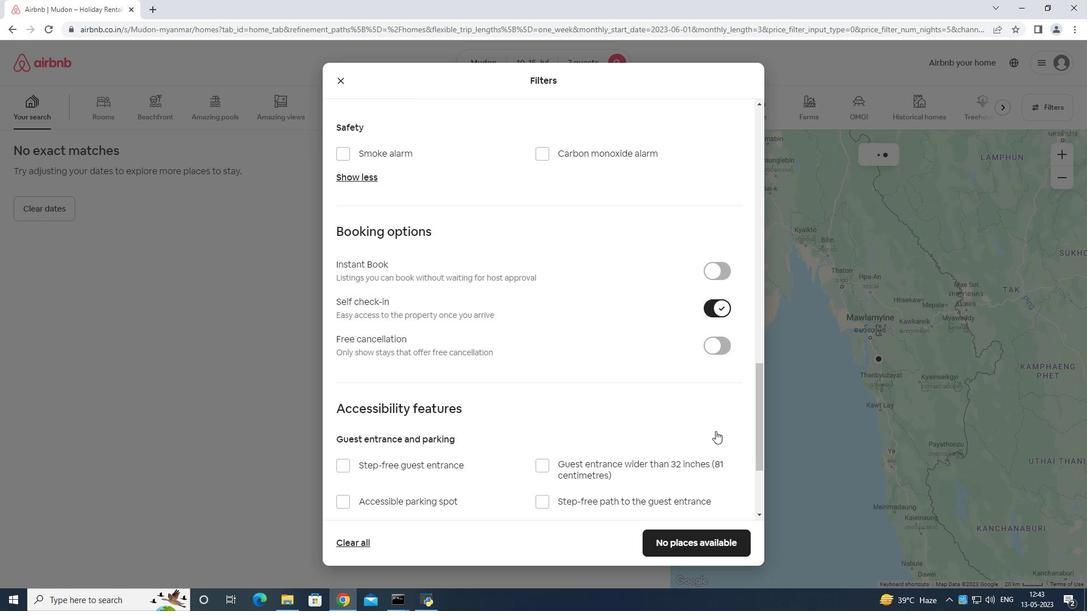 
Action: Mouse scrolled (715, 430) with delta (0, 0)
Screenshot: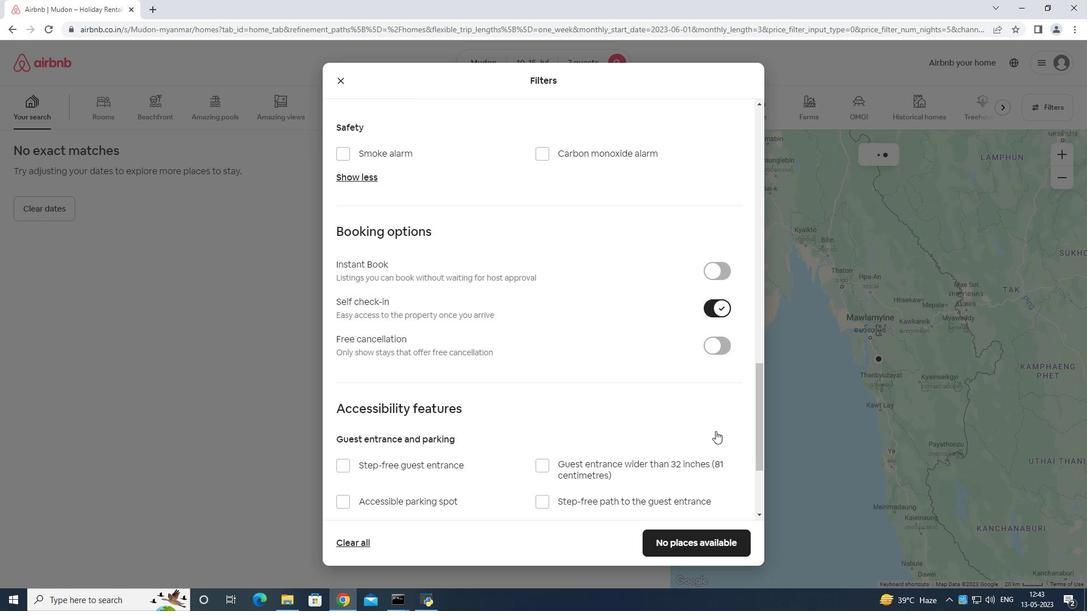 
Action: Mouse moved to (707, 432)
Screenshot: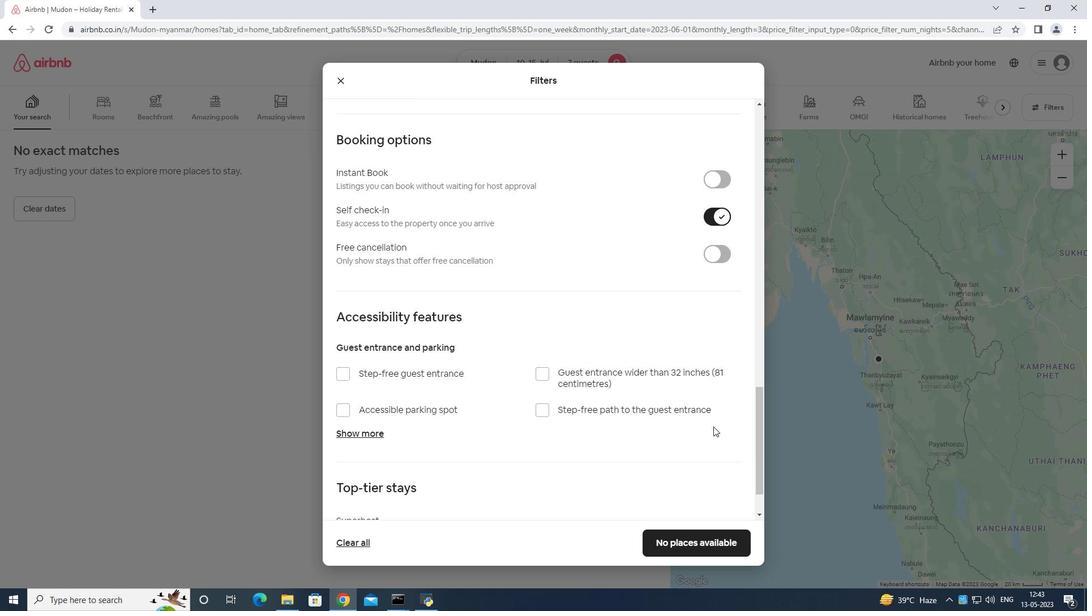 
Action: Mouse scrolled (707, 431) with delta (0, 0)
Screenshot: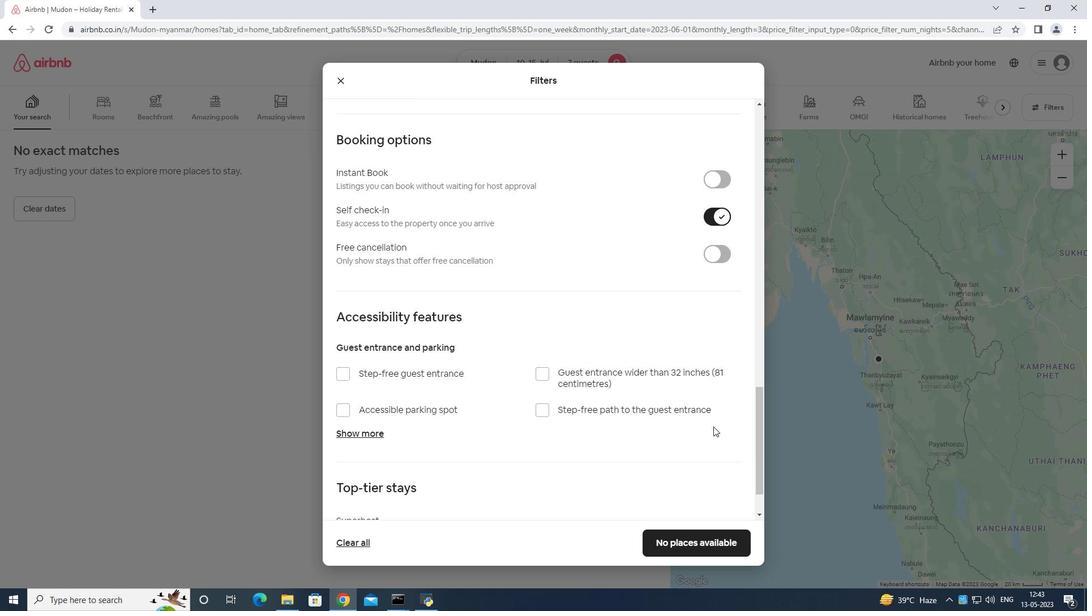 
Action: Mouse moved to (545, 421)
Screenshot: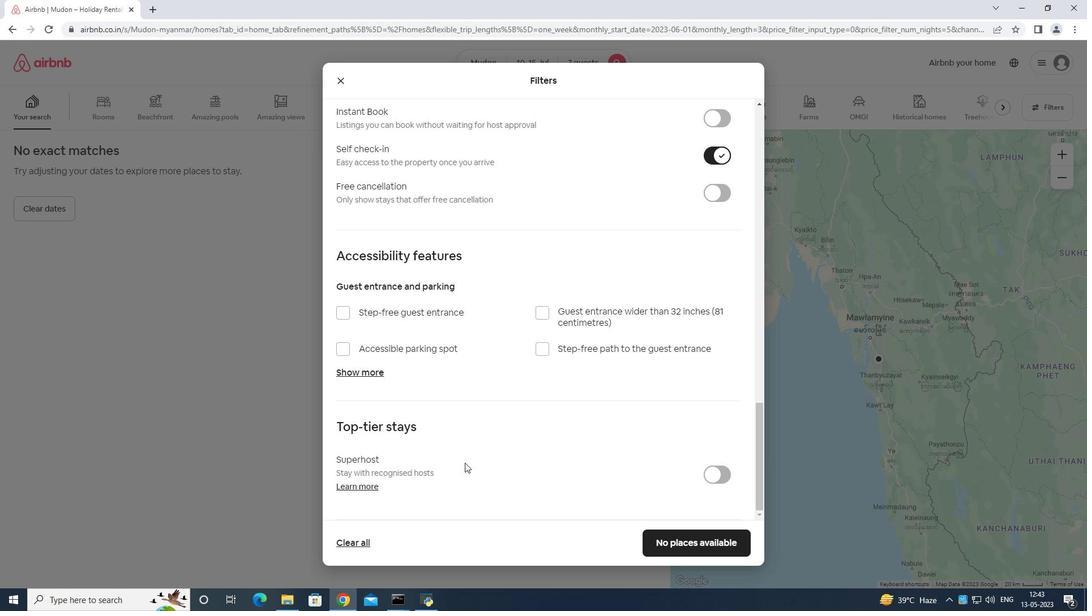 
Action: Mouse scrolled (545, 421) with delta (0, 0)
Screenshot: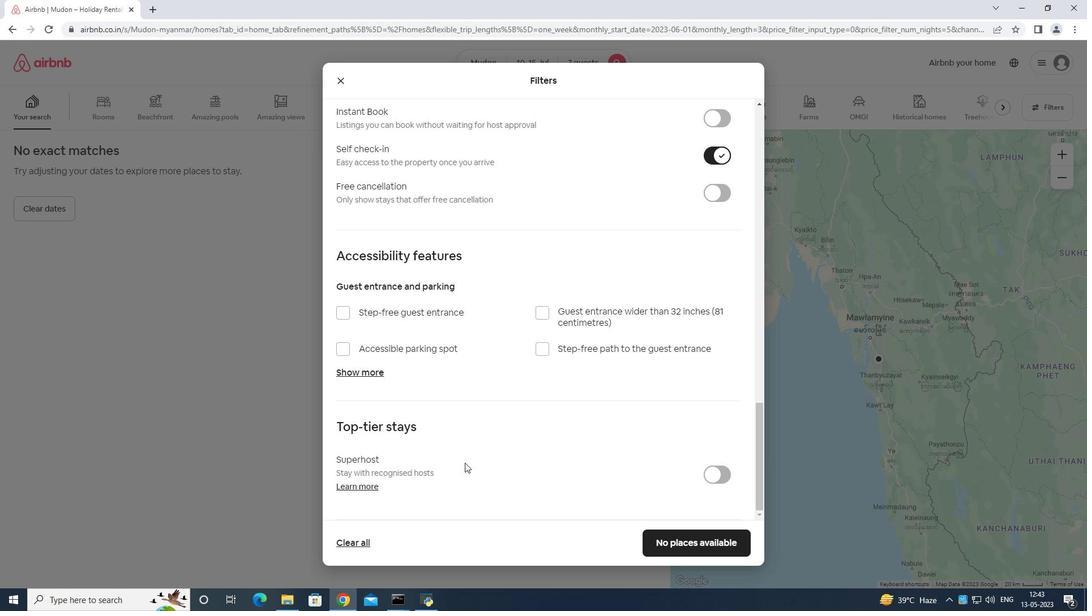 
Action: Mouse moved to (615, 448)
Screenshot: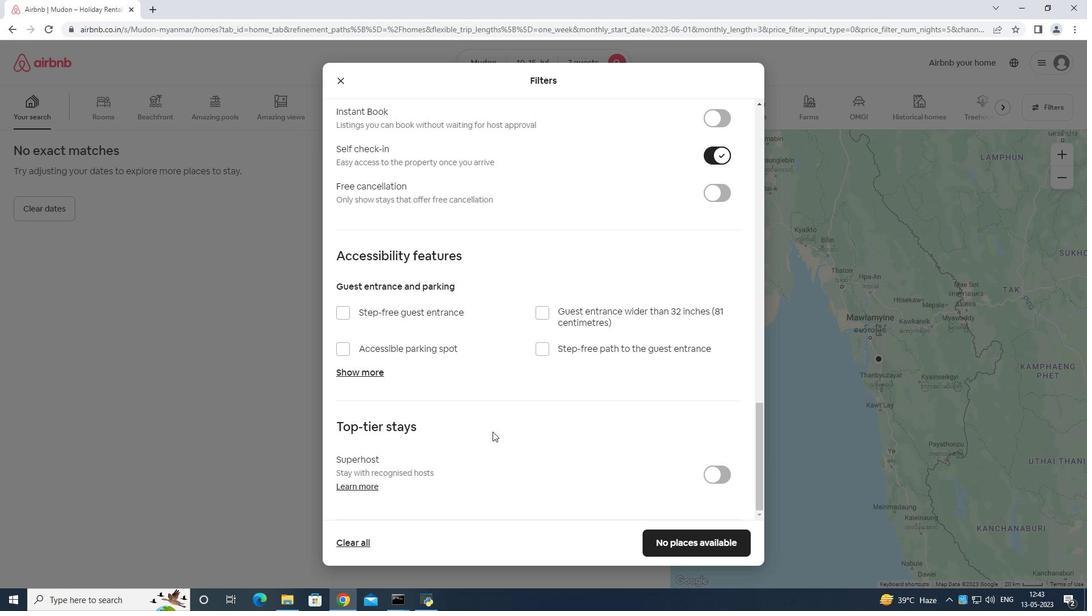 
Action: Mouse scrolled (615, 447) with delta (0, 0)
Screenshot: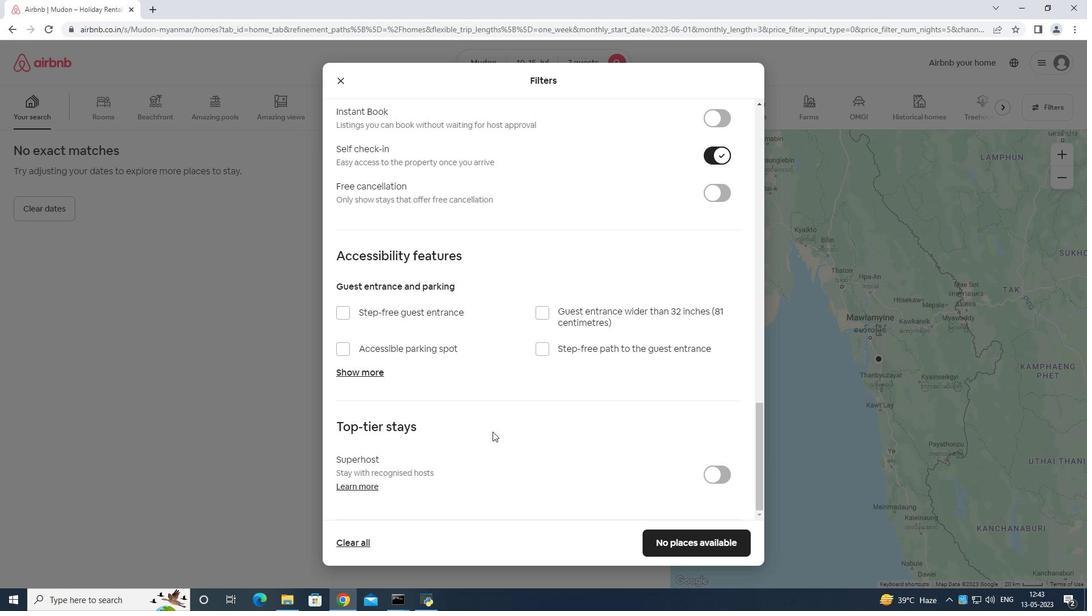 
Action: Mouse moved to (669, 472)
Screenshot: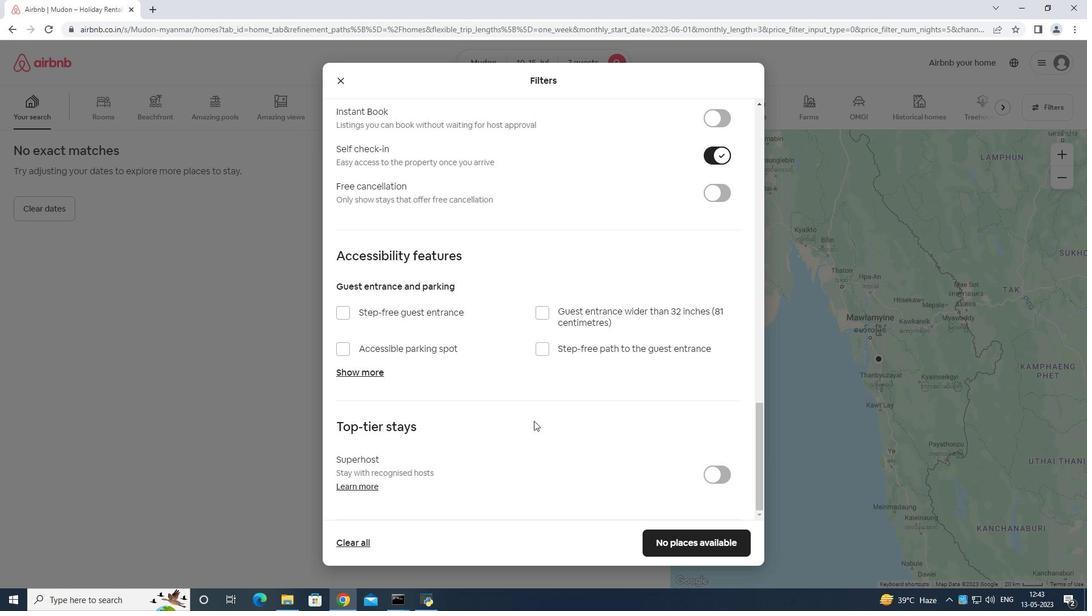 
Action: Mouse scrolled (669, 472) with delta (0, 0)
Screenshot: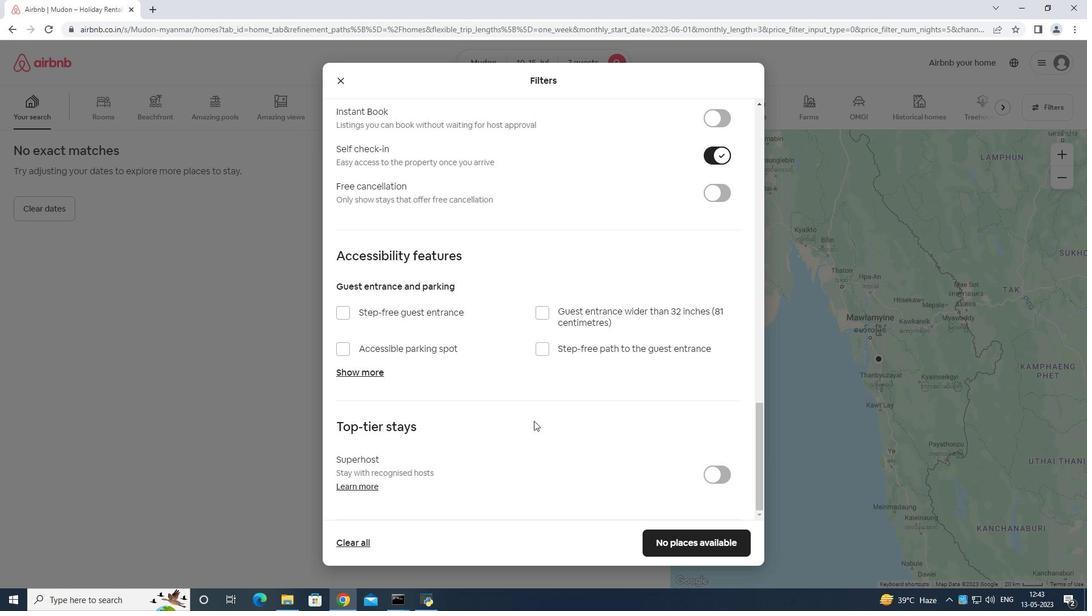 
Action: Mouse moved to (703, 543)
Screenshot: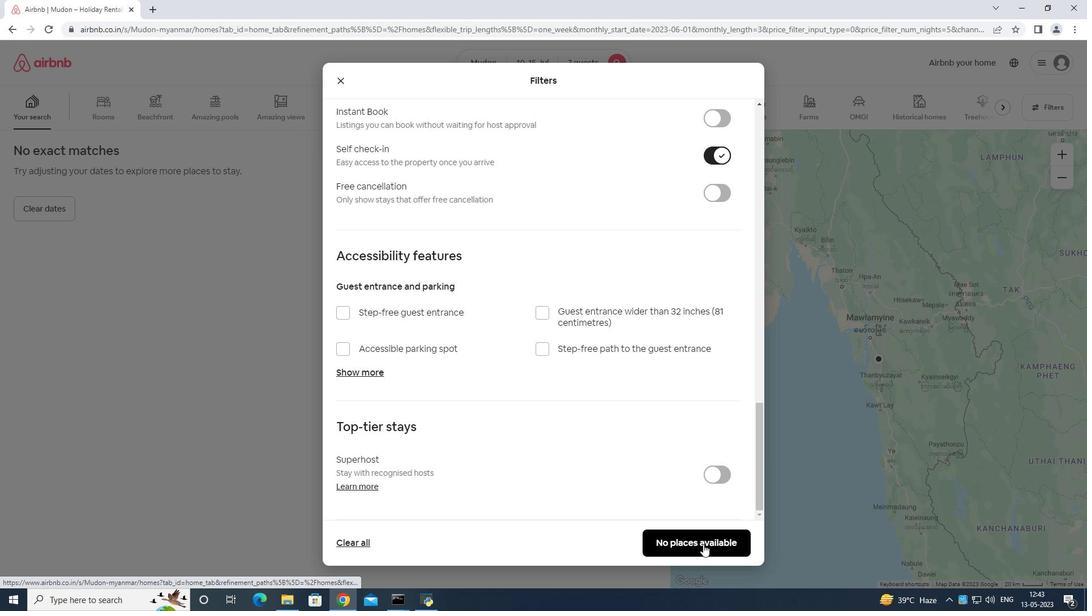 
Action: Mouse pressed left at (703, 543)
Screenshot: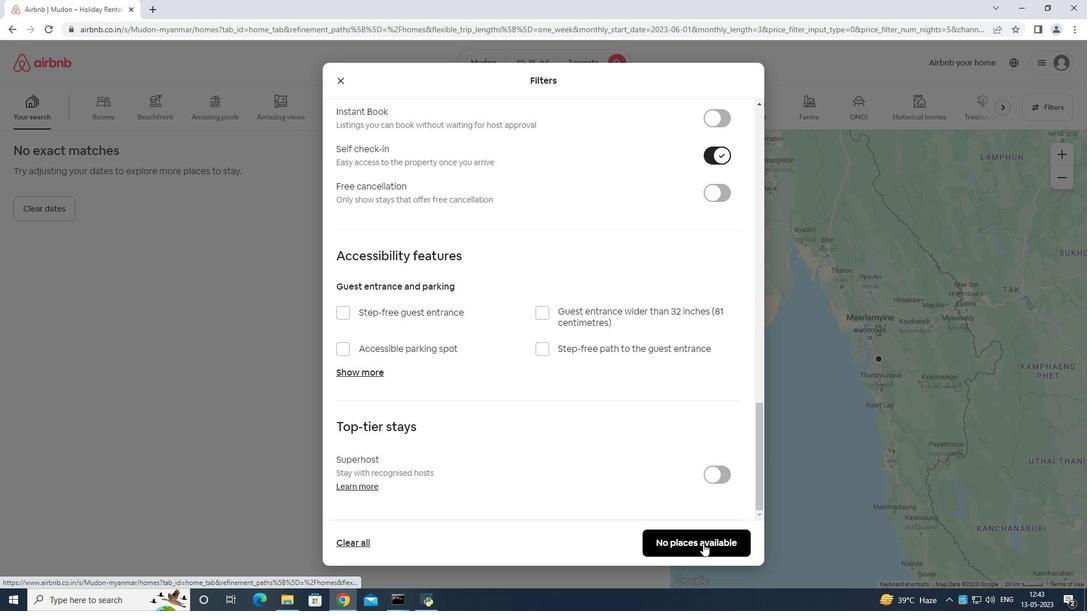 
